 Task: Find connections with filter location Bassila with filter topic #Saleswith filter profile language German with filter current company Luminous Power Technologies (P) Ltd with filter school NRI Institute of Technology with filter industry Distilleries with filter service category Accounting with filter keywords title Operations Assistant
Action: Mouse moved to (662, 109)
Screenshot: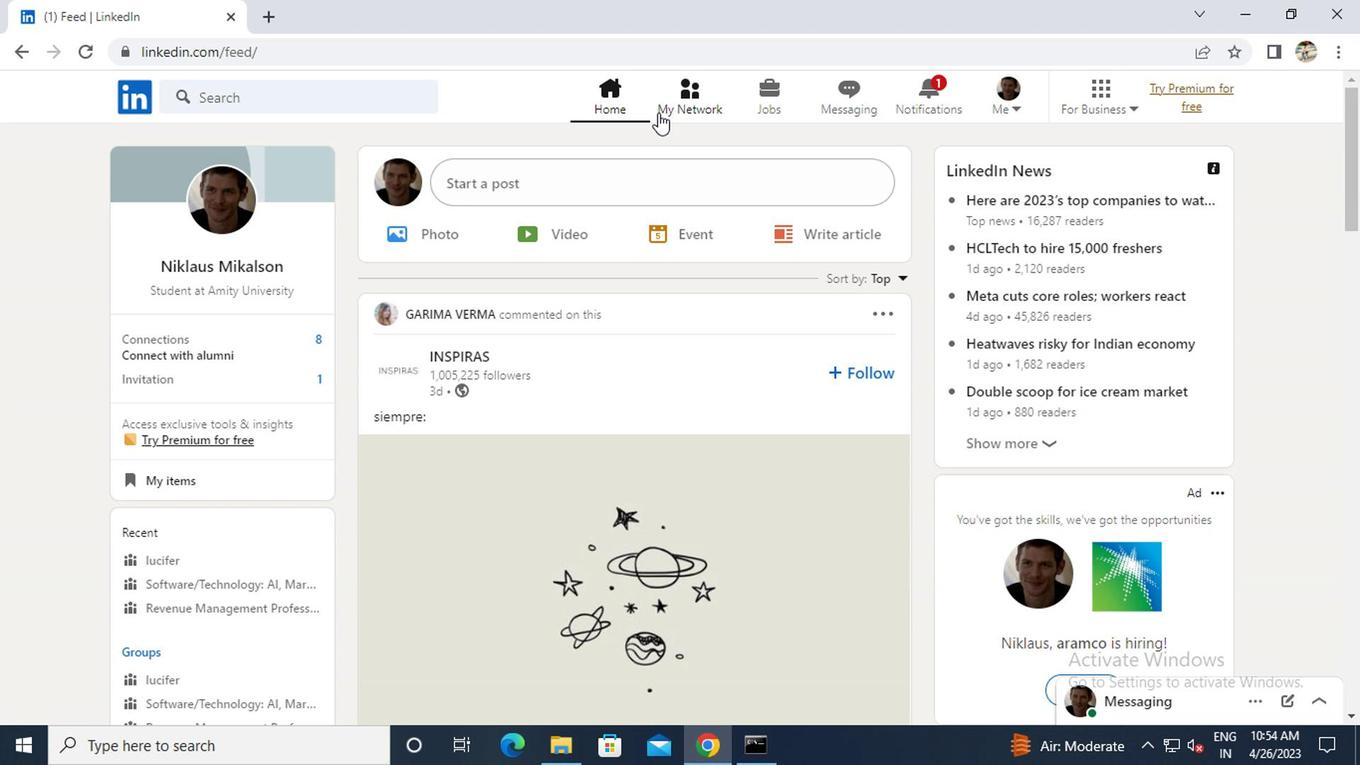 
Action: Mouse pressed left at (662, 109)
Screenshot: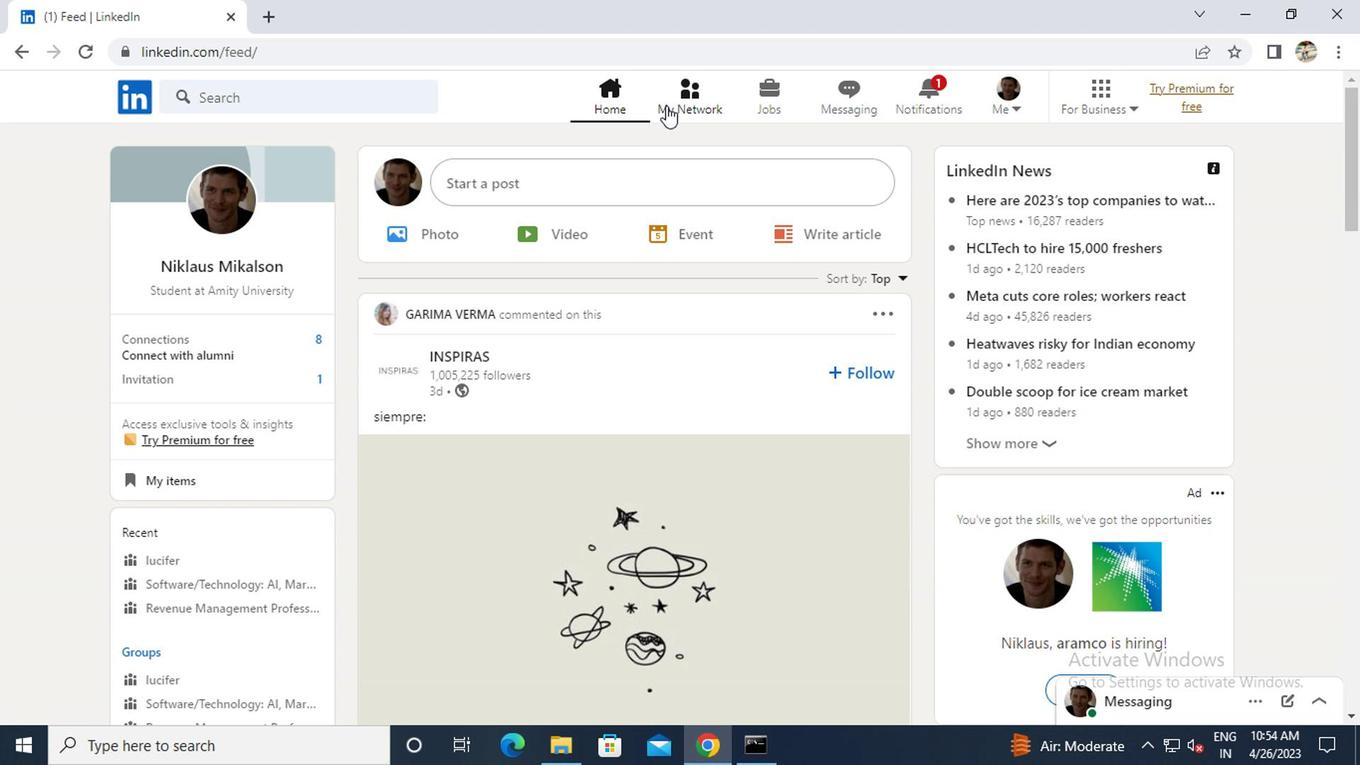 
Action: Mouse moved to (296, 204)
Screenshot: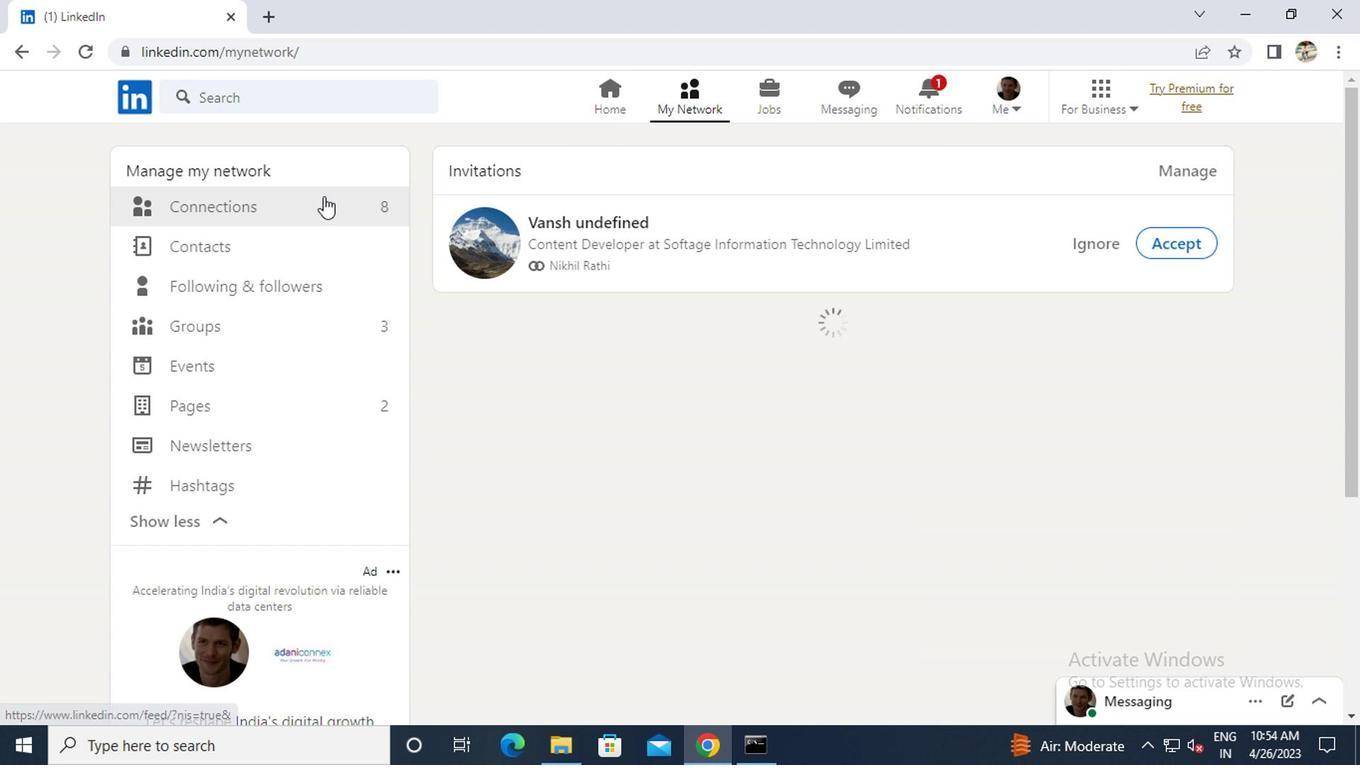 
Action: Mouse pressed left at (296, 204)
Screenshot: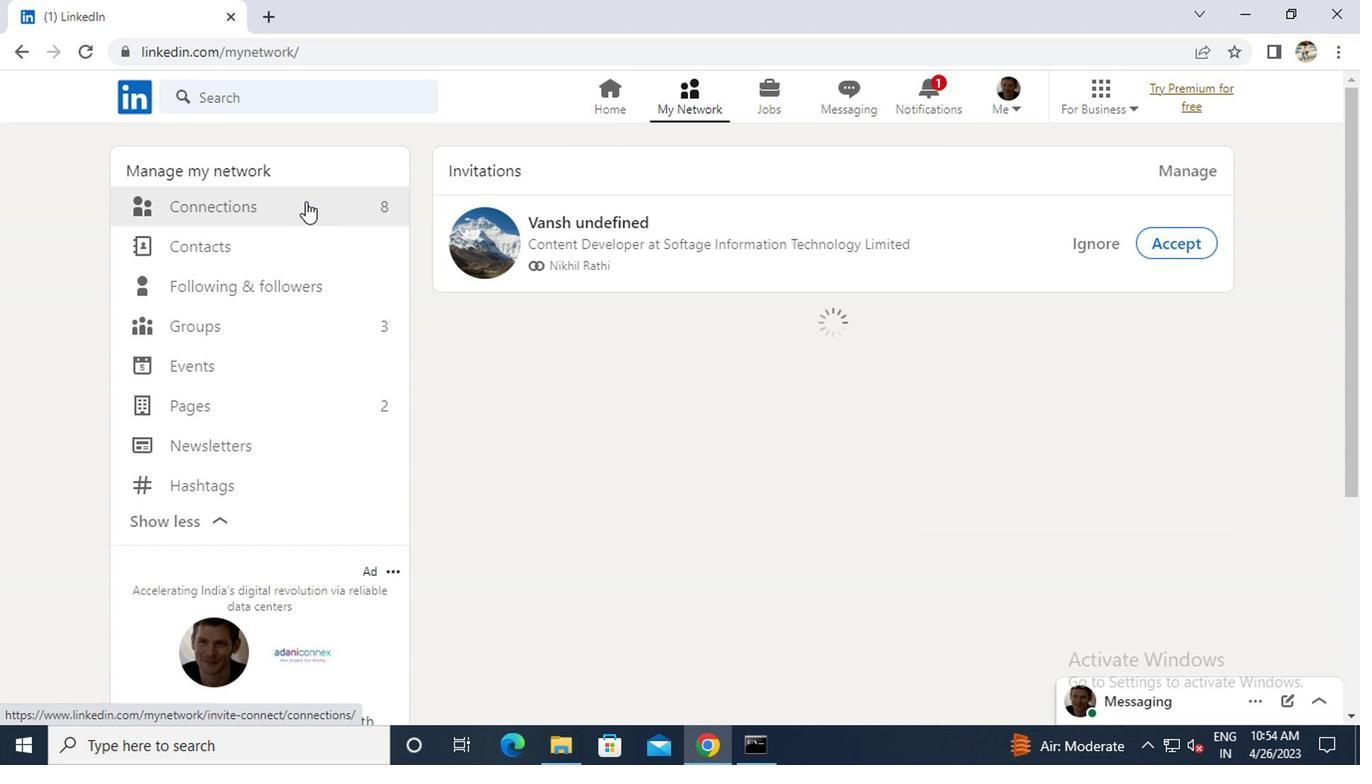 
Action: Mouse moved to (789, 217)
Screenshot: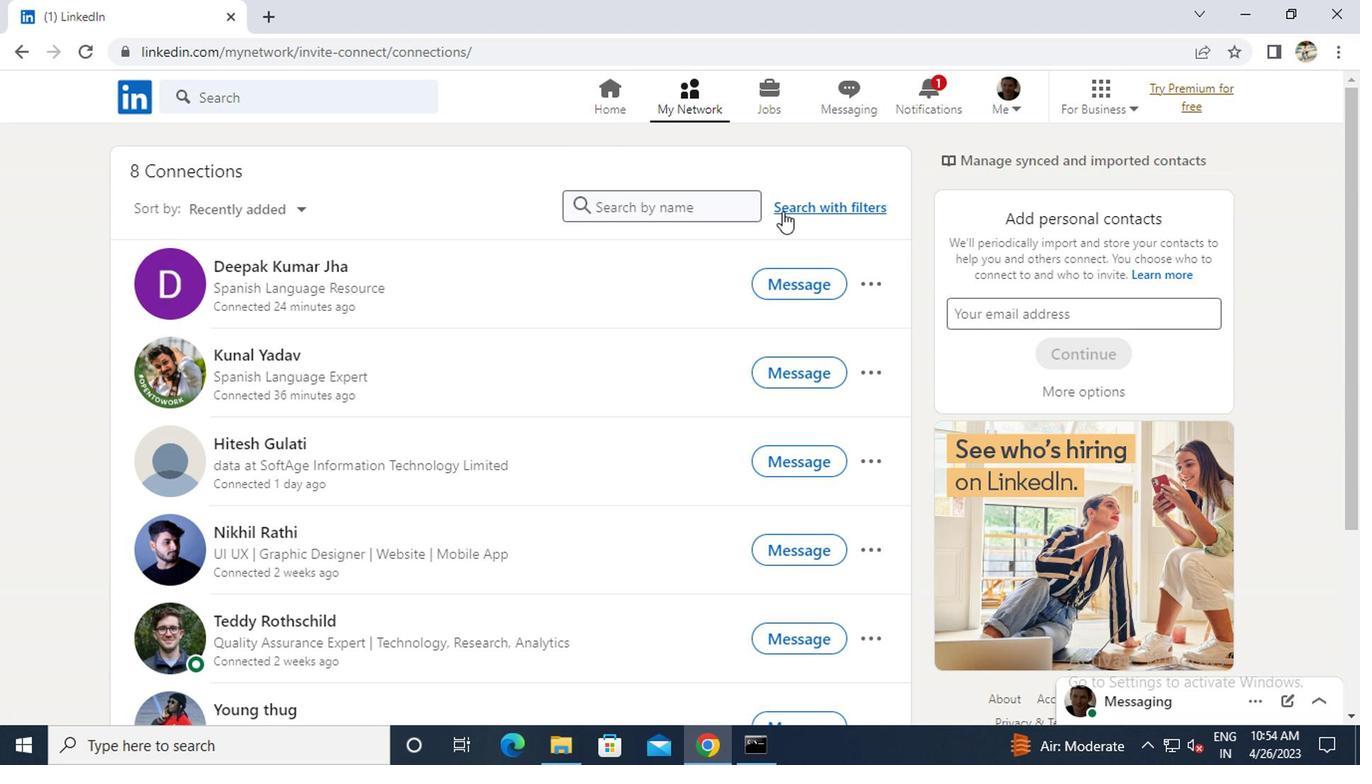 
Action: Mouse pressed left at (789, 217)
Screenshot: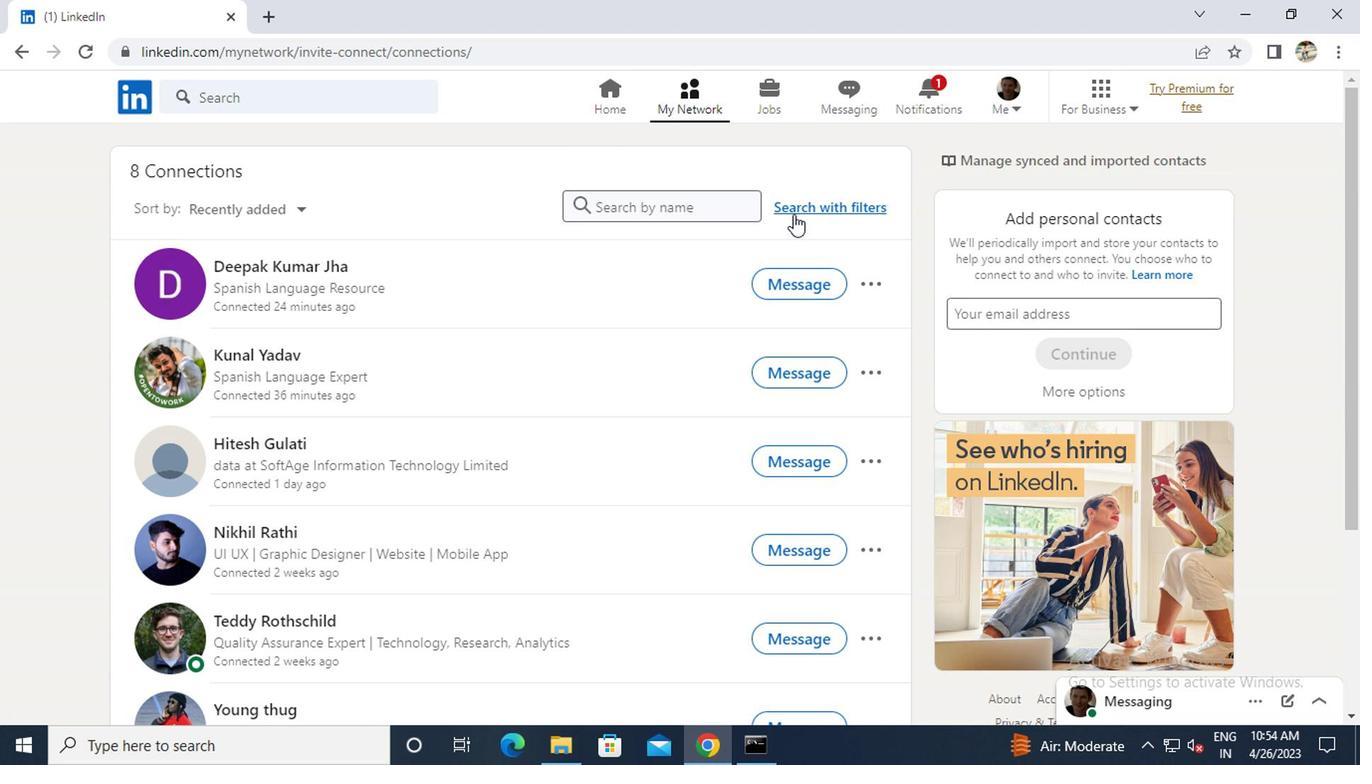 
Action: Mouse moved to (640, 156)
Screenshot: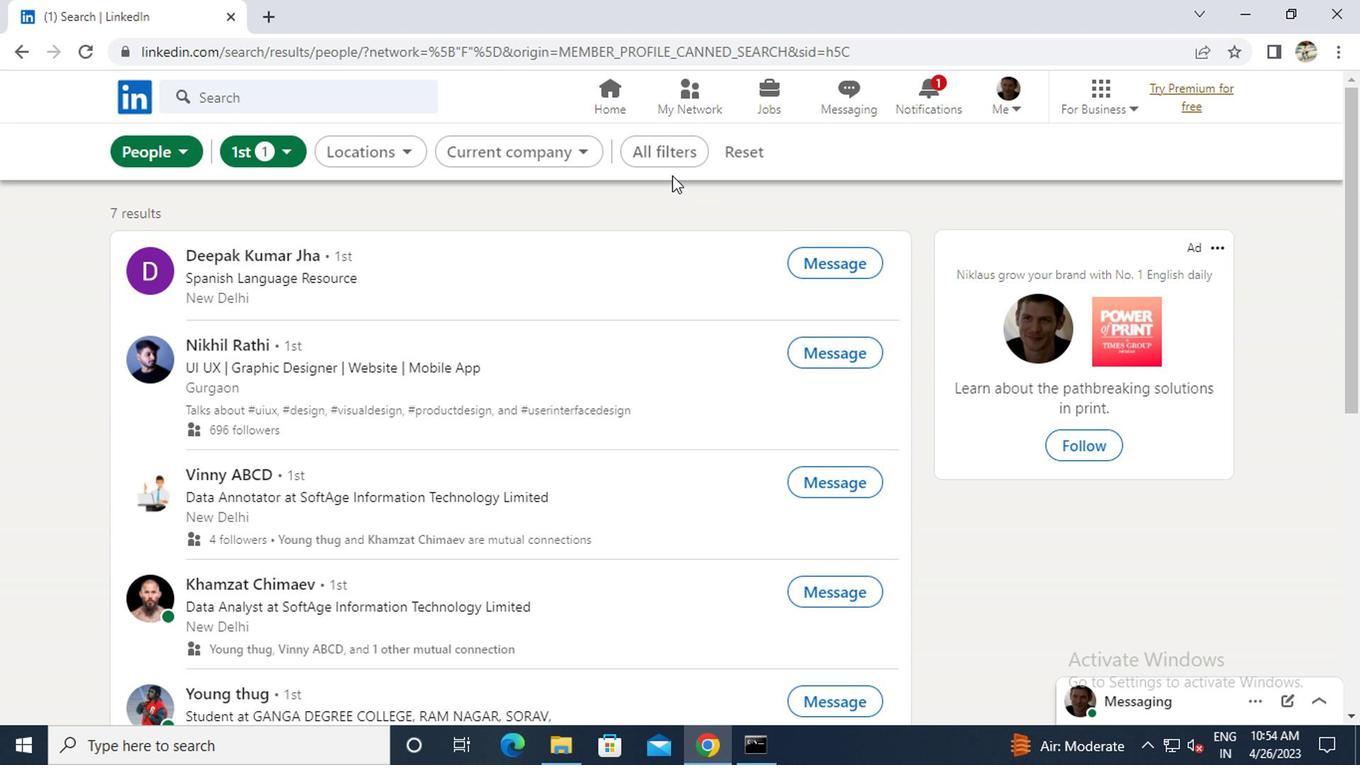 
Action: Mouse pressed left at (640, 156)
Screenshot: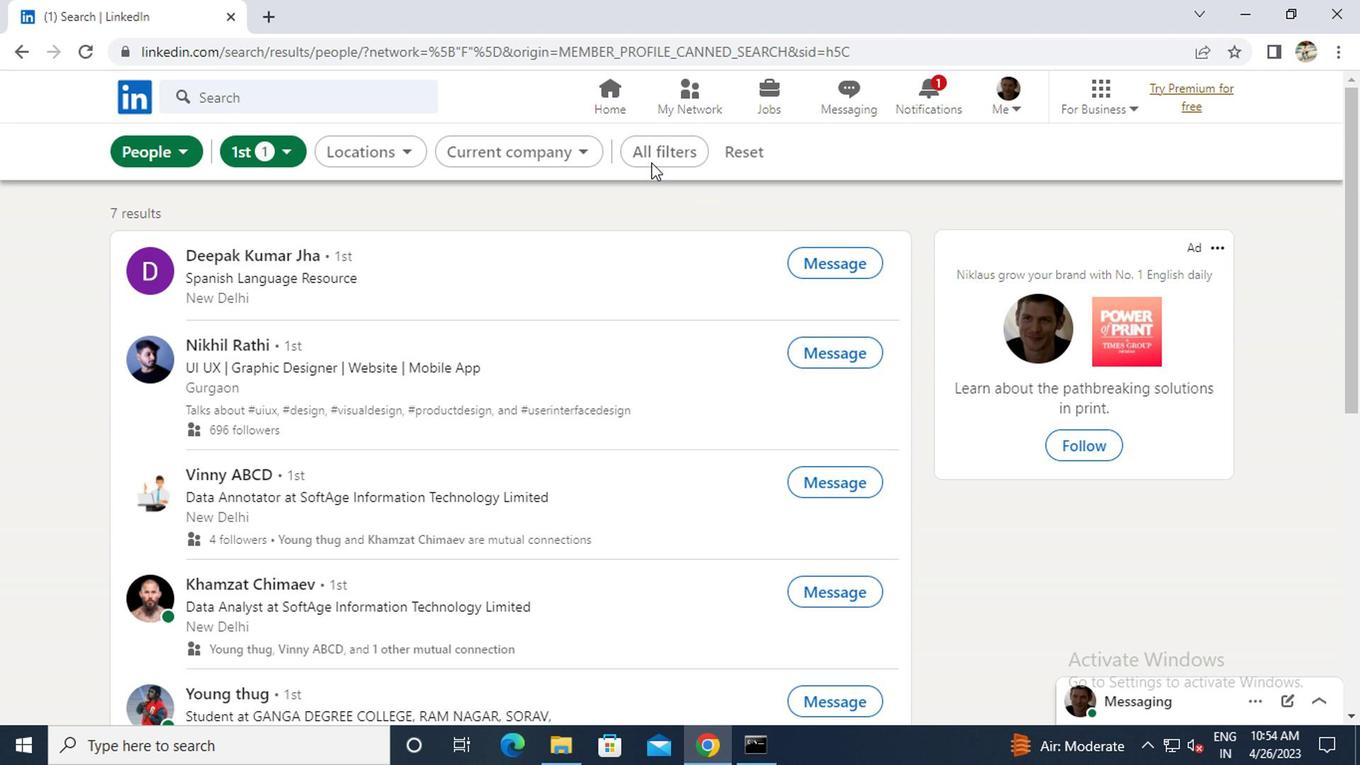 
Action: Mouse moved to (986, 416)
Screenshot: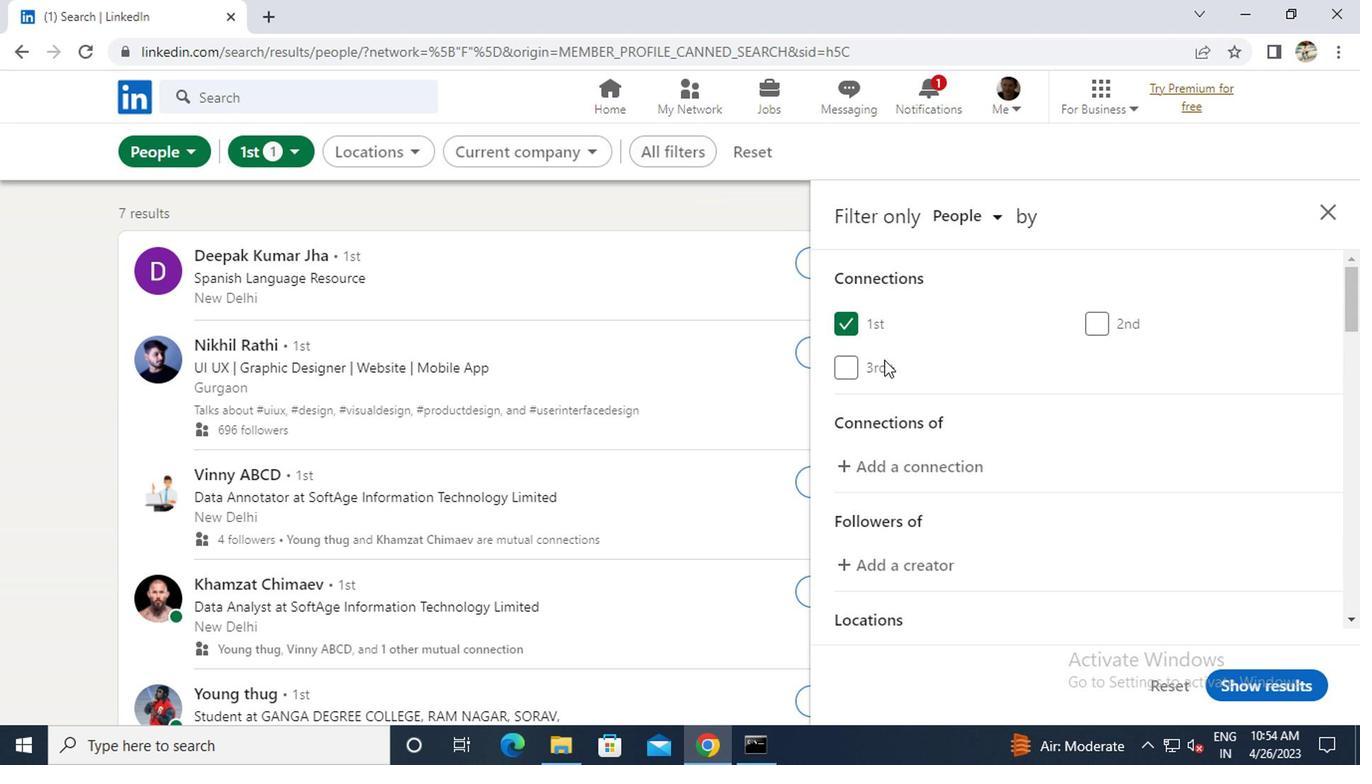 
Action: Mouse scrolled (986, 415) with delta (0, 0)
Screenshot: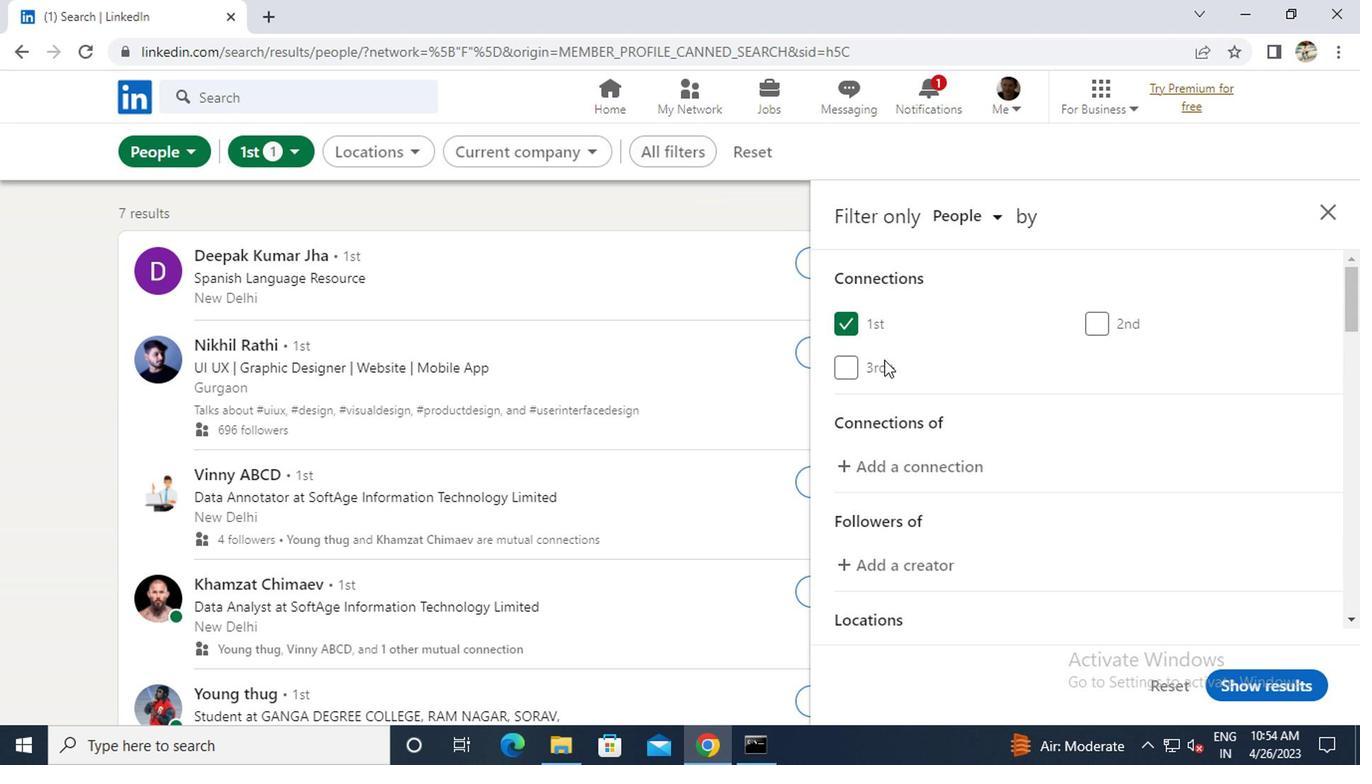 
Action: Mouse moved to (993, 416)
Screenshot: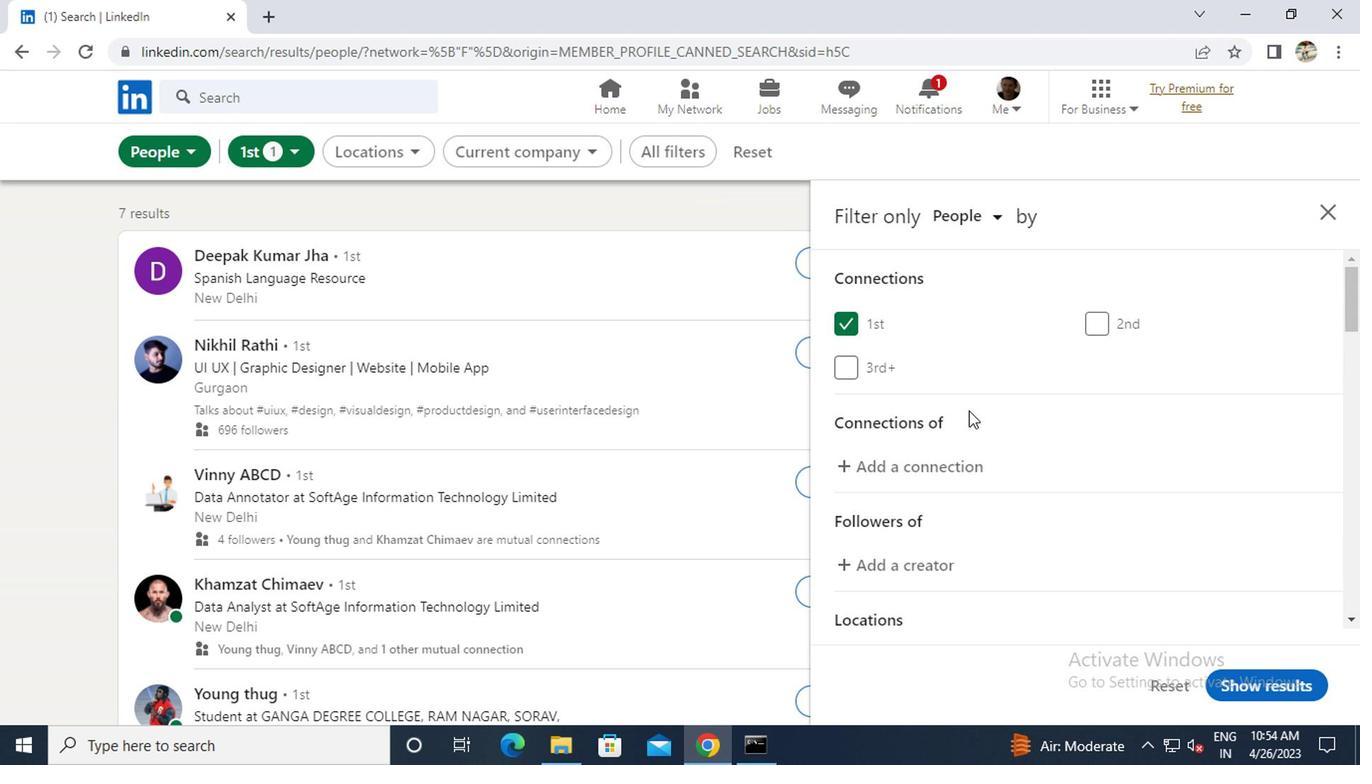 
Action: Mouse scrolled (993, 415) with delta (0, 0)
Screenshot: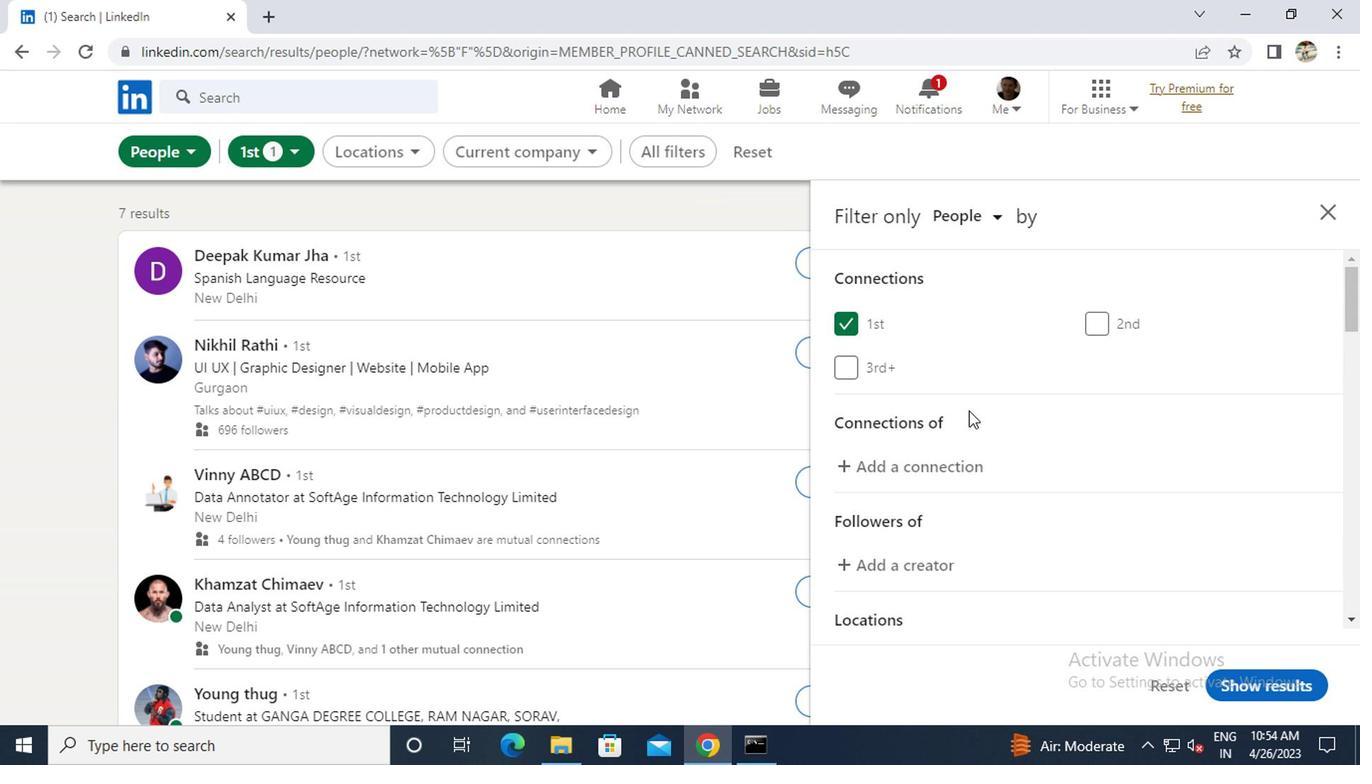 
Action: Mouse moved to (995, 416)
Screenshot: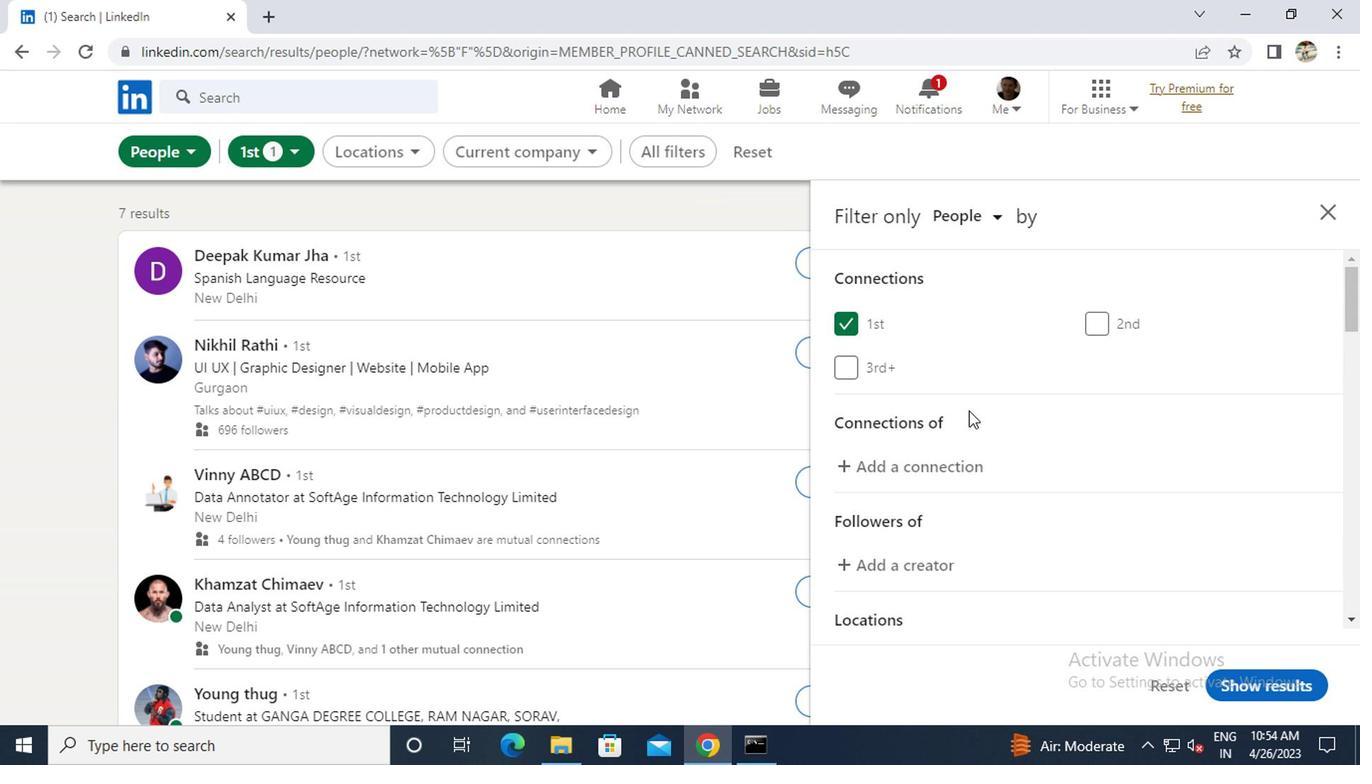 
Action: Mouse scrolled (995, 415) with delta (0, 0)
Screenshot: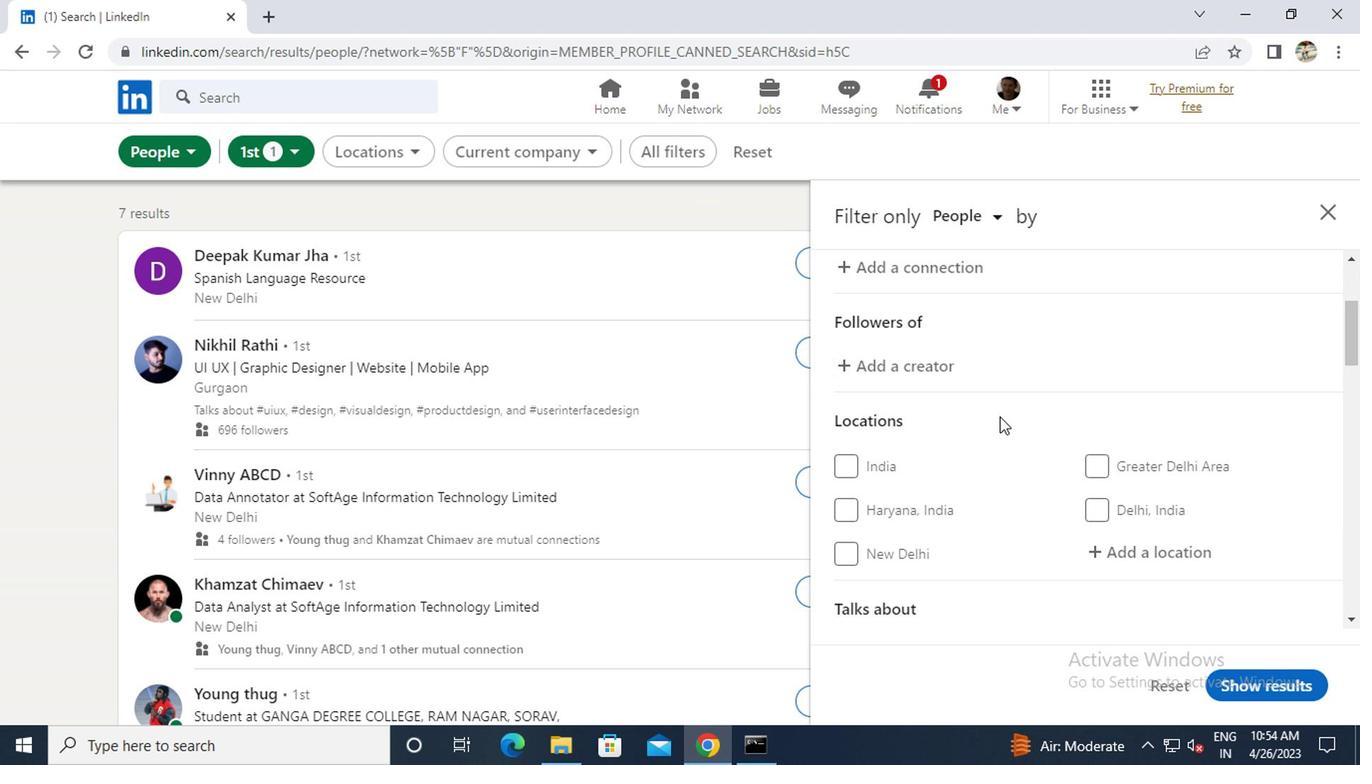 
Action: Mouse moved to (1121, 455)
Screenshot: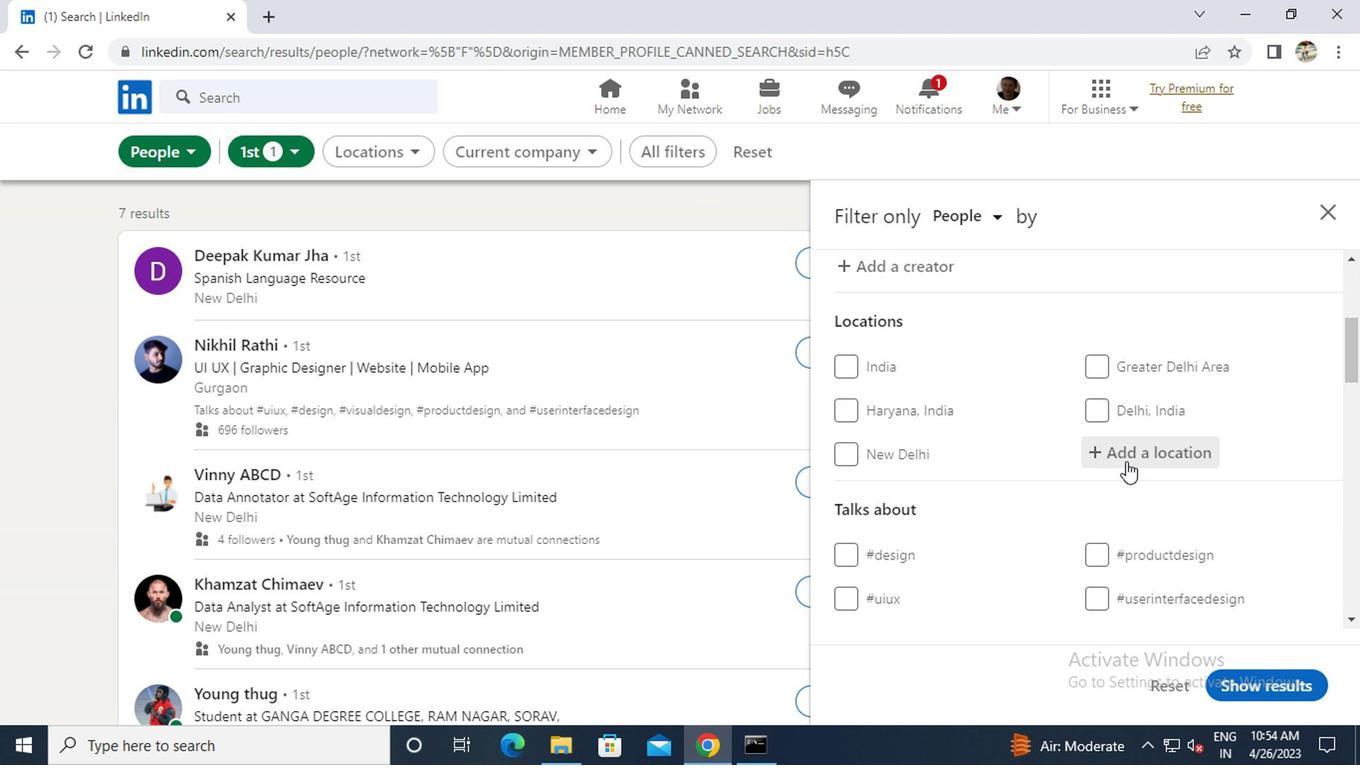 
Action: Mouse pressed left at (1121, 455)
Screenshot: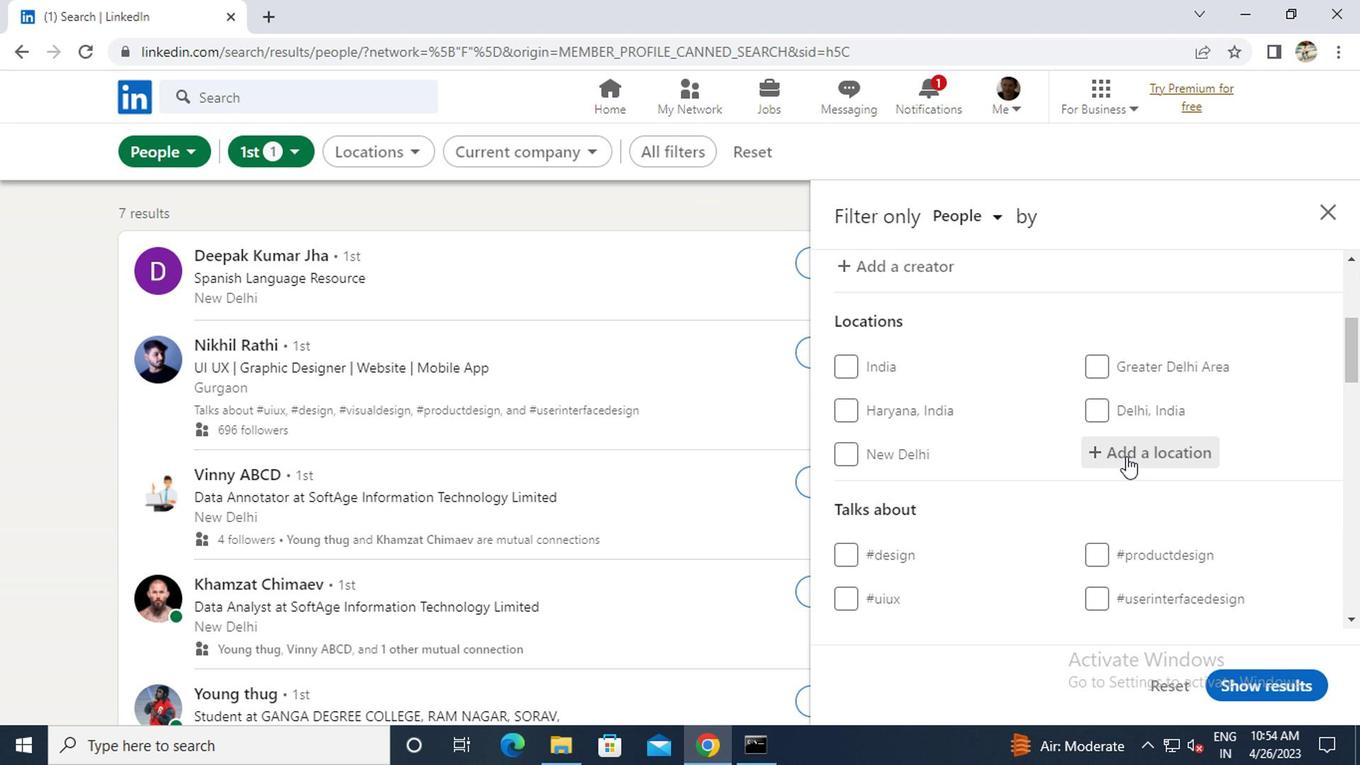 
Action: Key pressed <Key.caps_lock>b<Key.caps_lock>assila<Key.enter>
Screenshot: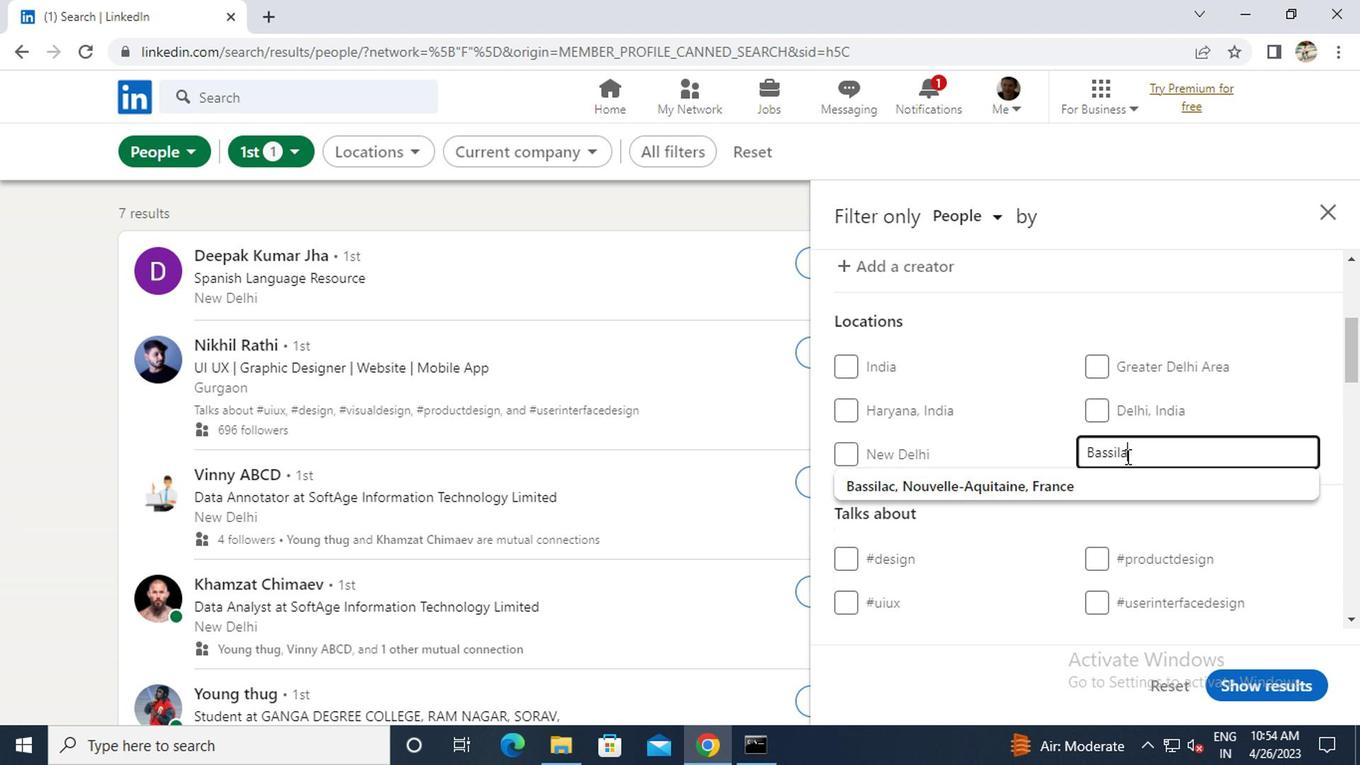 
Action: Mouse scrolled (1121, 454) with delta (0, 0)
Screenshot: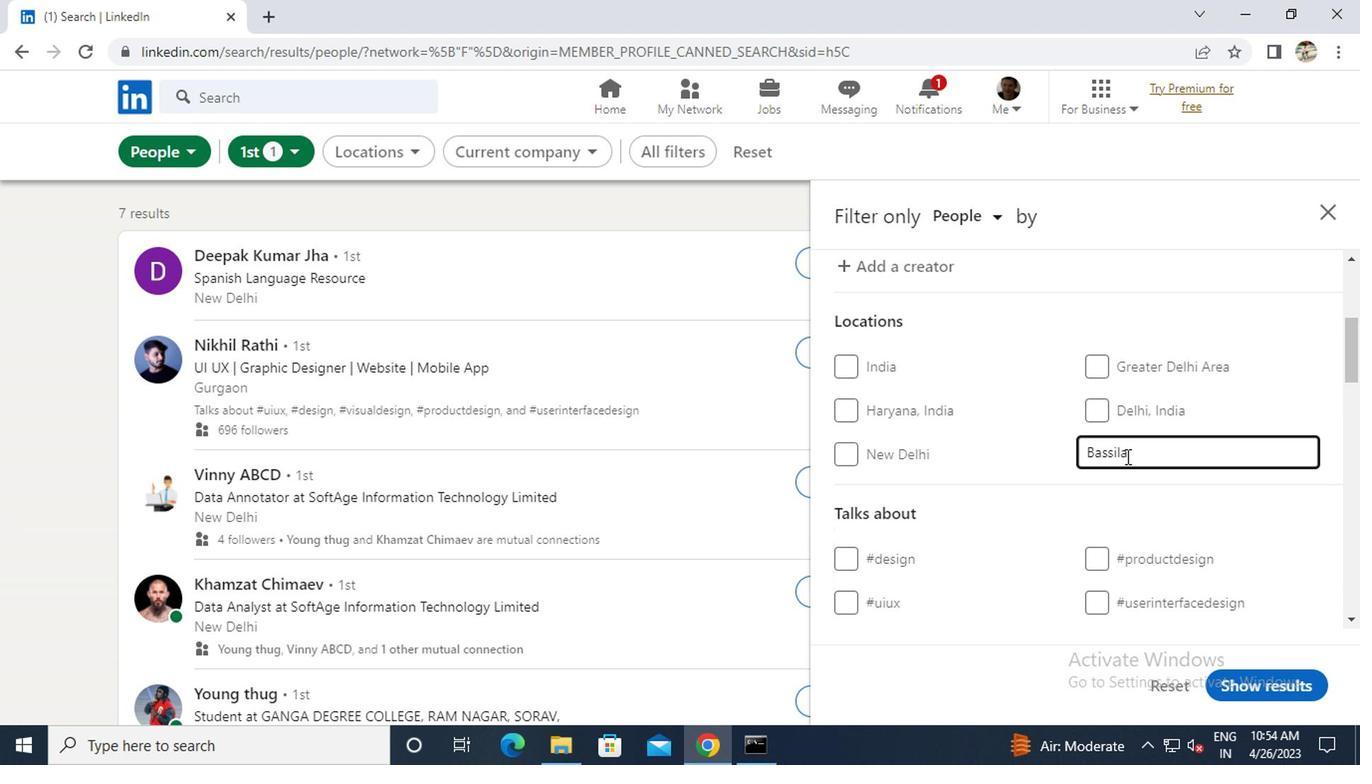 
Action: Mouse scrolled (1121, 454) with delta (0, 0)
Screenshot: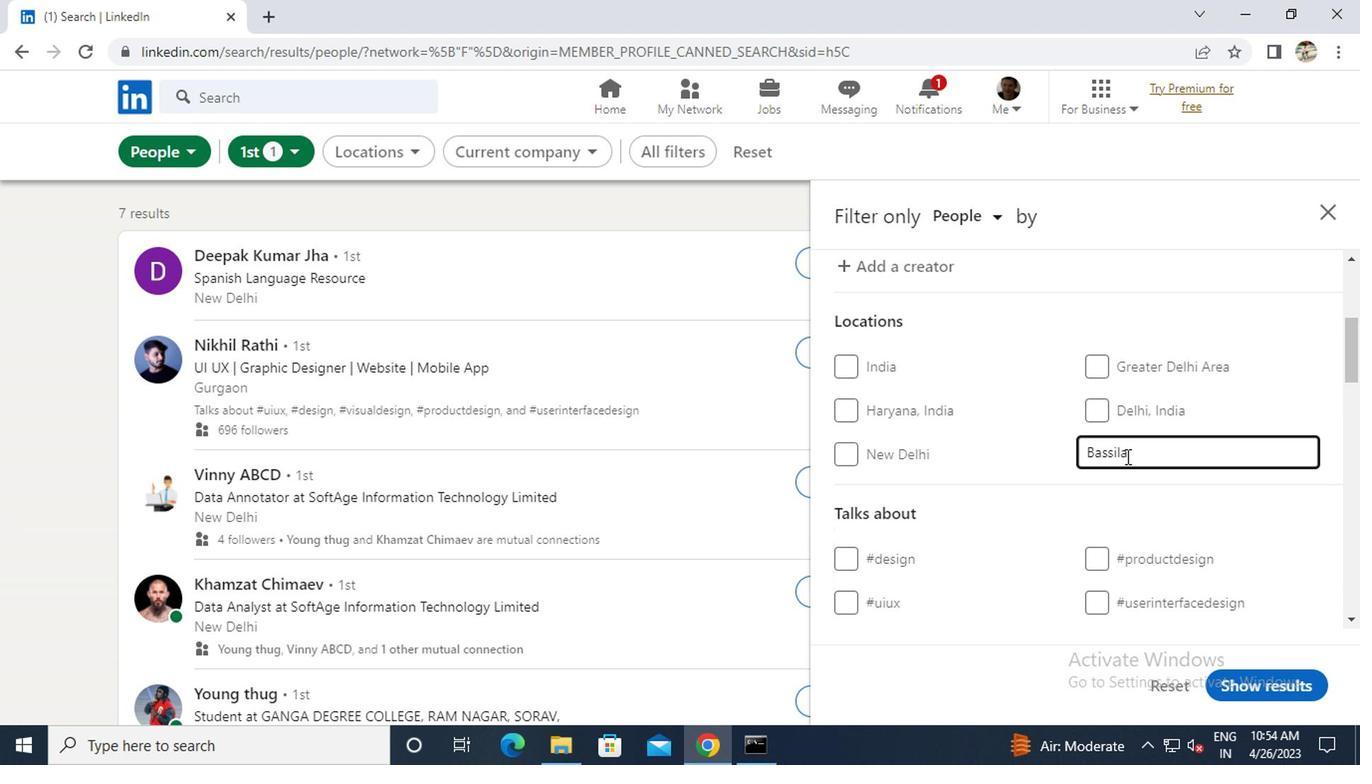 
Action: Mouse moved to (1120, 449)
Screenshot: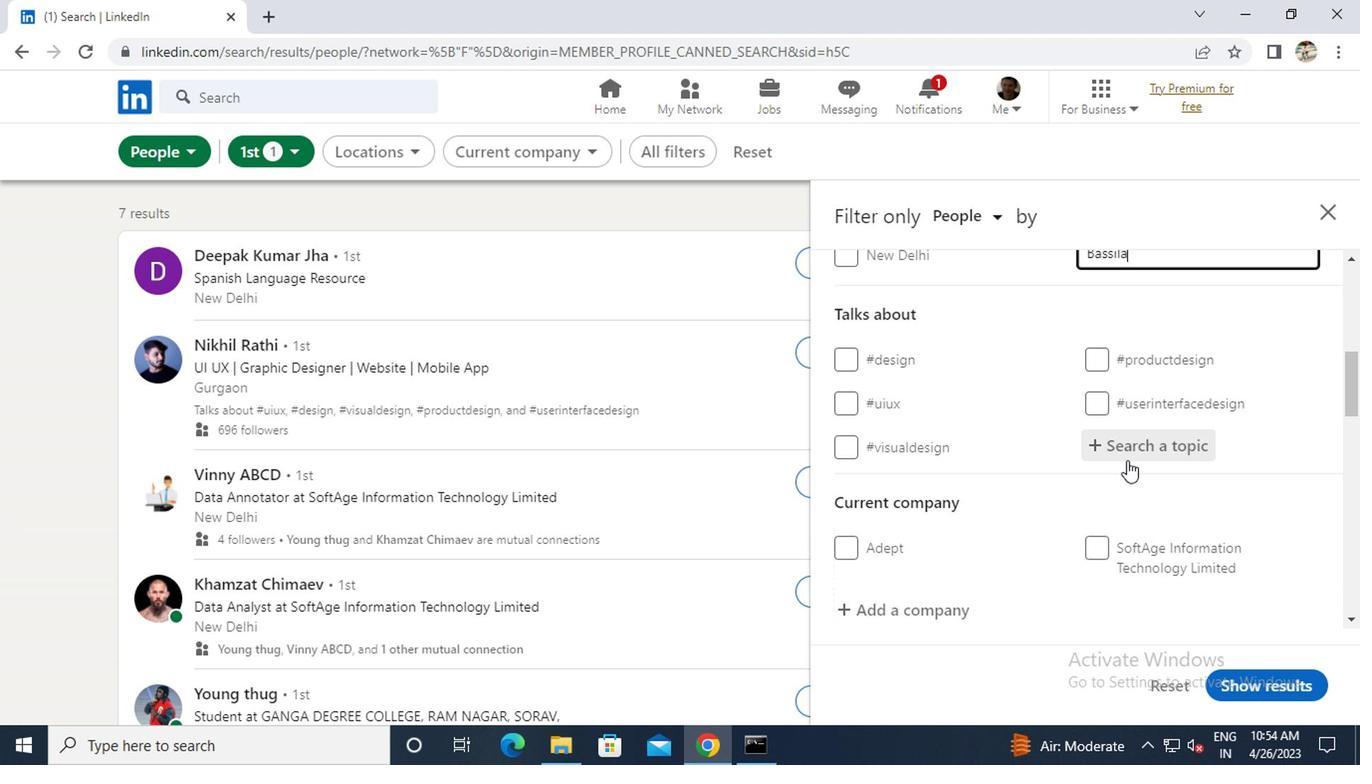 
Action: Mouse pressed left at (1120, 449)
Screenshot: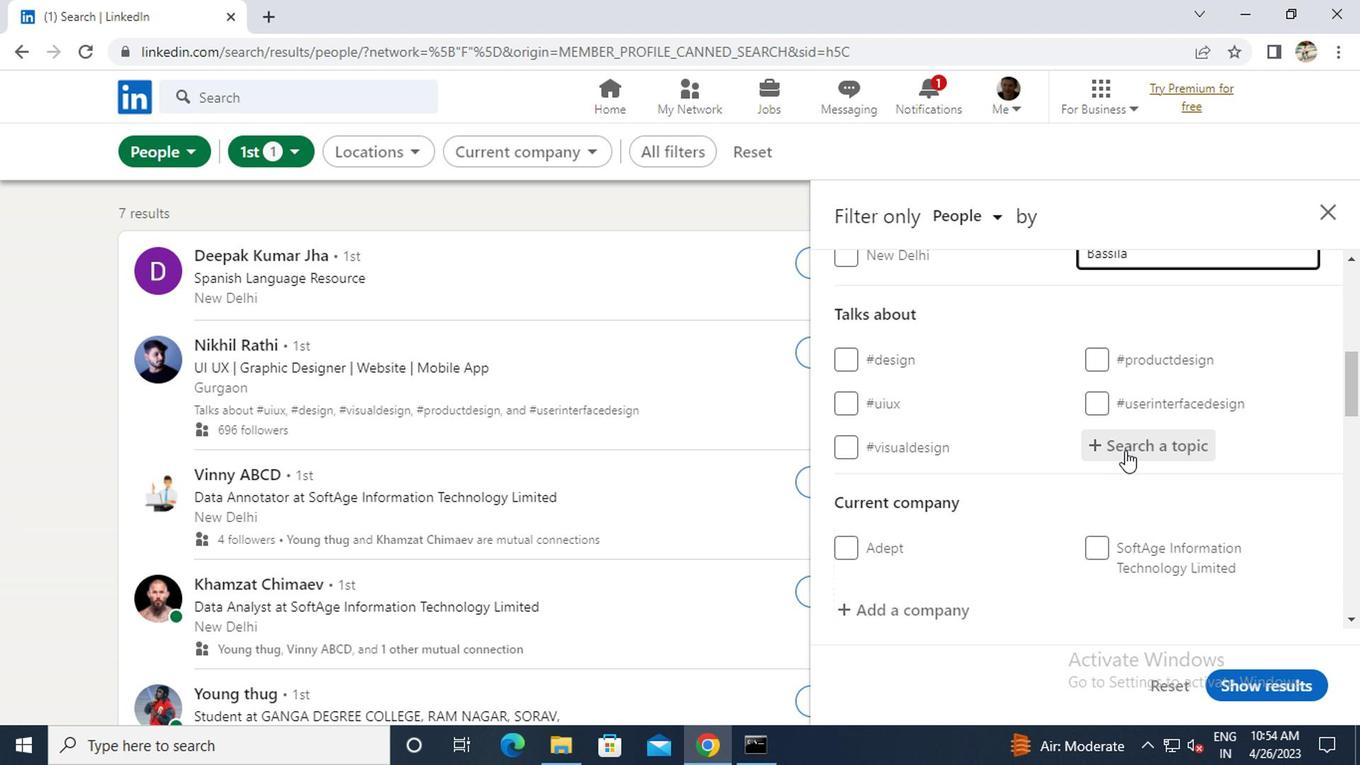 
Action: Key pressed <Key.shift>#<Key.caps_lock>S<Key.caps_lock>ALES
Screenshot: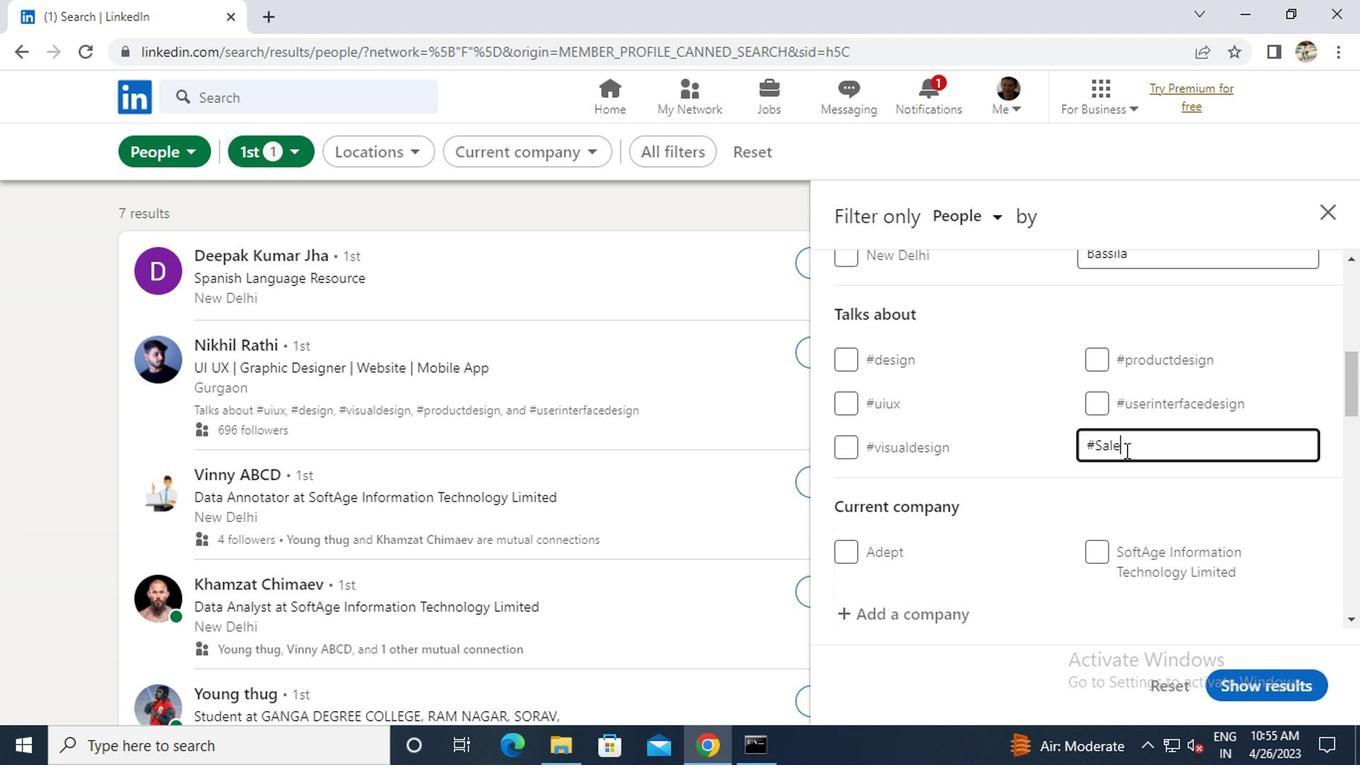 
Action: Mouse scrolled (1120, 449) with delta (0, 0)
Screenshot: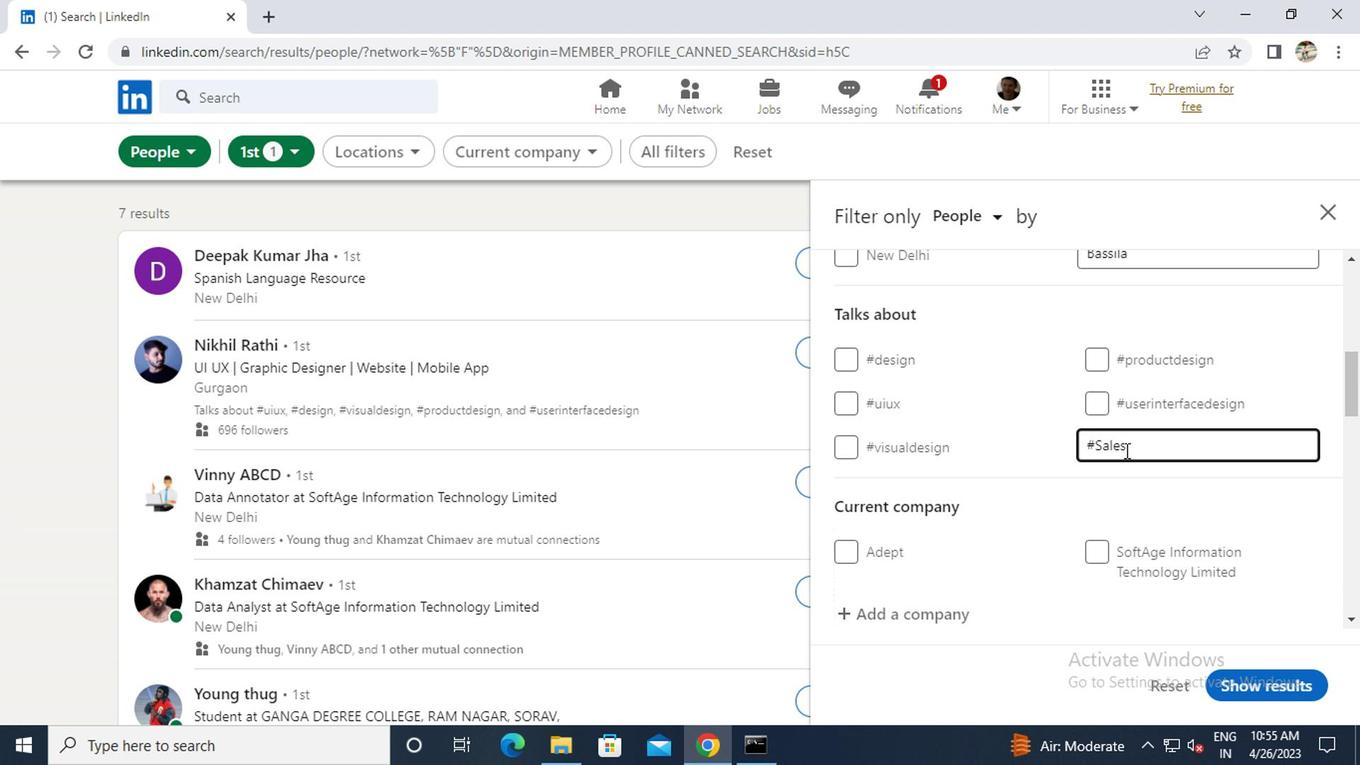 
Action: Mouse scrolled (1120, 449) with delta (0, 0)
Screenshot: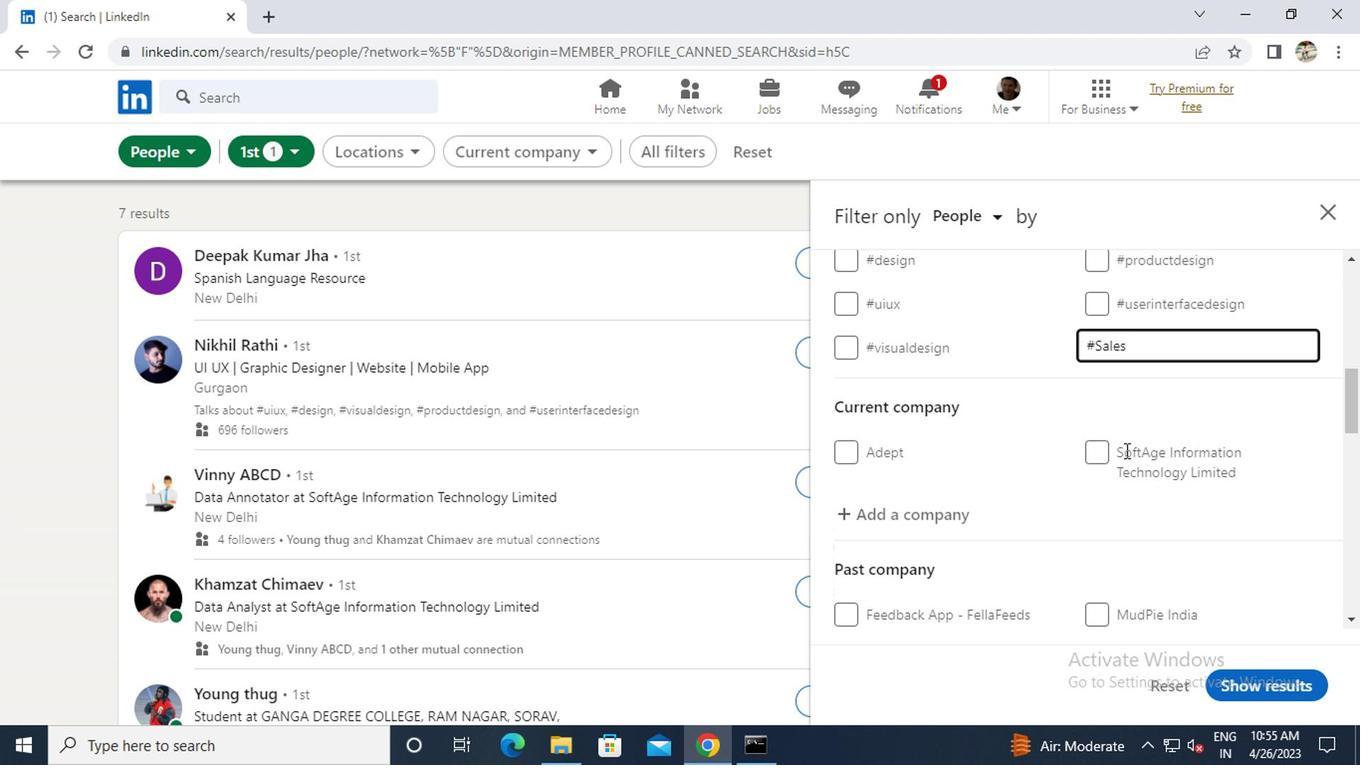 
Action: Mouse scrolled (1120, 449) with delta (0, 0)
Screenshot: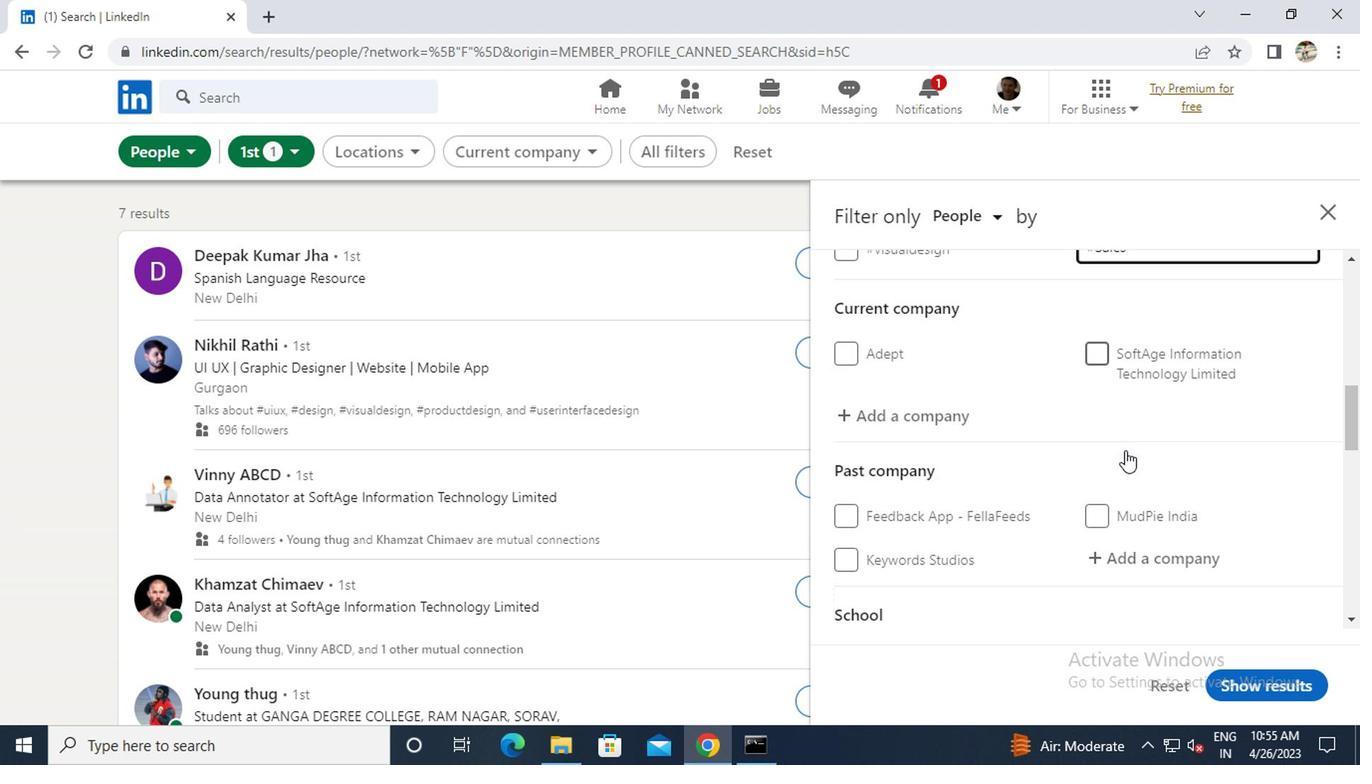 
Action: Mouse scrolled (1120, 449) with delta (0, 0)
Screenshot: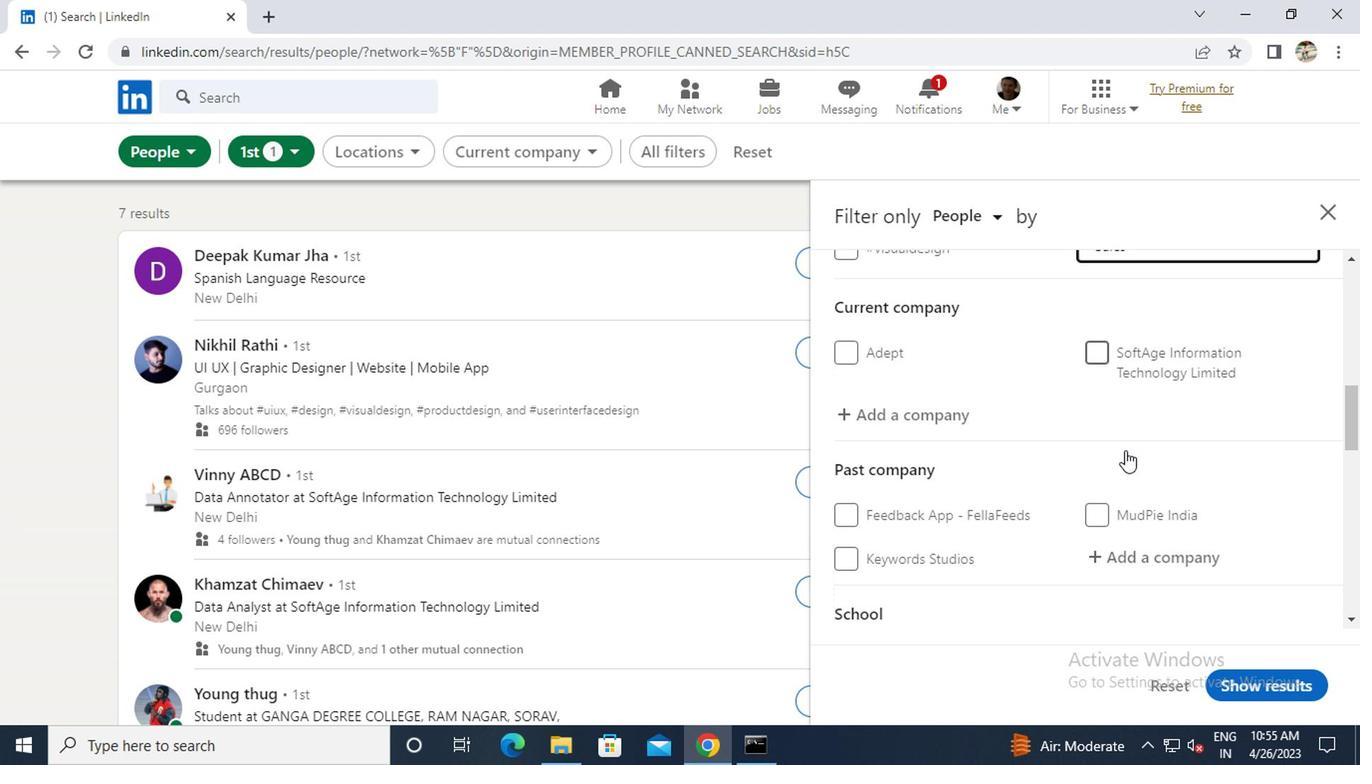 
Action: Mouse scrolled (1120, 449) with delta (0, 0)
Screenshot: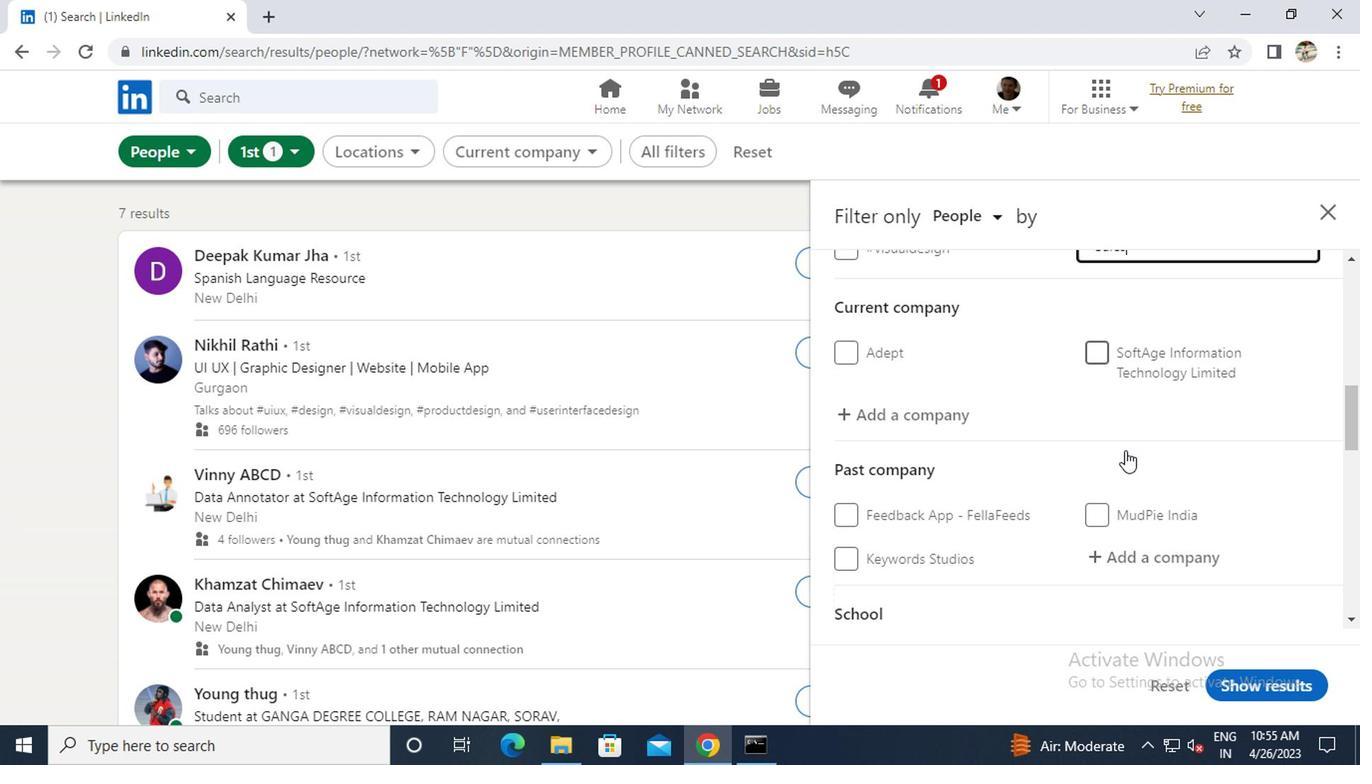 
Action: Mouse scrolled (1120, 449) with delta (0, 0)
Screenshot: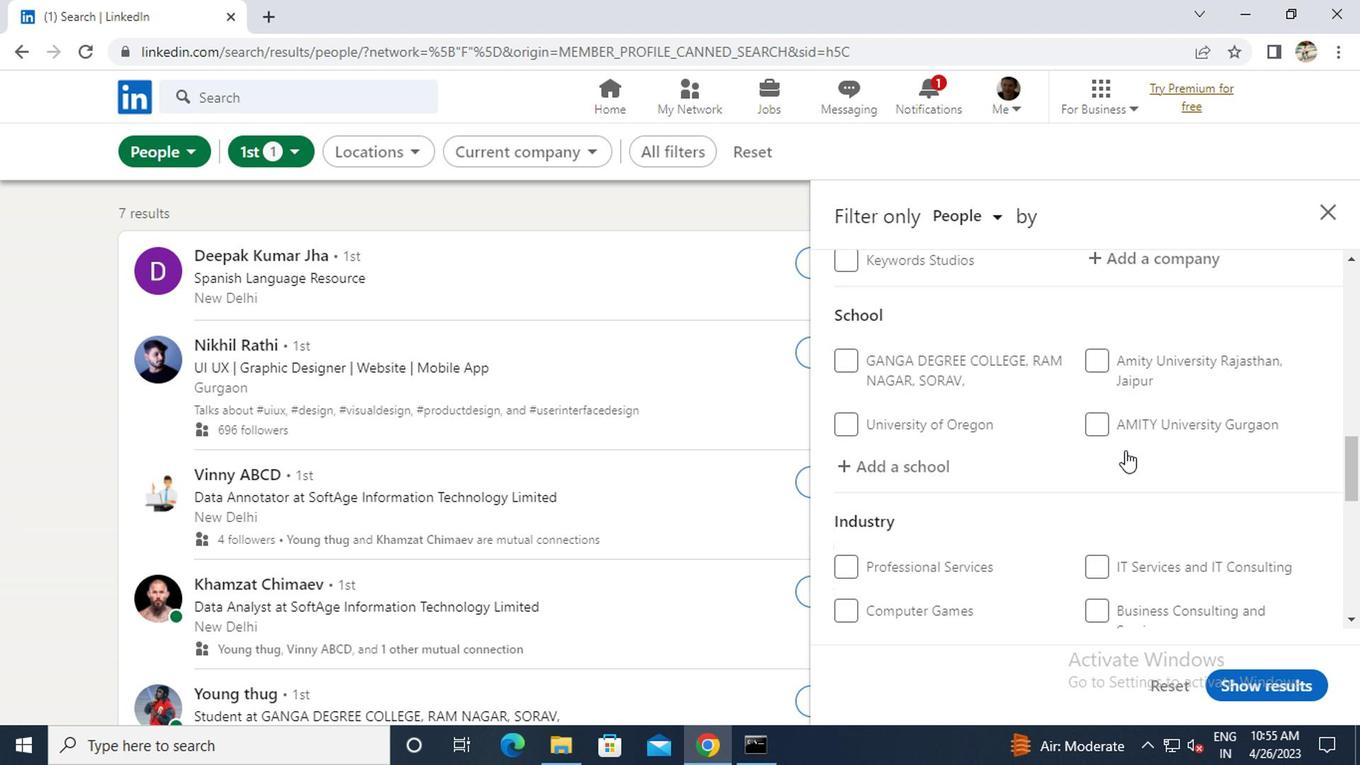 
Action: Mouse scrolled (1120, 449) with delta (0, 0)
Screenshot: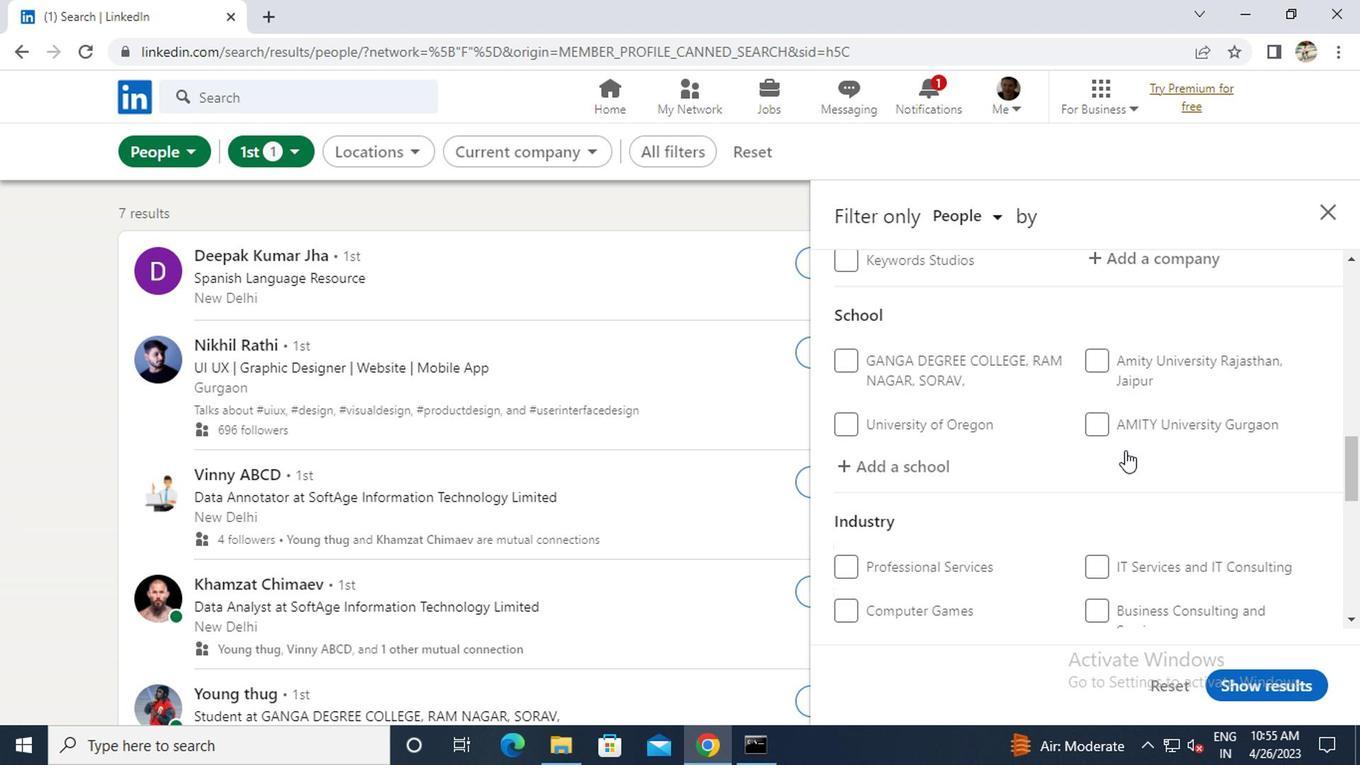
Action: Mouse scrolled (1120, 449) with delta (0, 0)
Screenshot: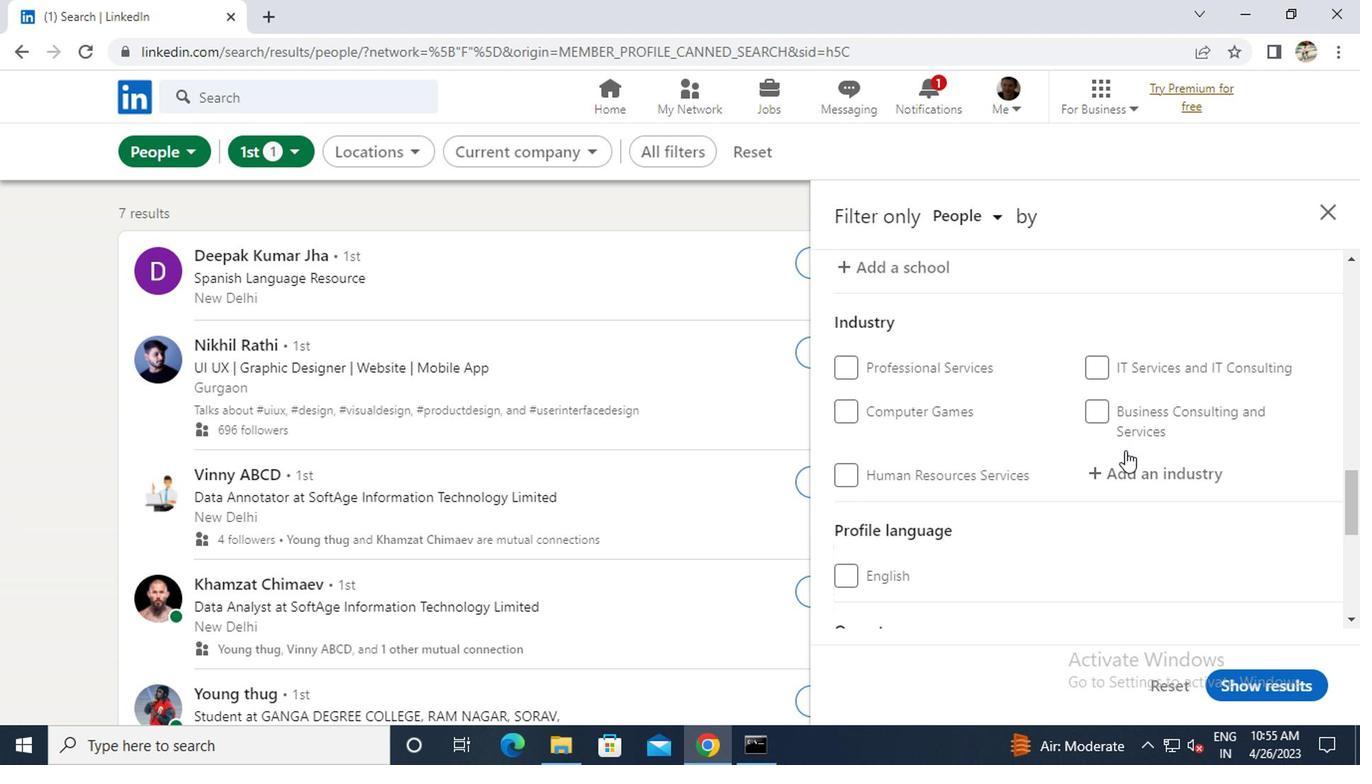 
Action: Mouse scrolled (1120, 451) with delta (0, 1)
Screenshot: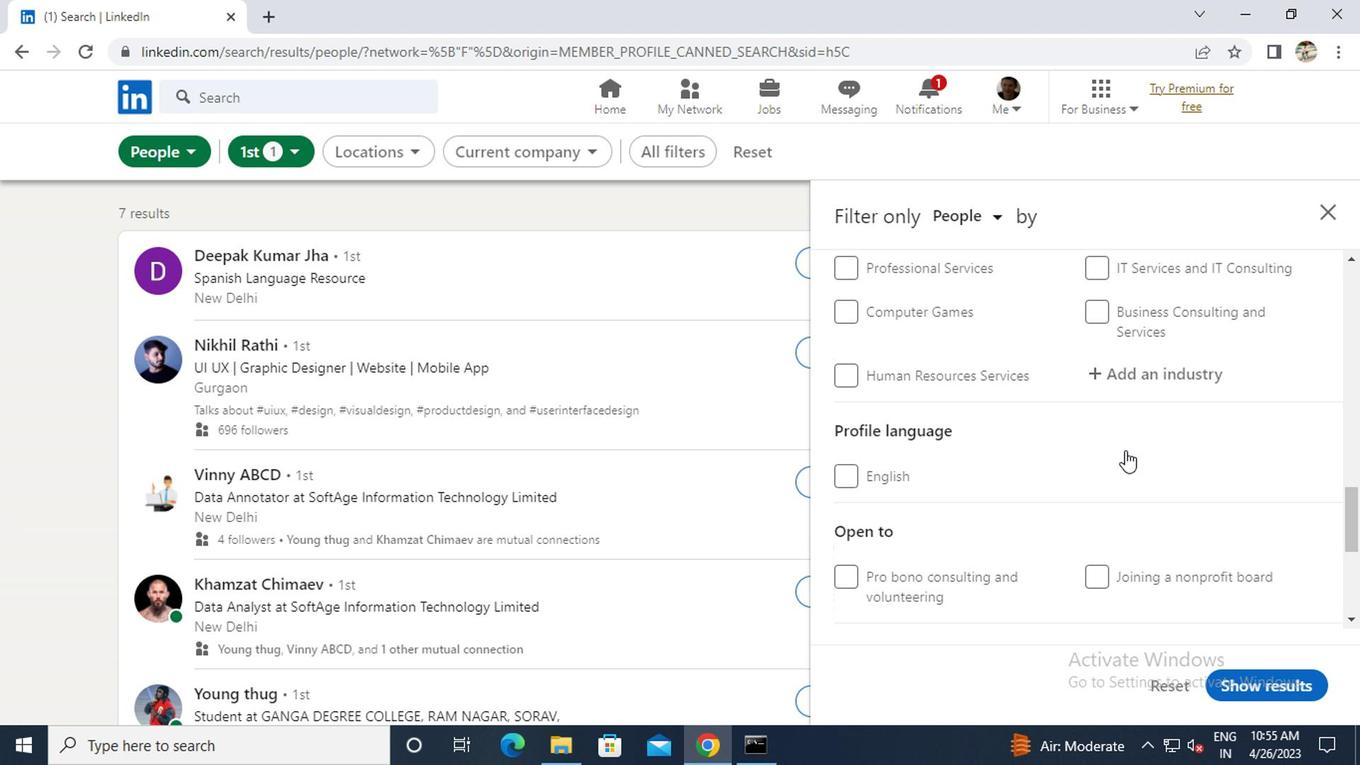 
Action: Mouse scrolled (1120, 451) with delta (0, 1)
Screenshot: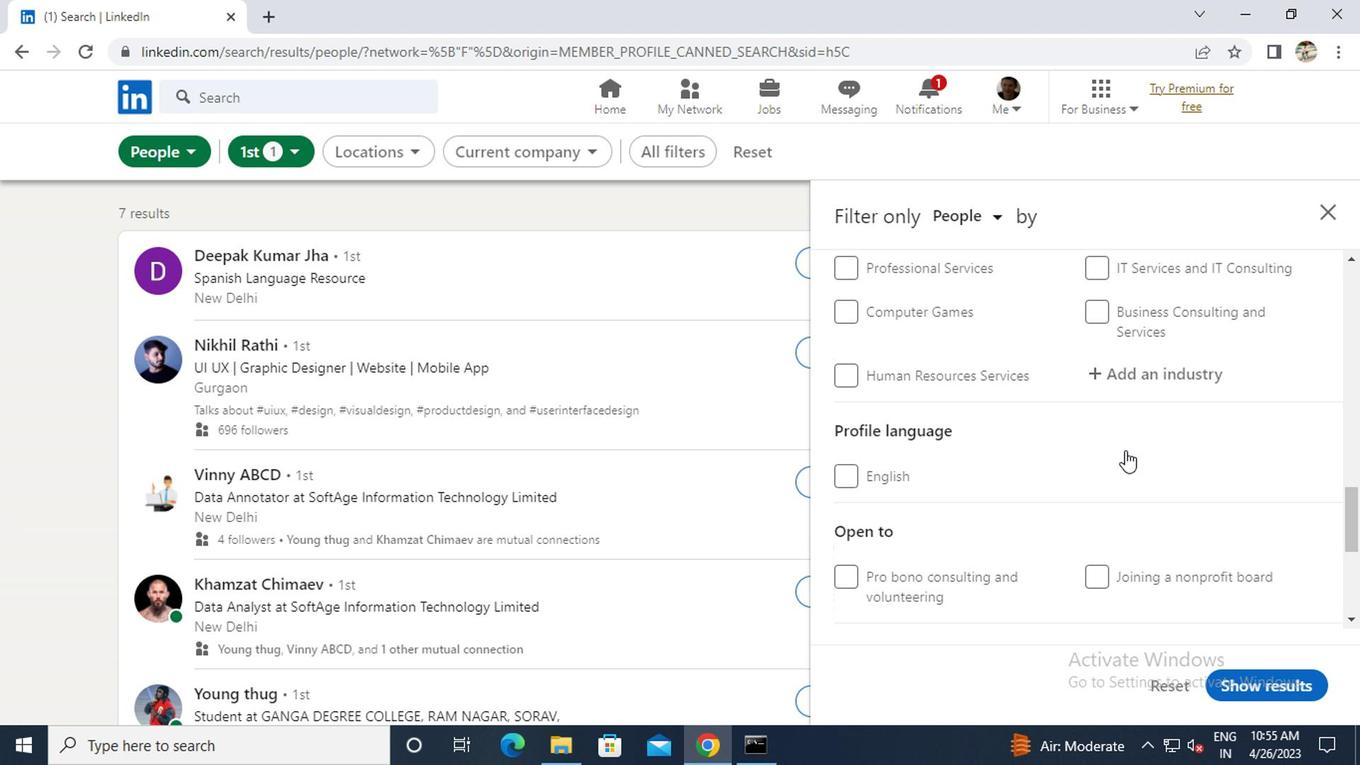 
Action: Mouse scrolled (1120, 451) with delta (0, 1)
Screenshot: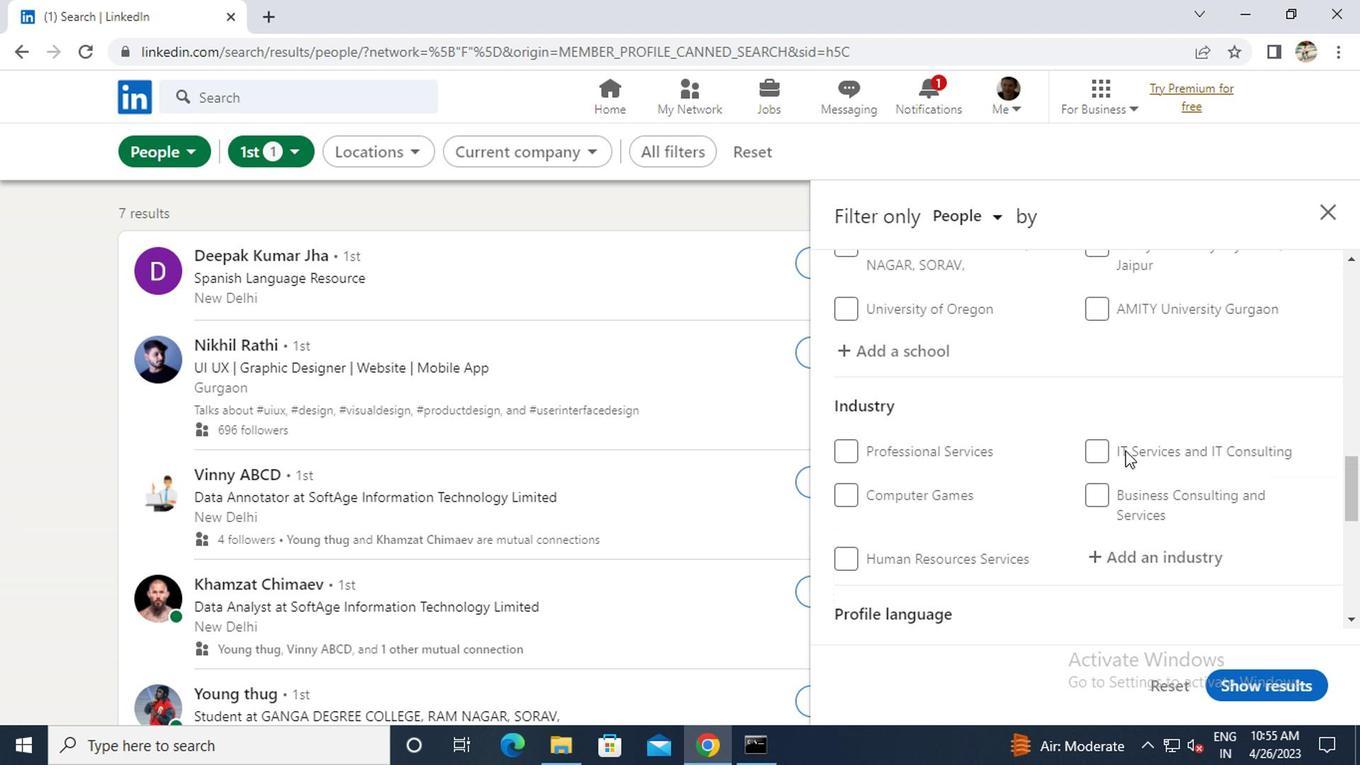 
Action: Mouse moved to (1113, 449)
Screenshot: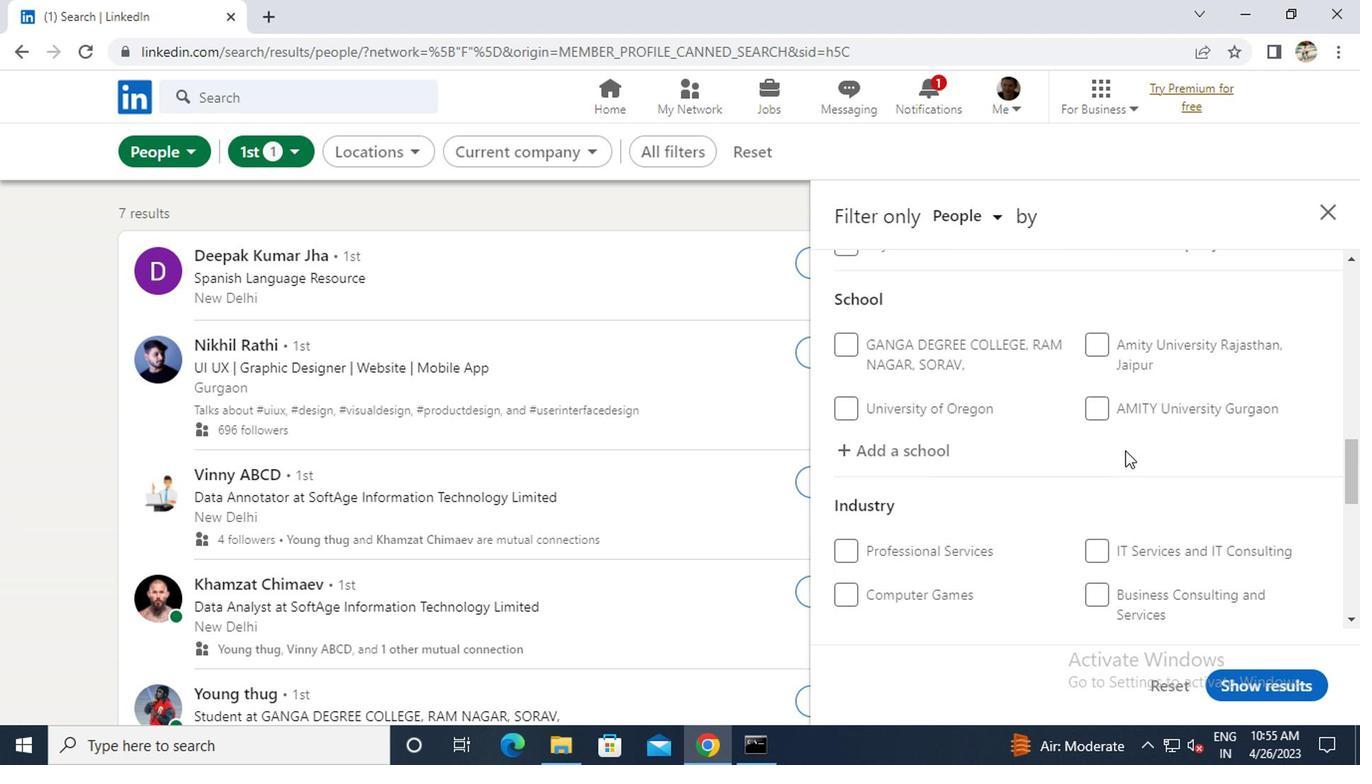 
Action: Mouse scrolled (1113, 449) with delta (0, 0)
Screenshot: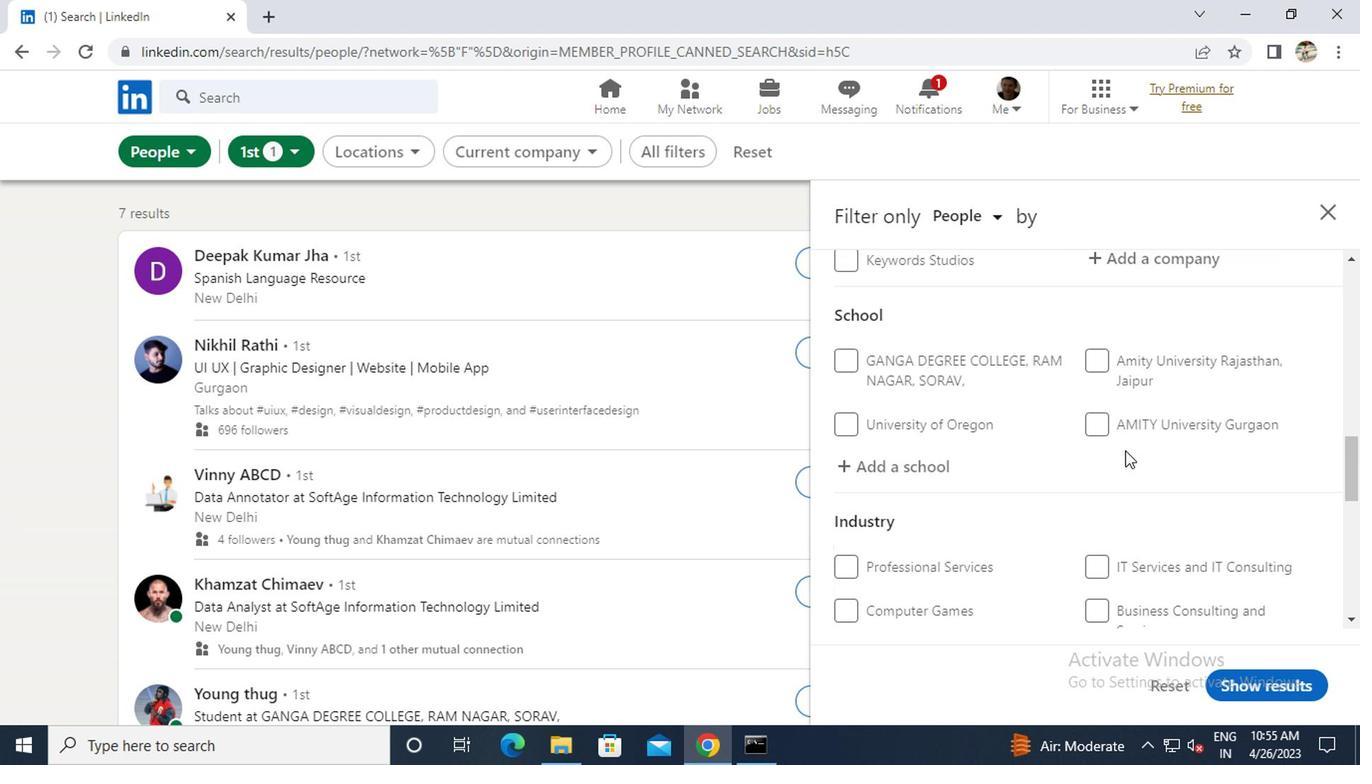 
Action: Mouse scrolled (1113, 449) with delta (0, 0)
Screenshot: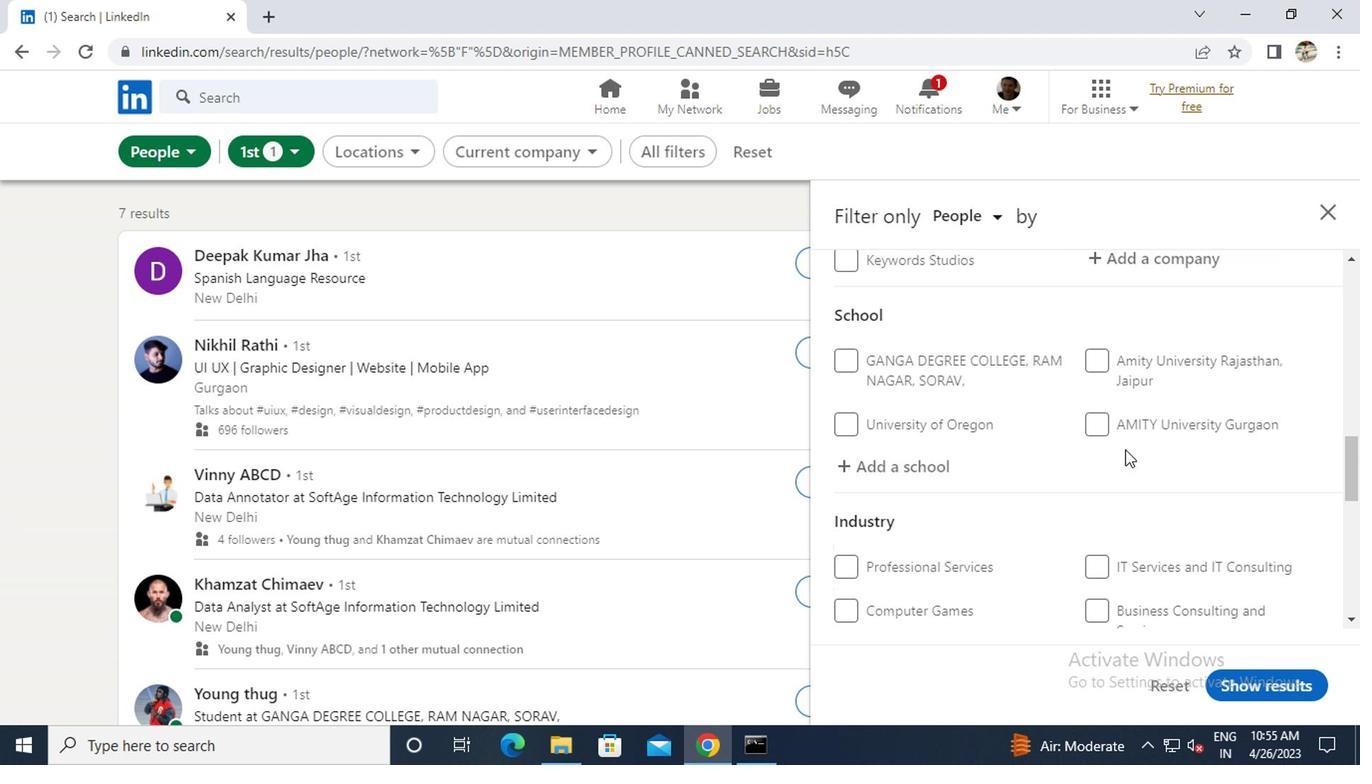 
Action: Mouse scrolled (1113, 449) with delta (0, 0)
Screenshot: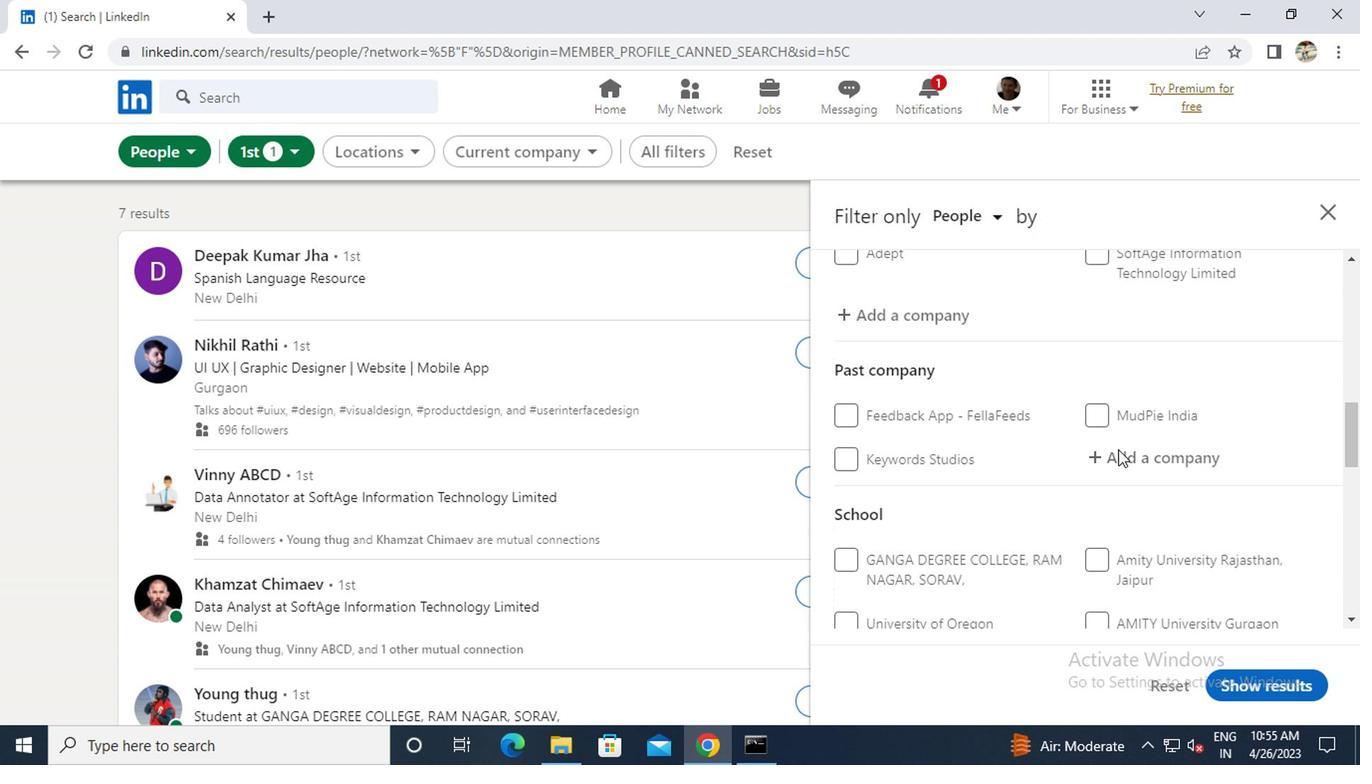 
Action: Mouse moved to (935, 416)
Screenshot: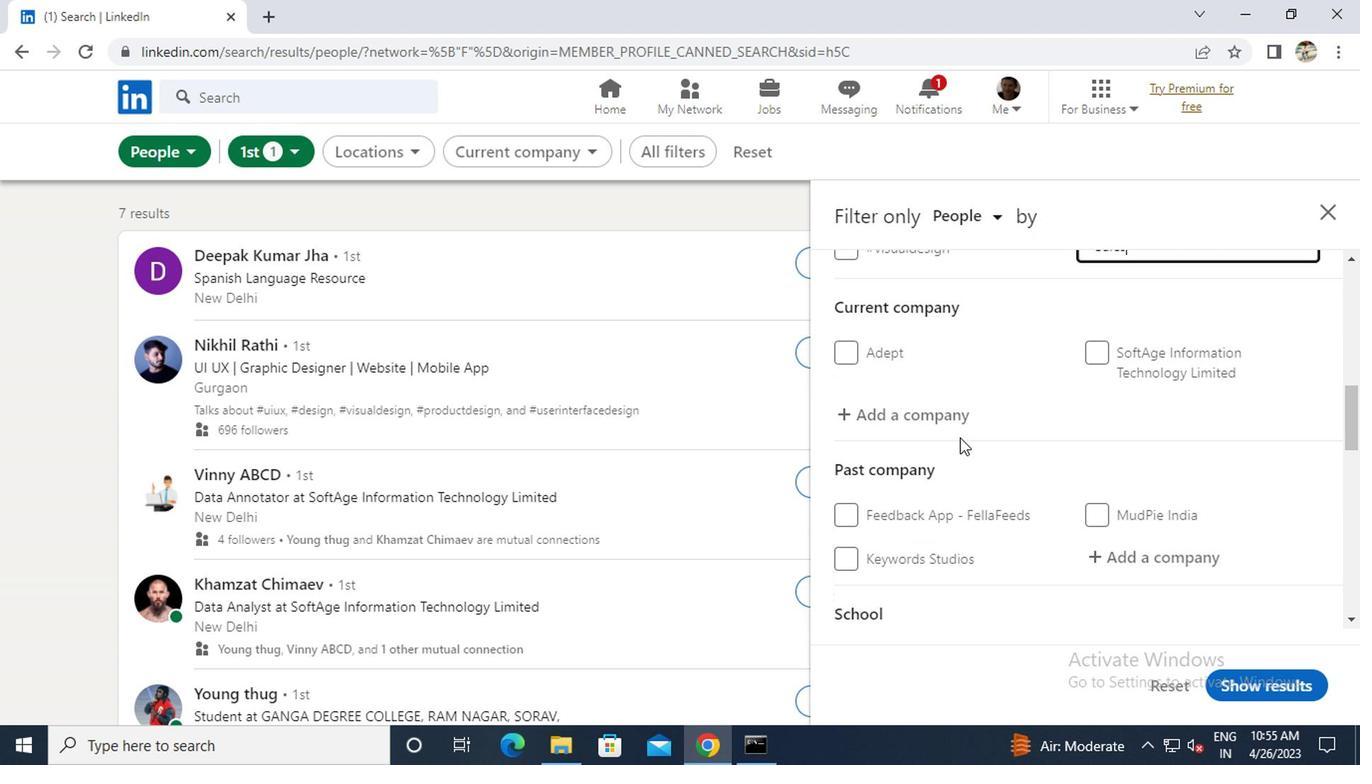 
Action: Mouse pressed left at (935, 416)
Screenshot: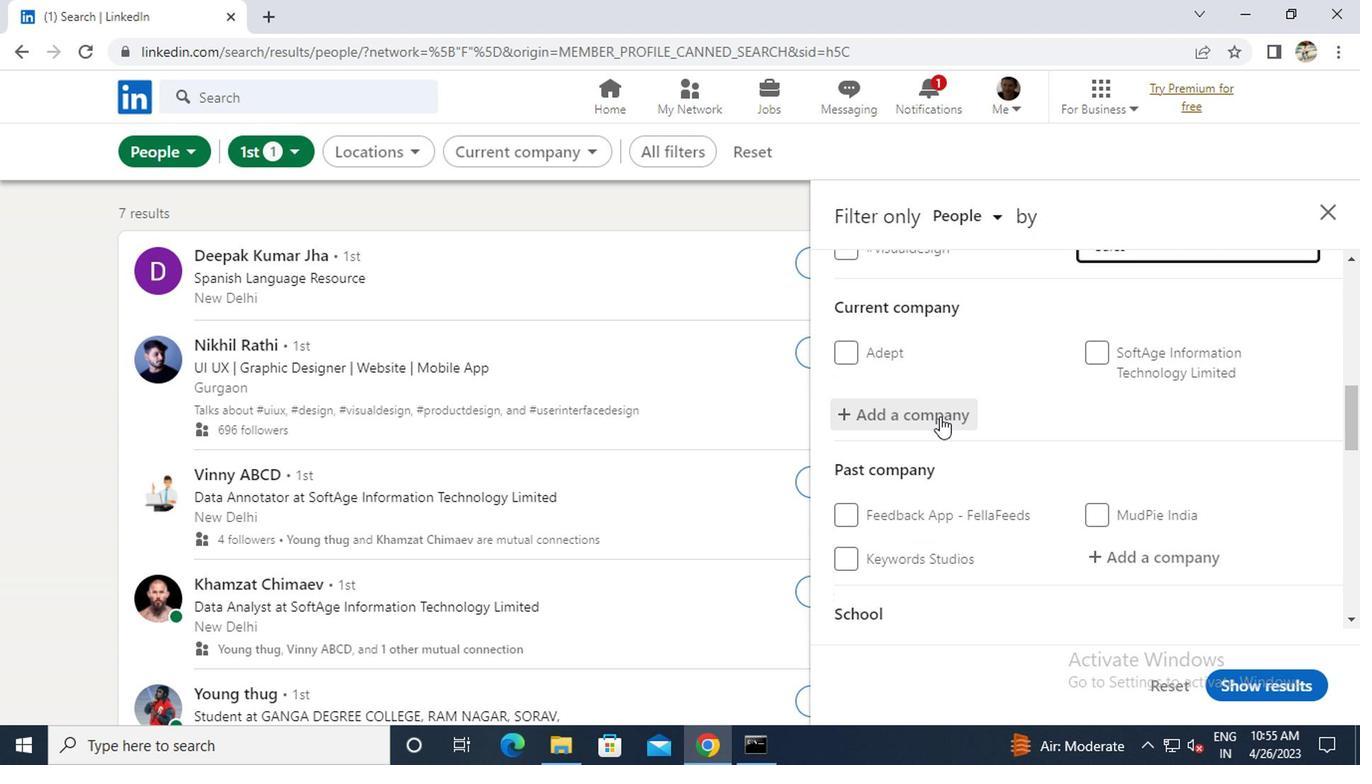 
Action: Key pressed <Key.caps_lock>L<Key.caps_lock>UMINOUS<Key.space><Key.caps_lock>P<Key.caps_lock>OER<Key.backspace><Key.backspace>WER<Key.space><Key.caps_lock>T<Key.caps_lock>ECHNOLOGIES<Key.space><Key.shift><Key.shift><Key.shift><Key.shift><Key.shift><Key.shift><Key.shift><Key.shift><Key.shift><Key.shift><Key.shift><Key.shift><Key.shift><Key.shift><Key.shift><Key.shift><Key.shift><Key.shift><Key.shift><Key.shift>(<Key.caps_lock>P<Key.caps_lock><Key.shift>)<Key.space><Key.caps_lock>LTD
Screenshot: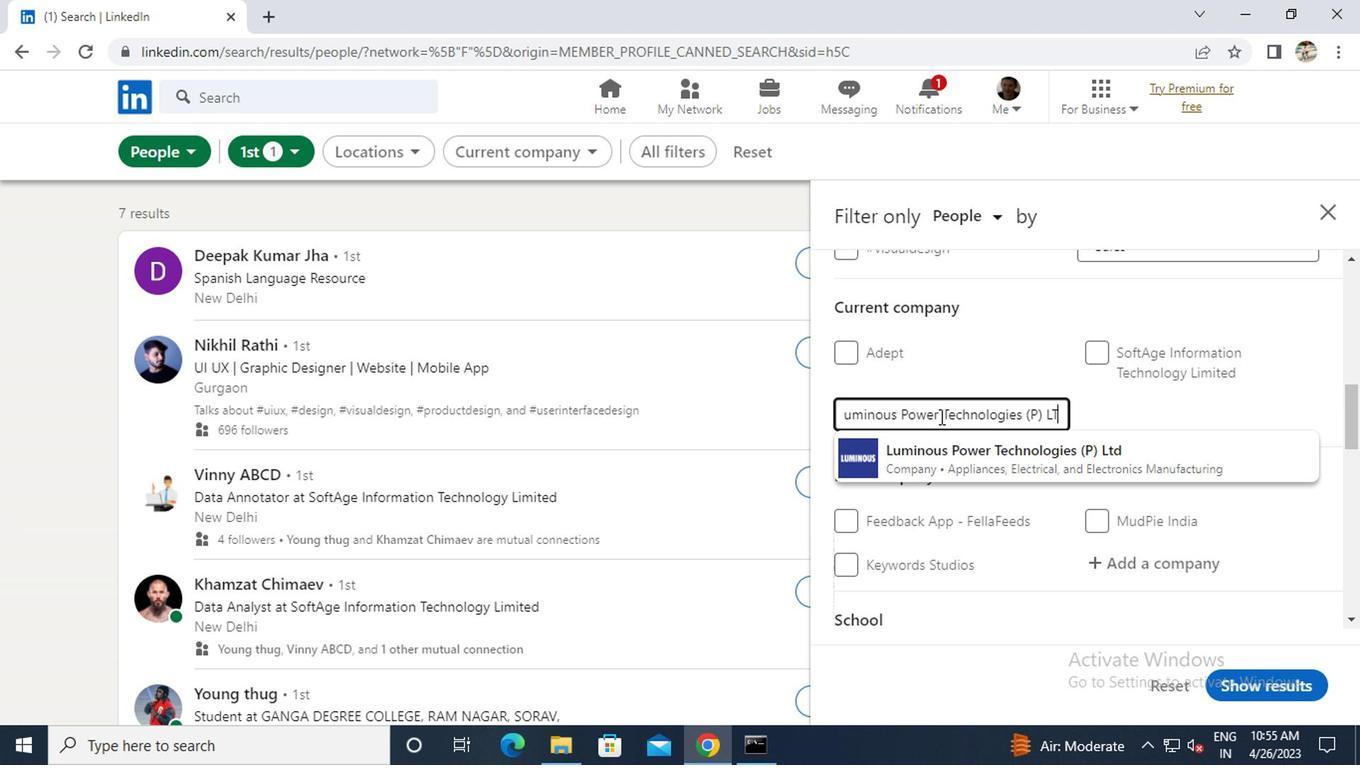 
Action: Mouse moved to (926, 449)
Screenshot: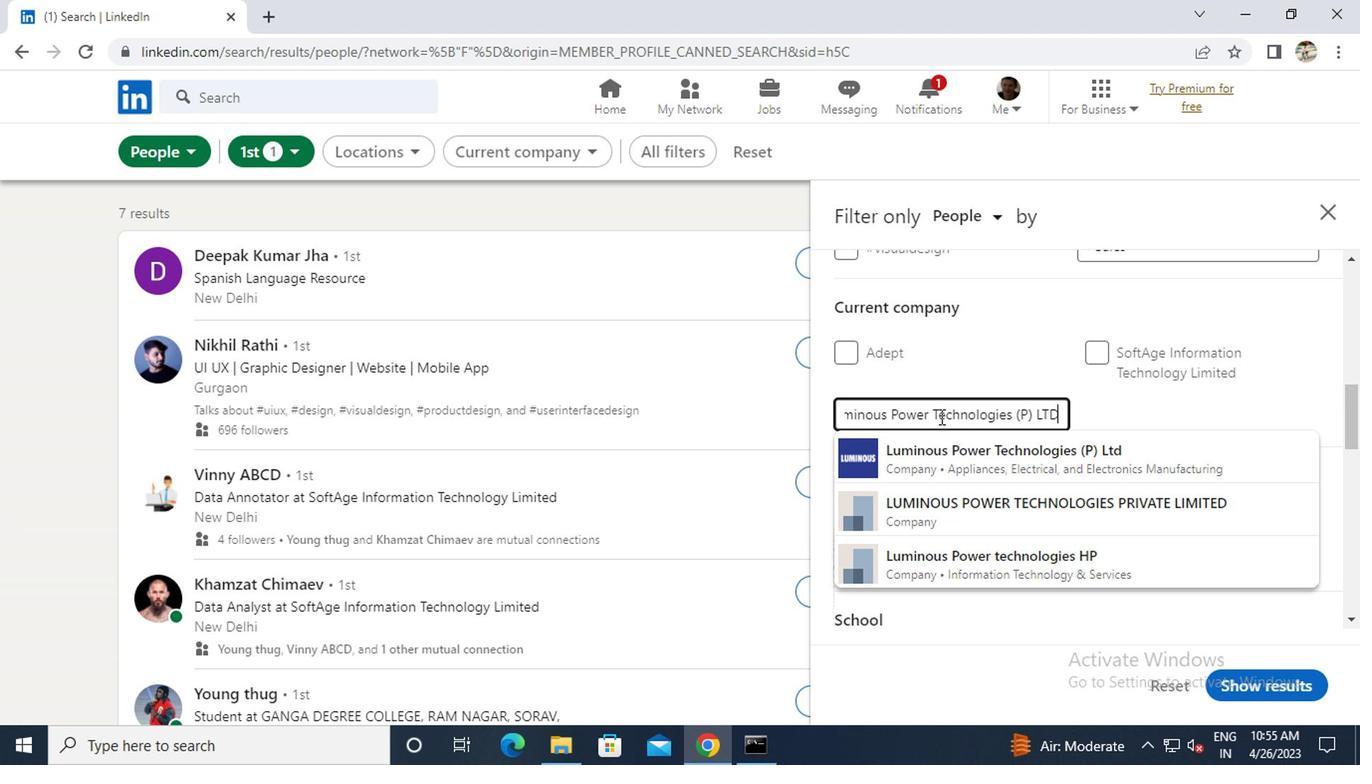 
Action: Mouse pressed left at (926, 449)
Screenshot: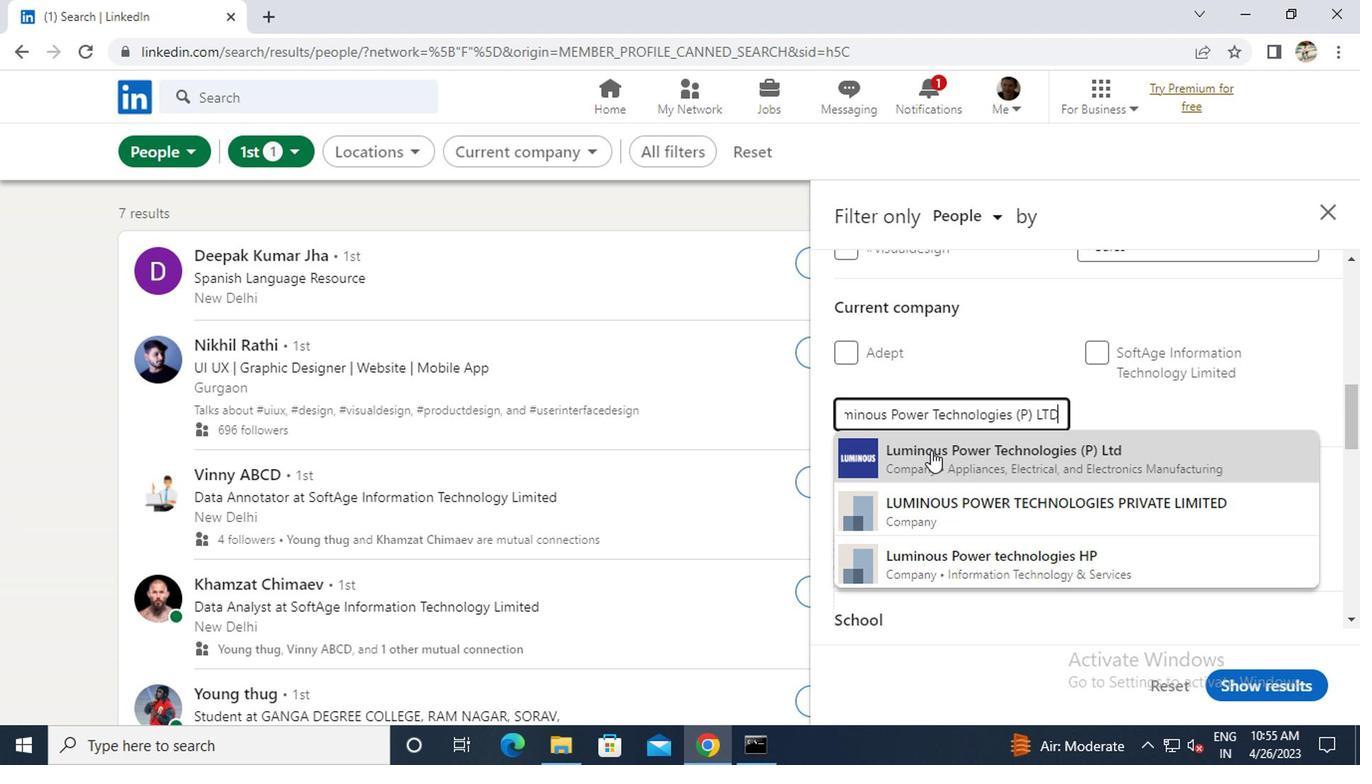 
Action: Mouse moved to (885, 462)
Screenshot: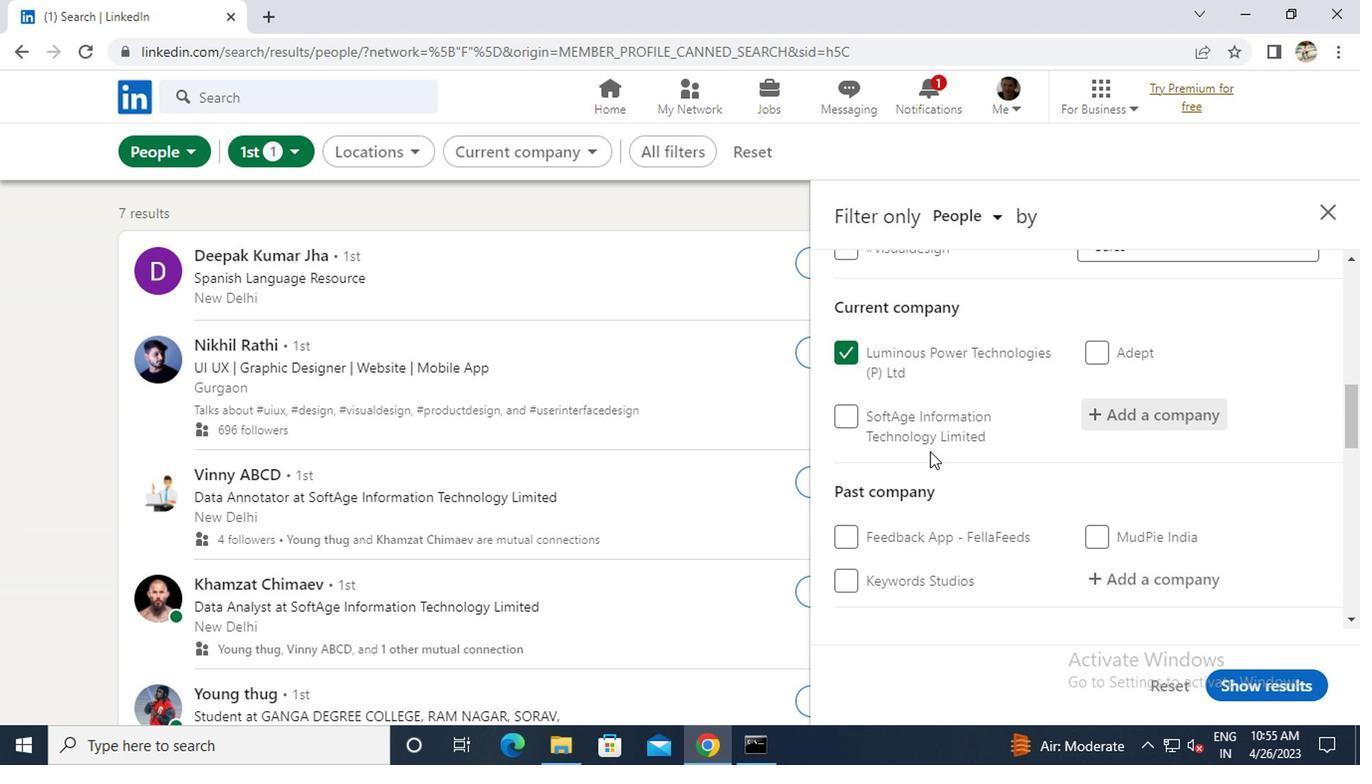 
Action: Mouse scrolled (885, 461) with delta (0, 0)
Screenshot: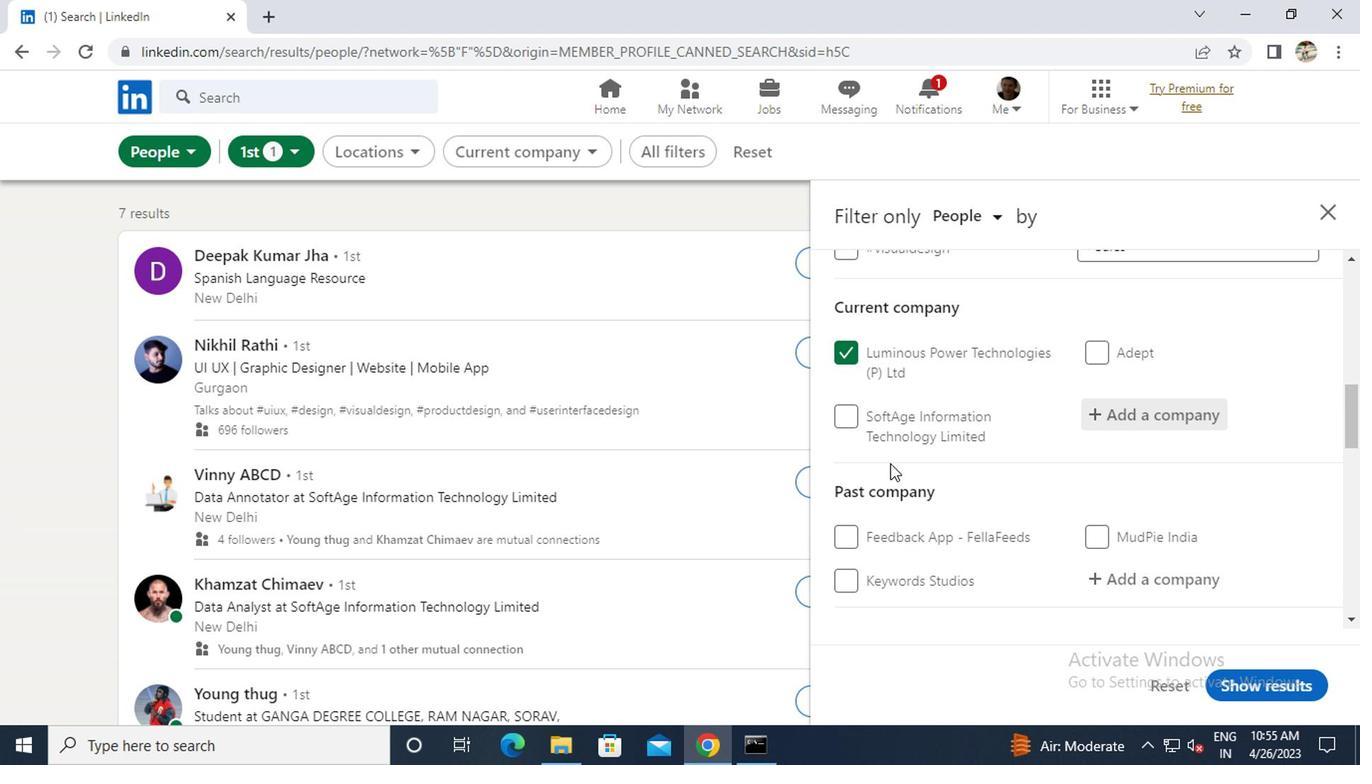 
Action: Mouse scrolled (885, 461) with delta (0, 0)
Screenshot: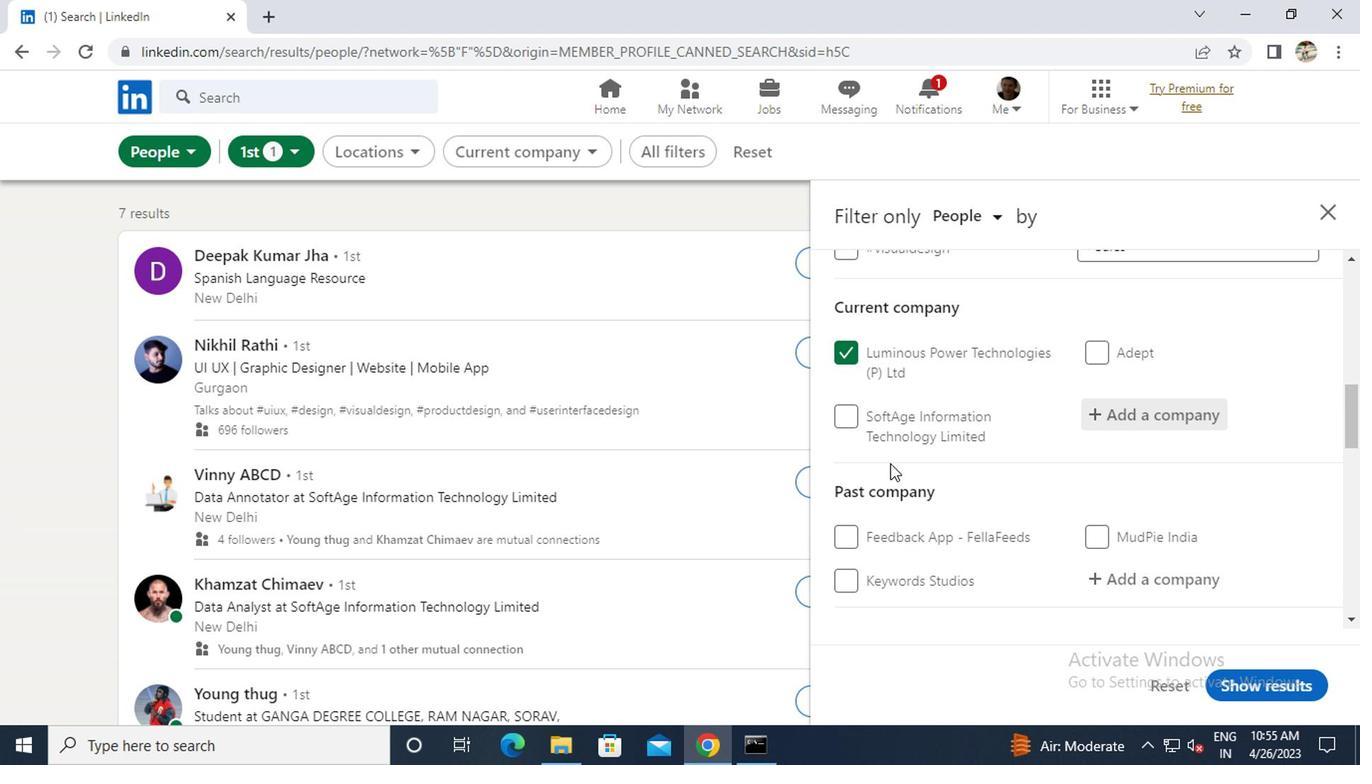
Action: Mouse scrolled (885, 461) with delta (0, 0)
Screenshot: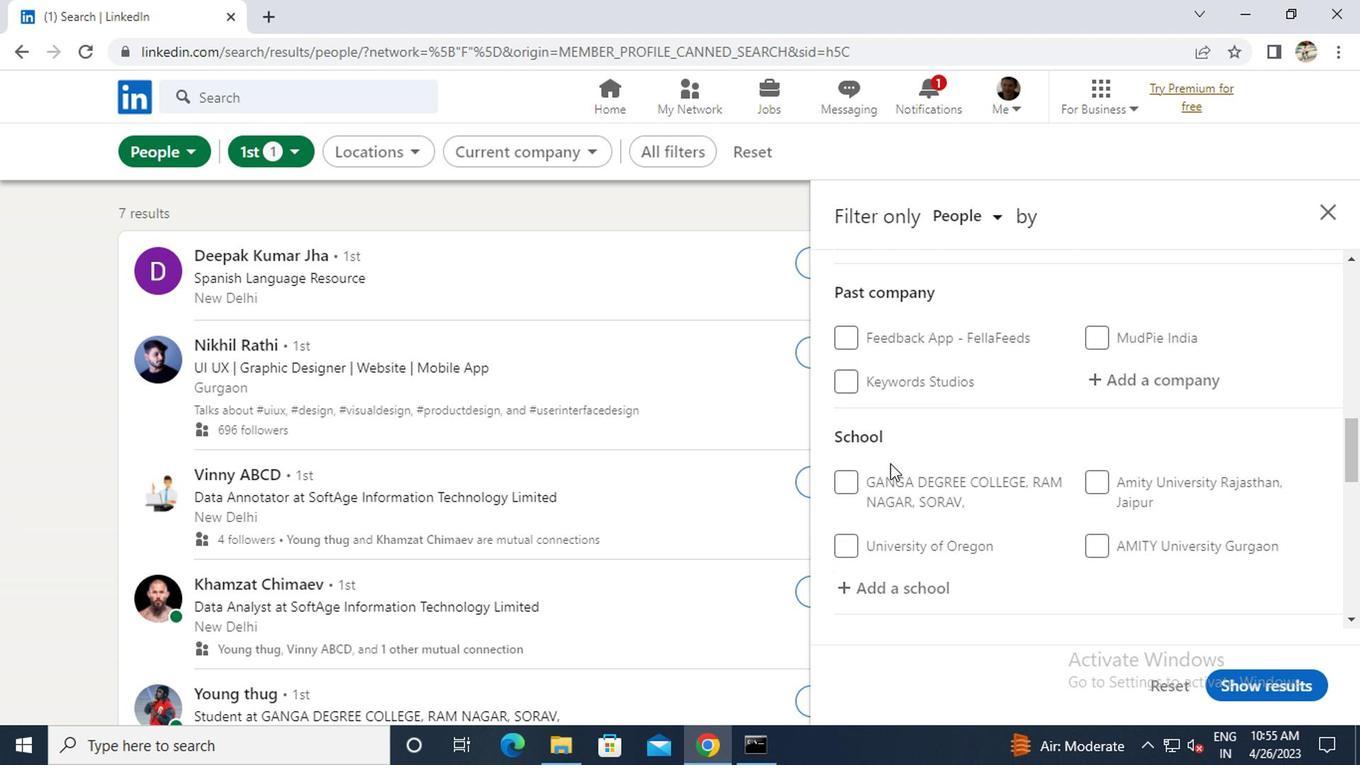 
Action: Mouse moved to (873, 489)
Screenshot: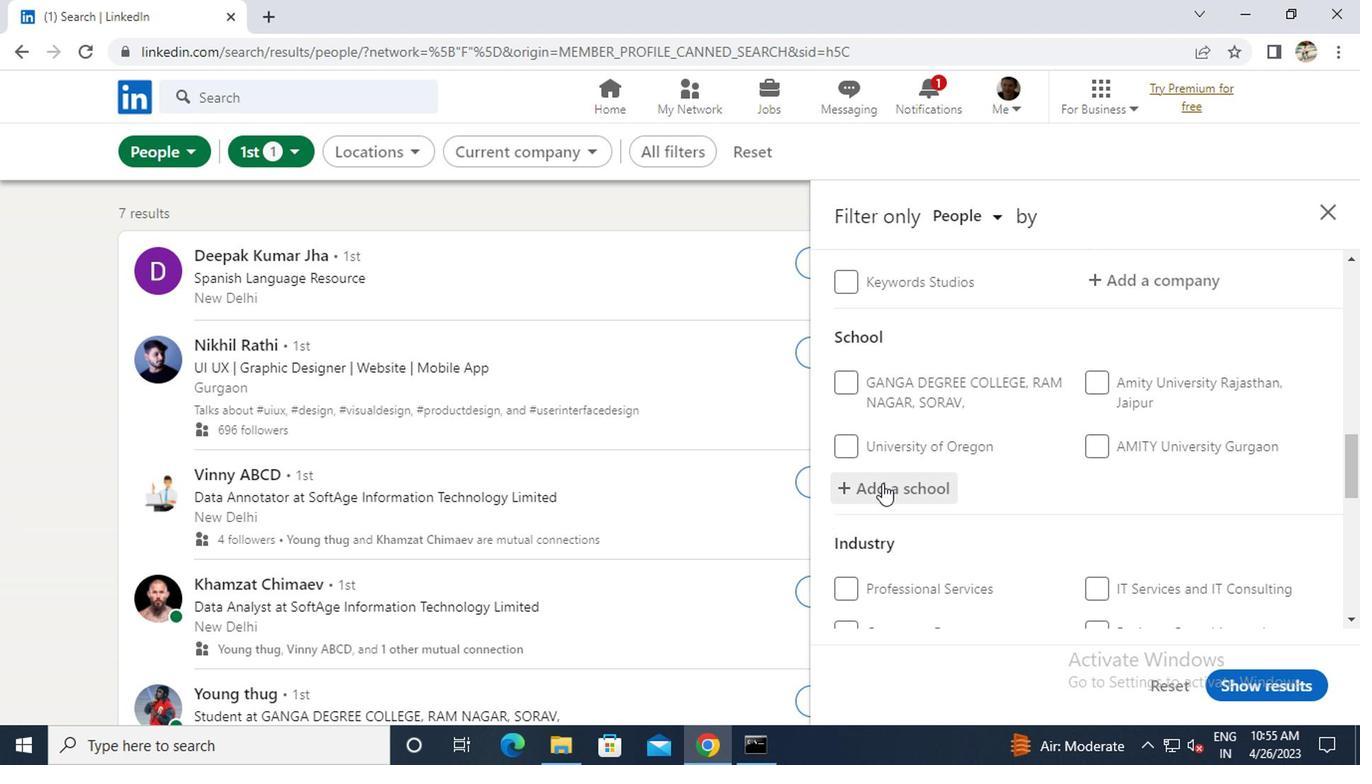 
Action: Mouse pressed left at (873, 489)
Screenshot: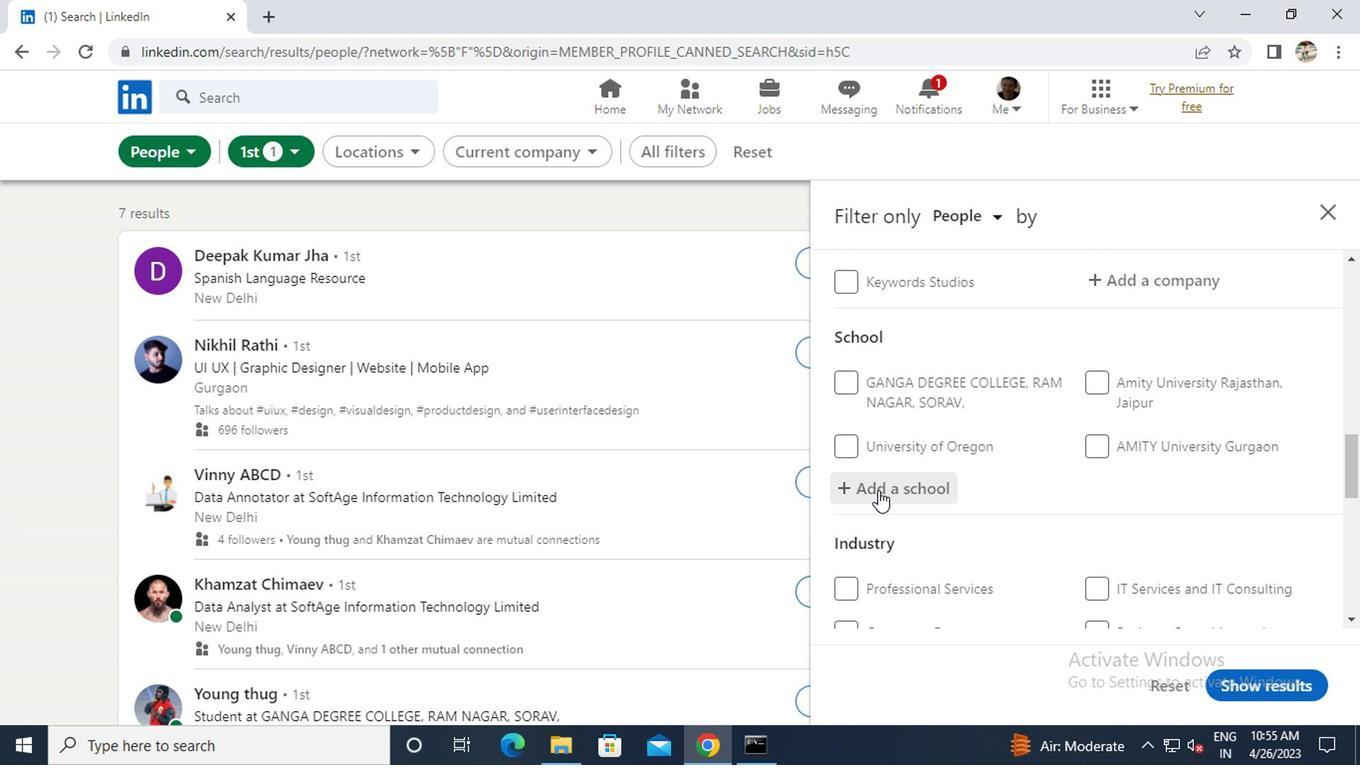 
Action: Key pressed NRI<Key.space>I<Key.caps_lock>NSTITUTE<Key.space>OF<Key.space><Key.caps_lock>T<Key.caps_lock>ECHNOLOGY
Screenshot: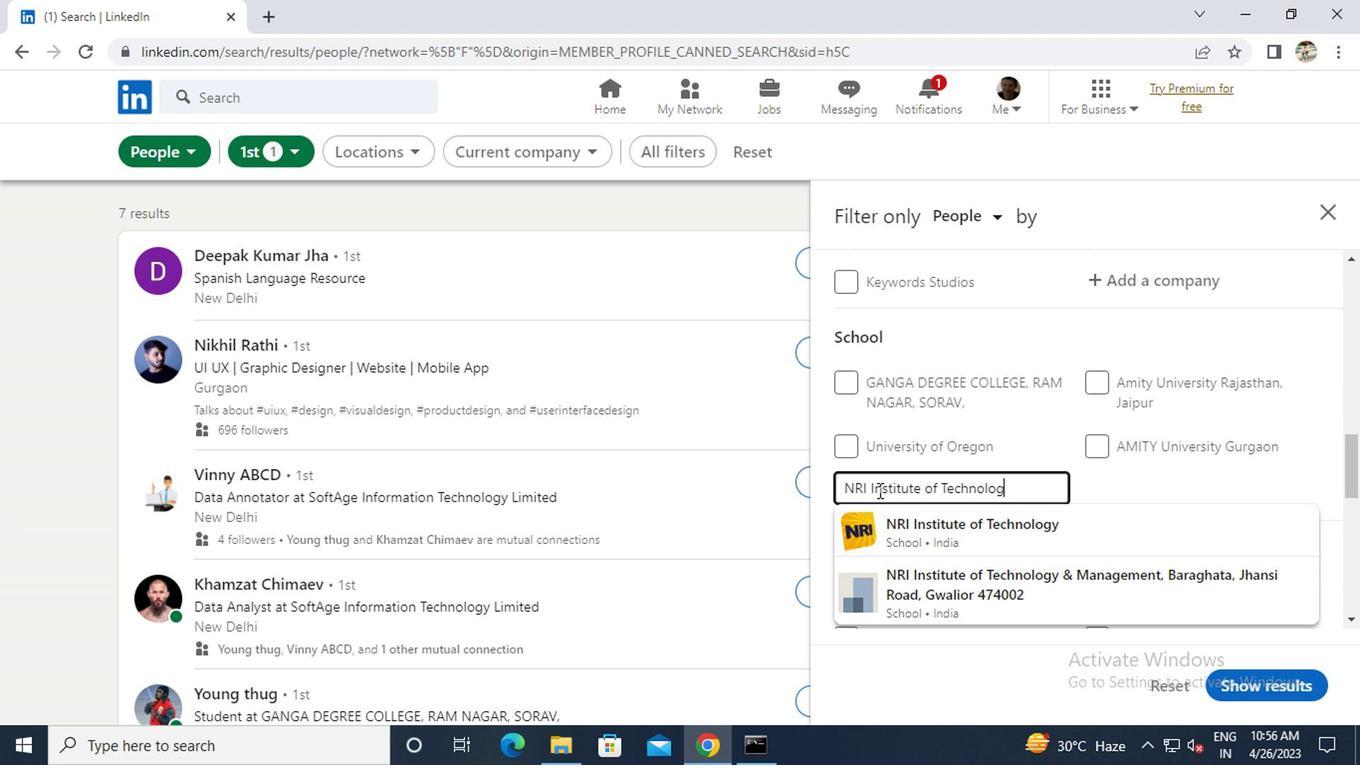 
Action: Mouse moved to (892, 518)
Screenshot: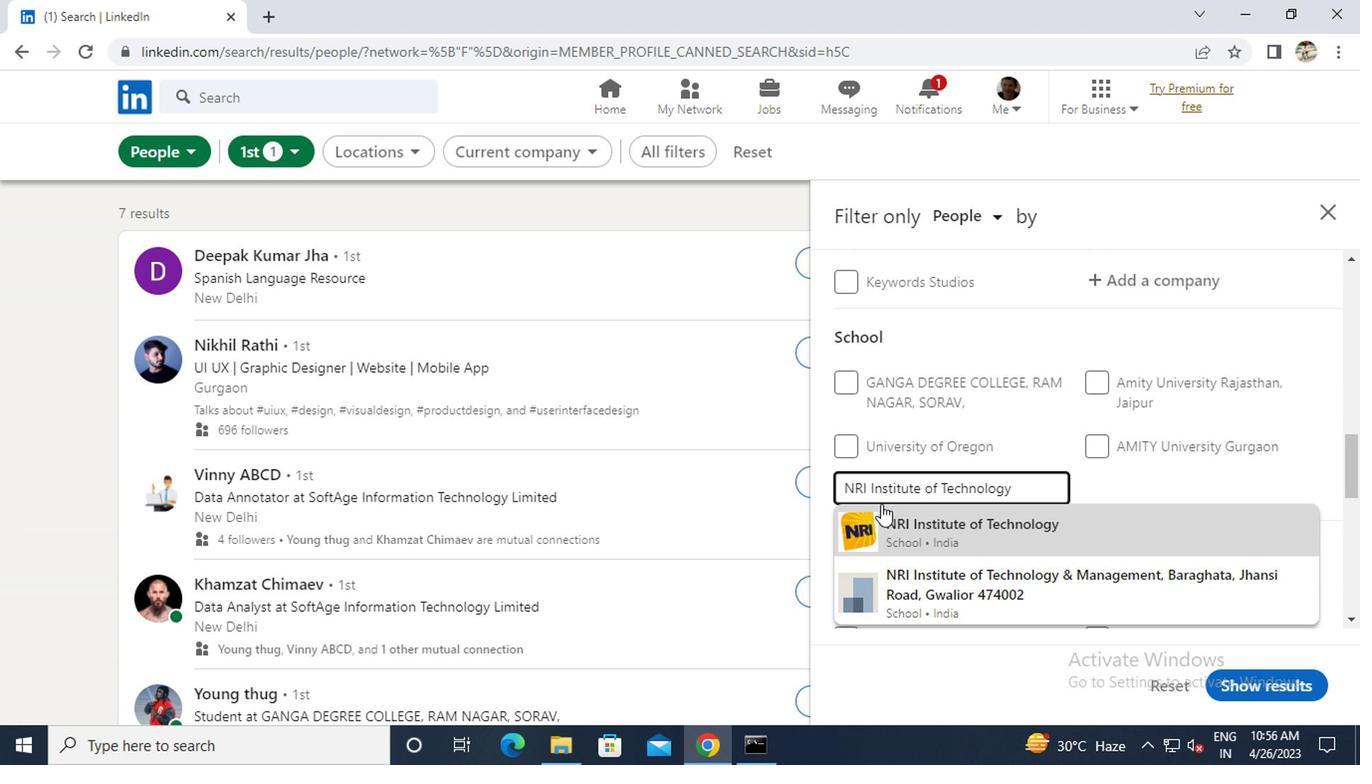 
Action: Mouse pressed left at (892, 518)
Screenshot: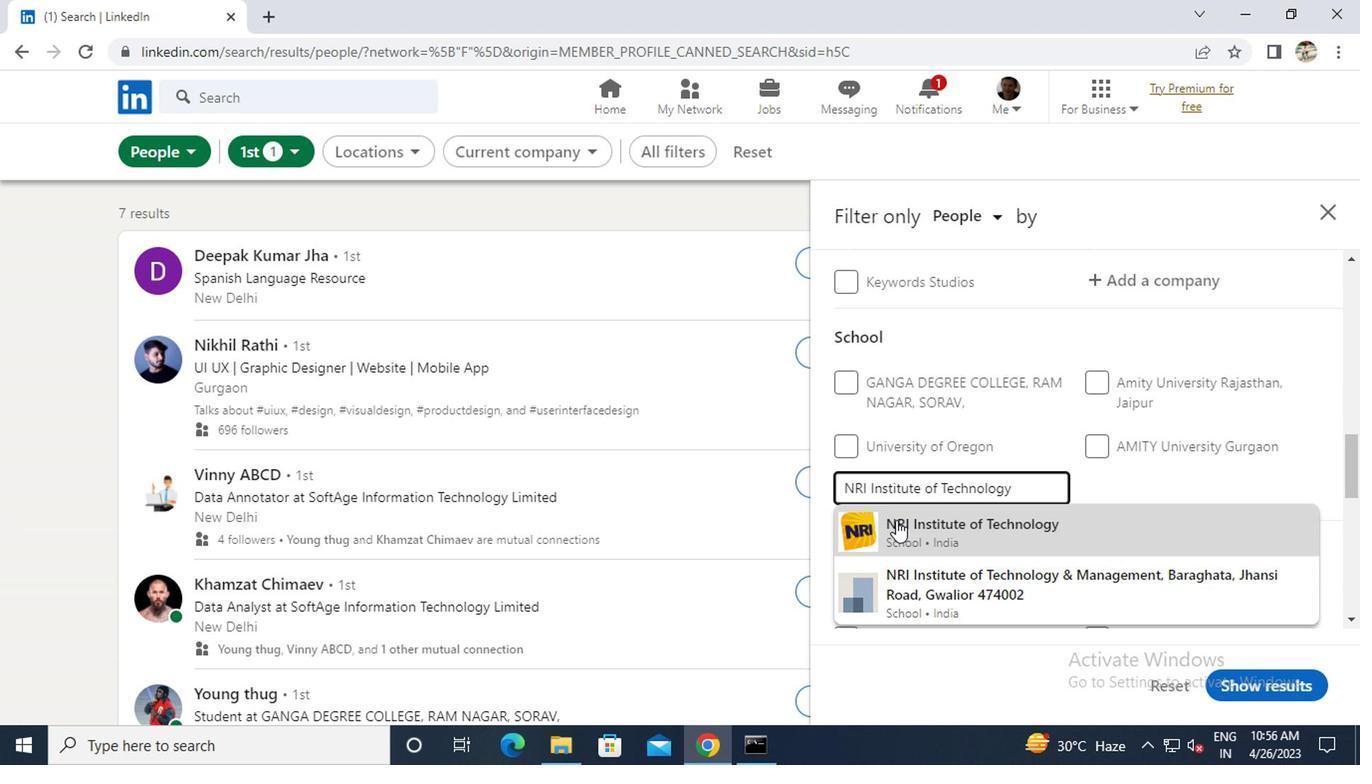 
Action: Mouse scrolled (892, 517) with delta (0, 0)
Screenshot: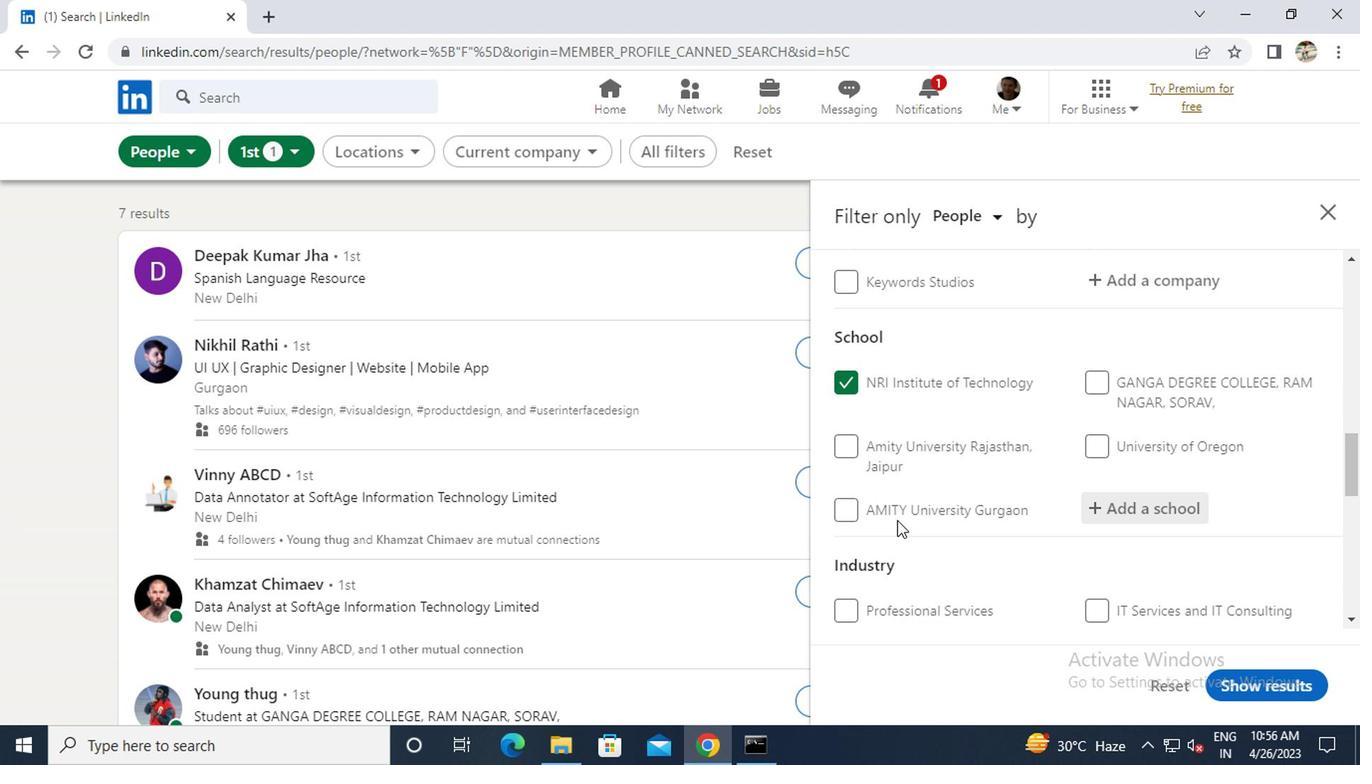 
Action: Mouse scrolled (892, 517) with delta (0, 0)
Screenshot: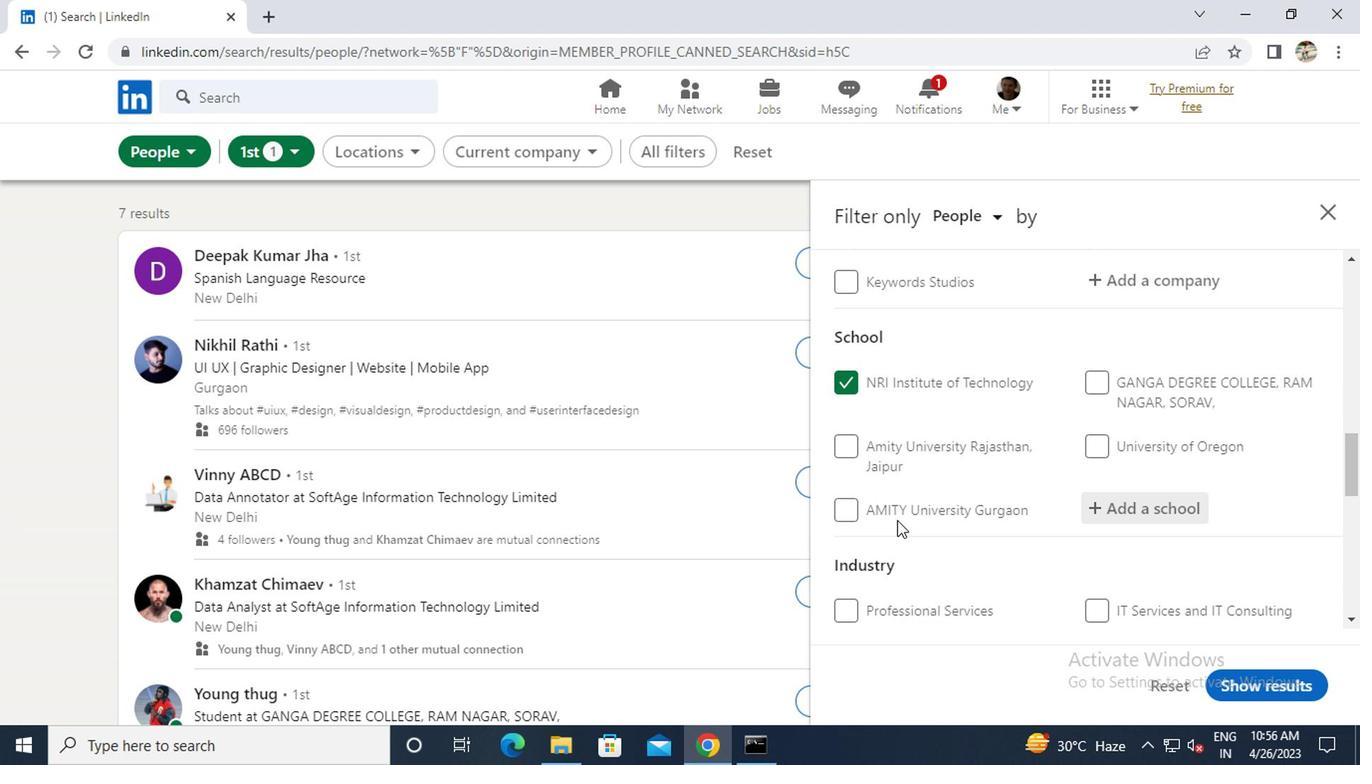 
Action: Mouse moved to (1116, 516)
Screenshot: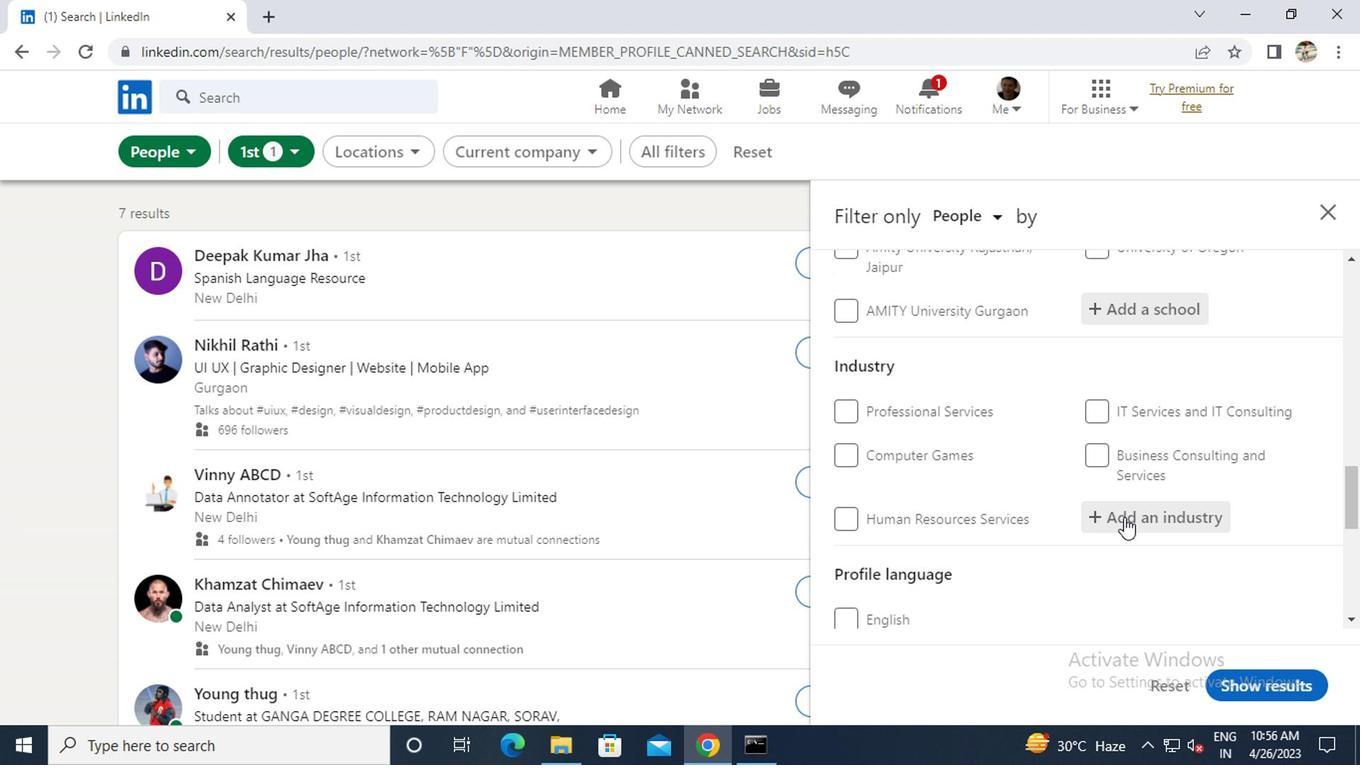 
Action: Mouse pressed left at (1116, 516)
Screenshot: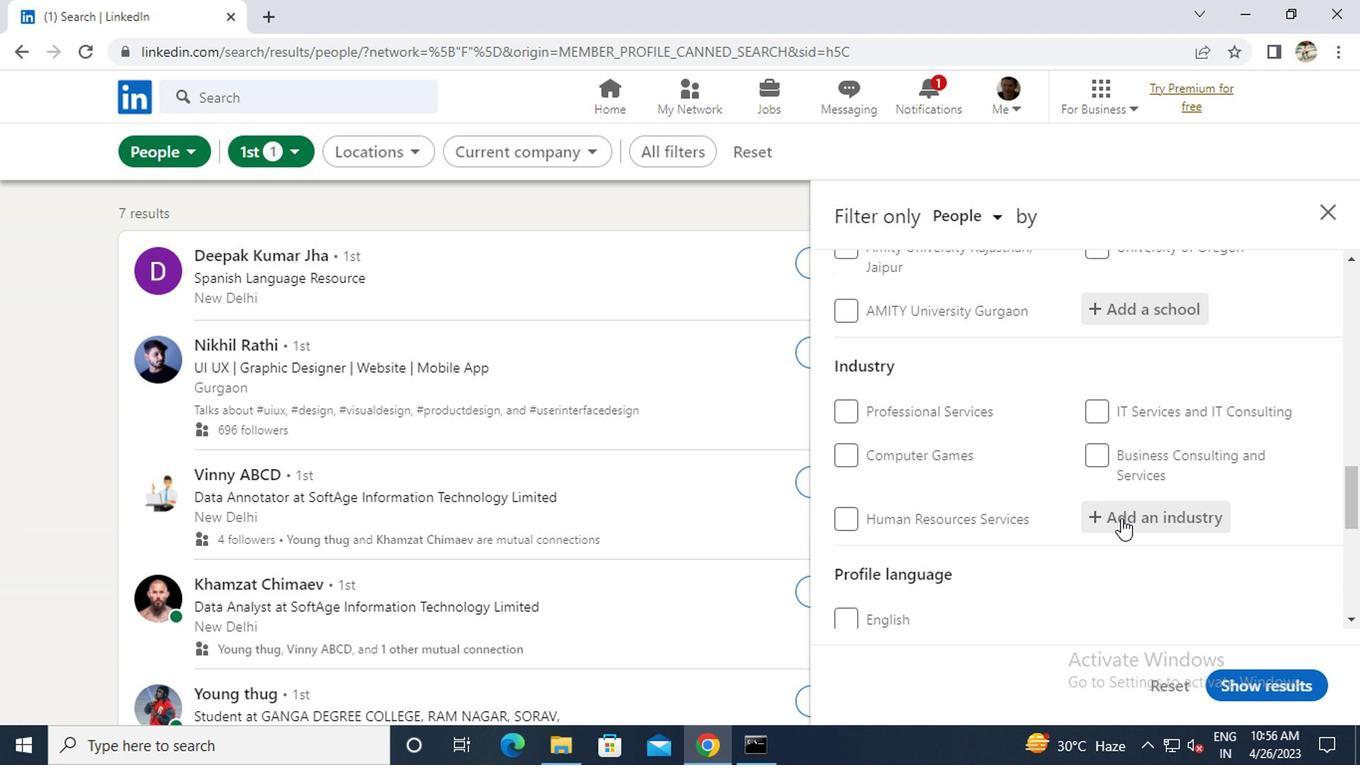 
Action: Key pressed <Key.caps_lock>D<Key.caps_lock>ISTILLERIES
Screenshot: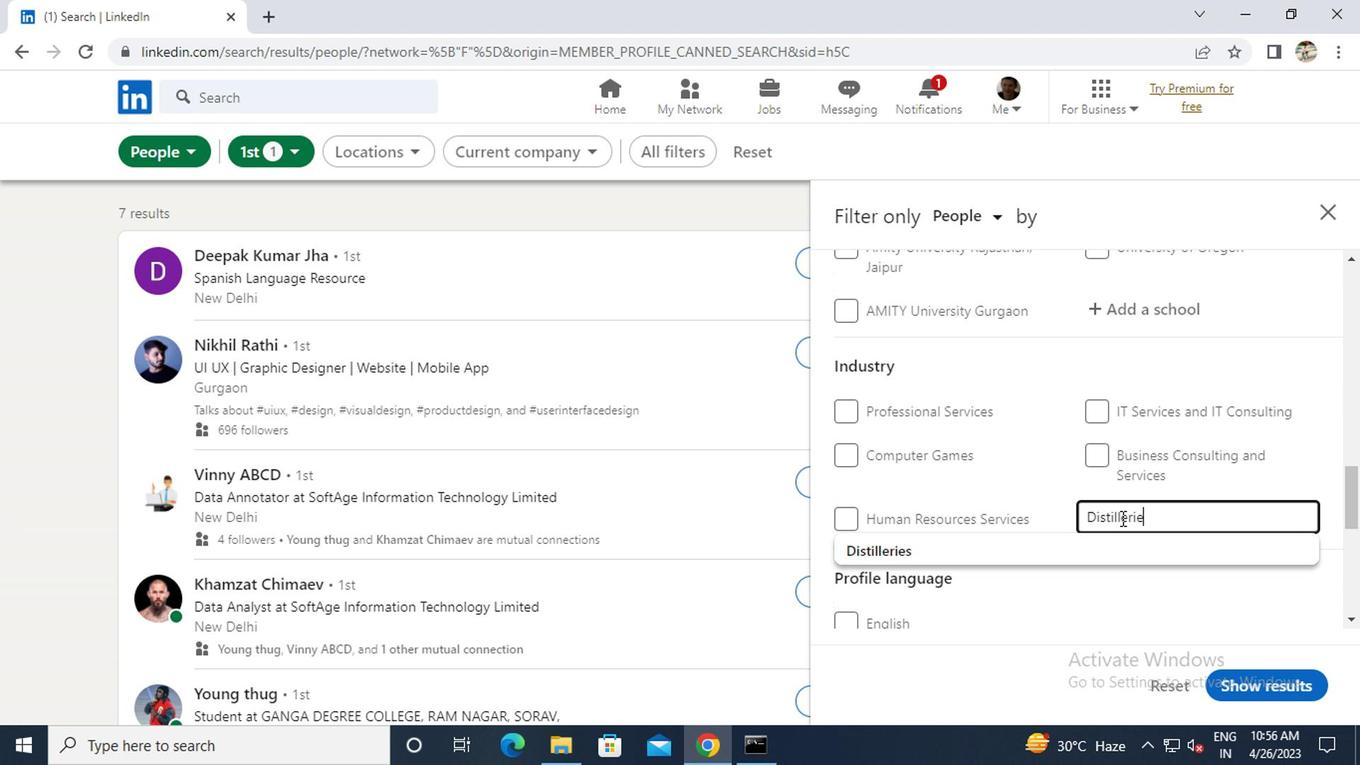 
Action: Mouse moved to (1015, 548)
Screenshot: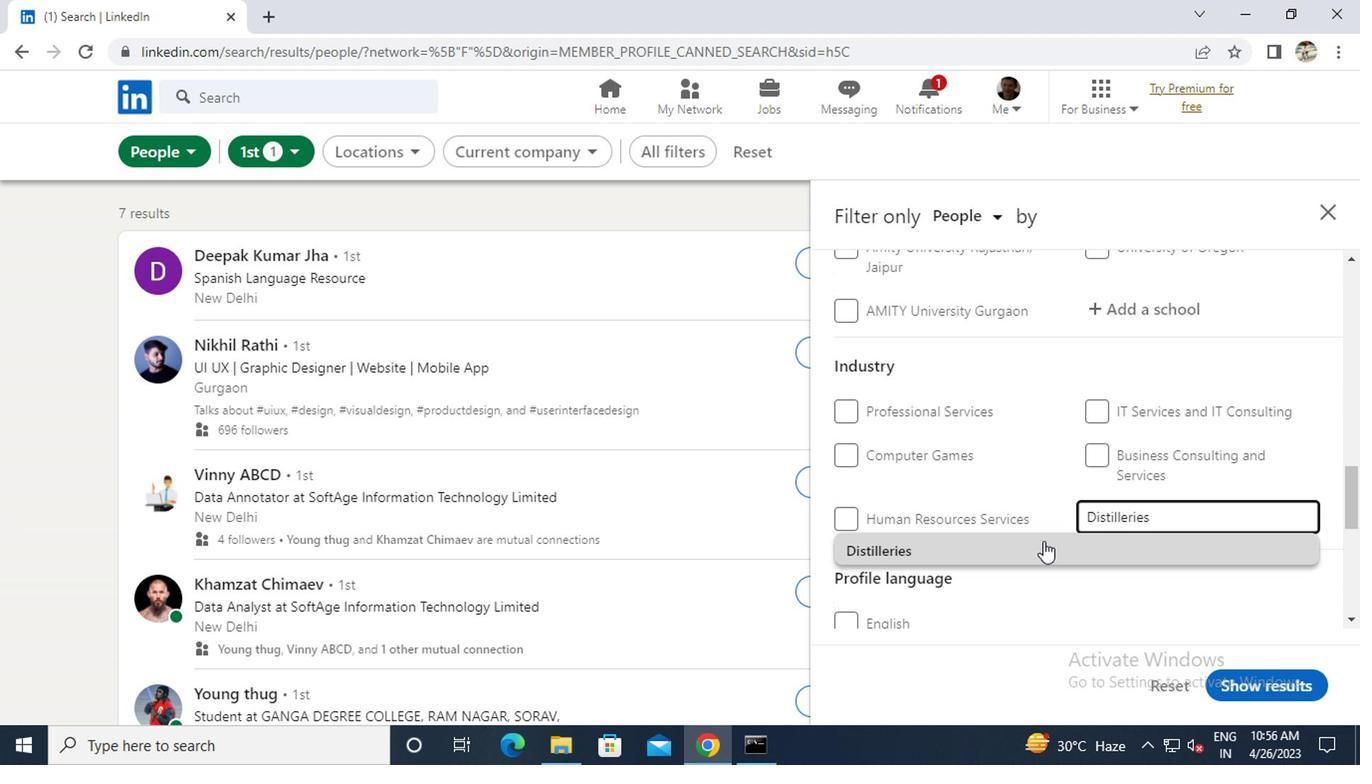 
Action: Mouse pressed left at (1015, 548)
Screenshot: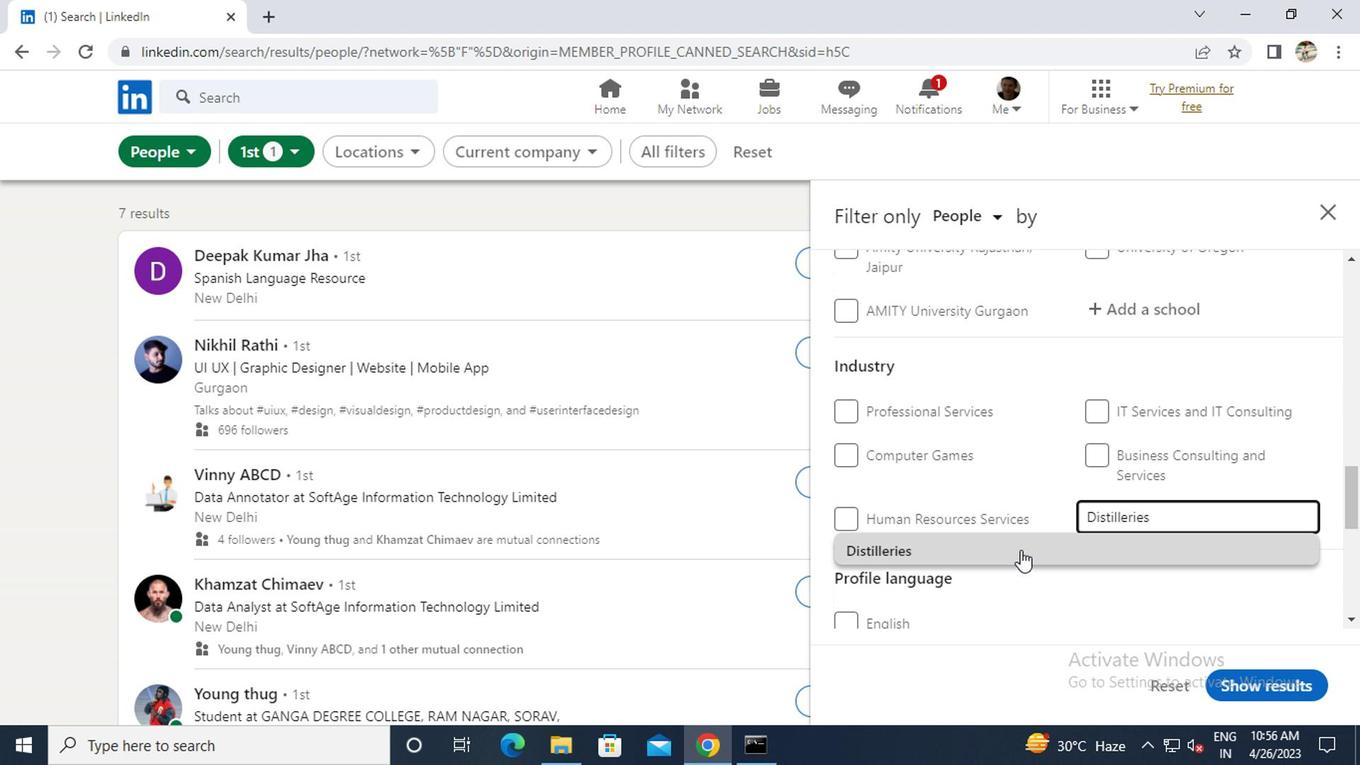 
Action: Mouse scrolled (1015, 546) with delta (0, -1)
Screenshot: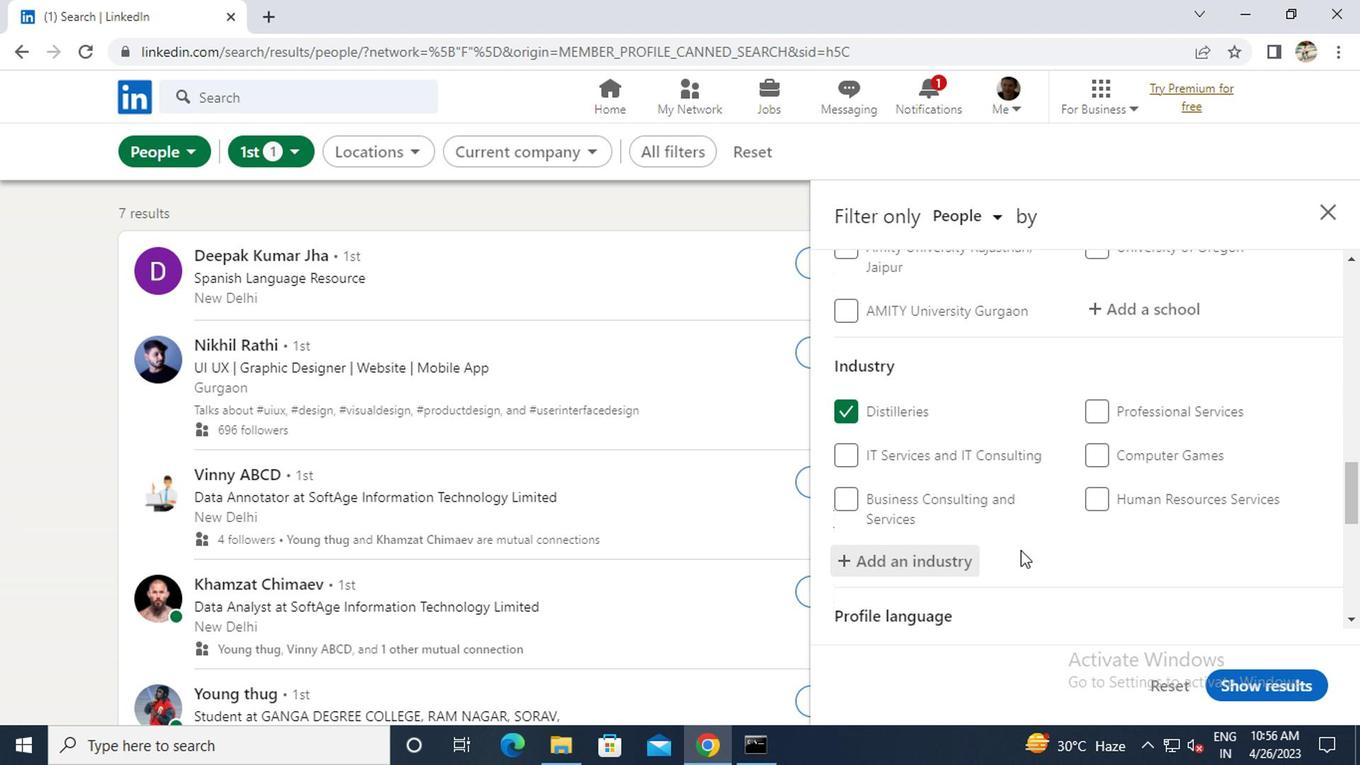 
Action: Mouse scrolled (1015, 546) with delta (0, -1)
Screenshot: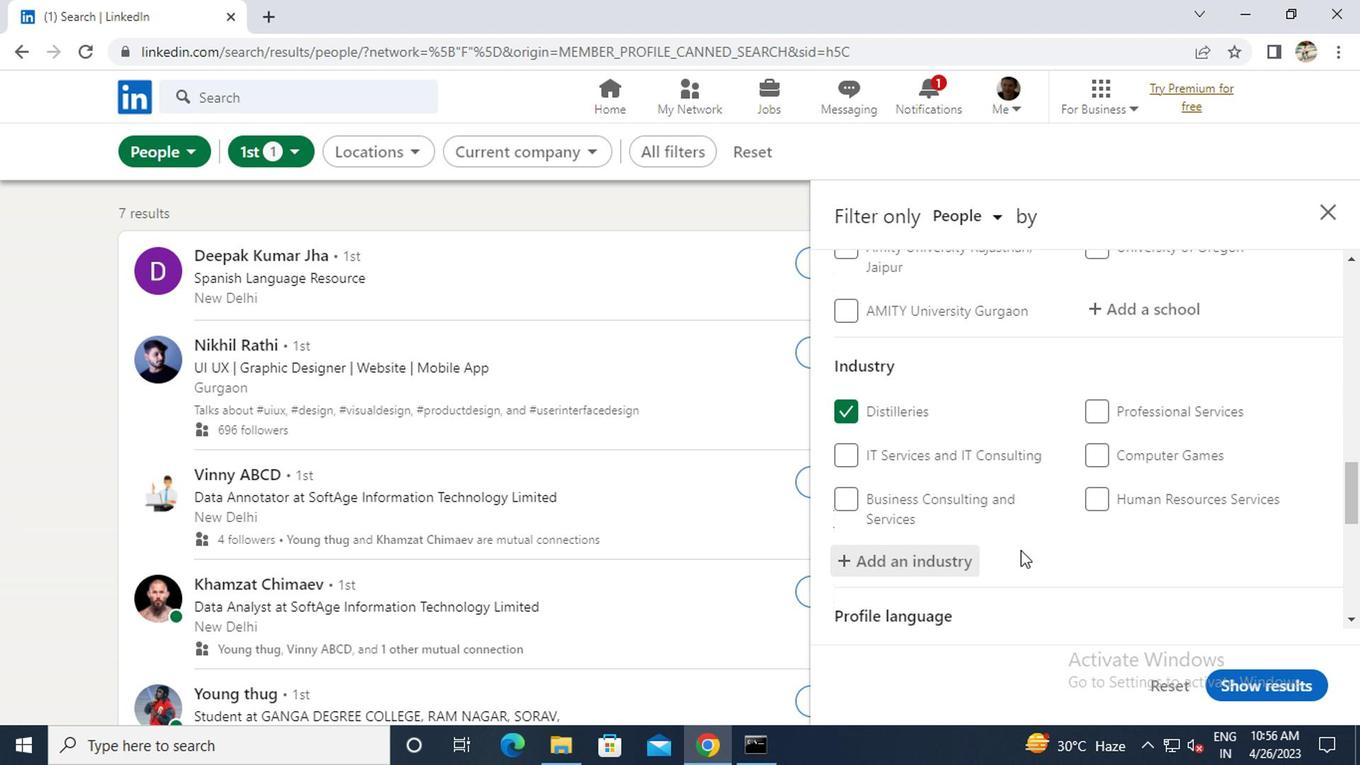 
Action: Mouse moved to (968, 532)
Screenshot: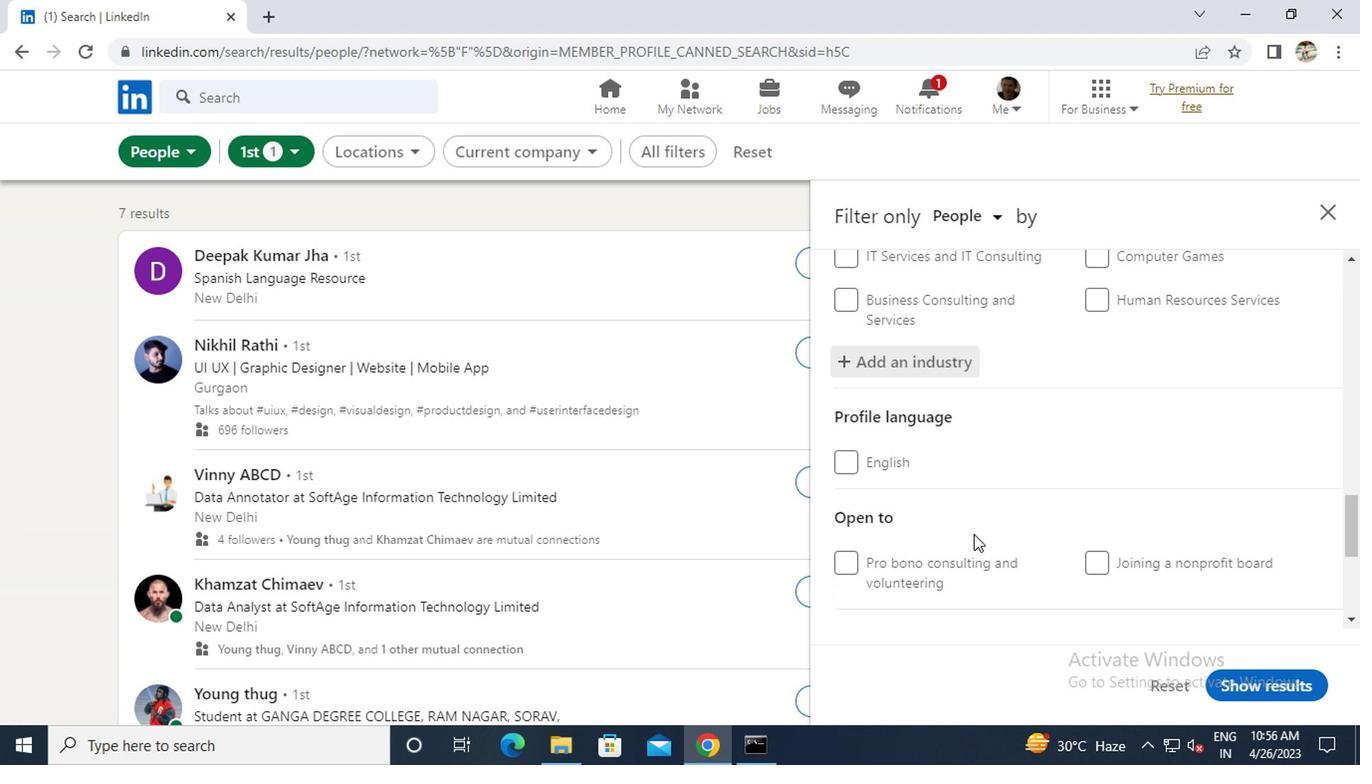 
Action: Mouse scrolled (968, 531) with delta (0, -1)
Screenshot: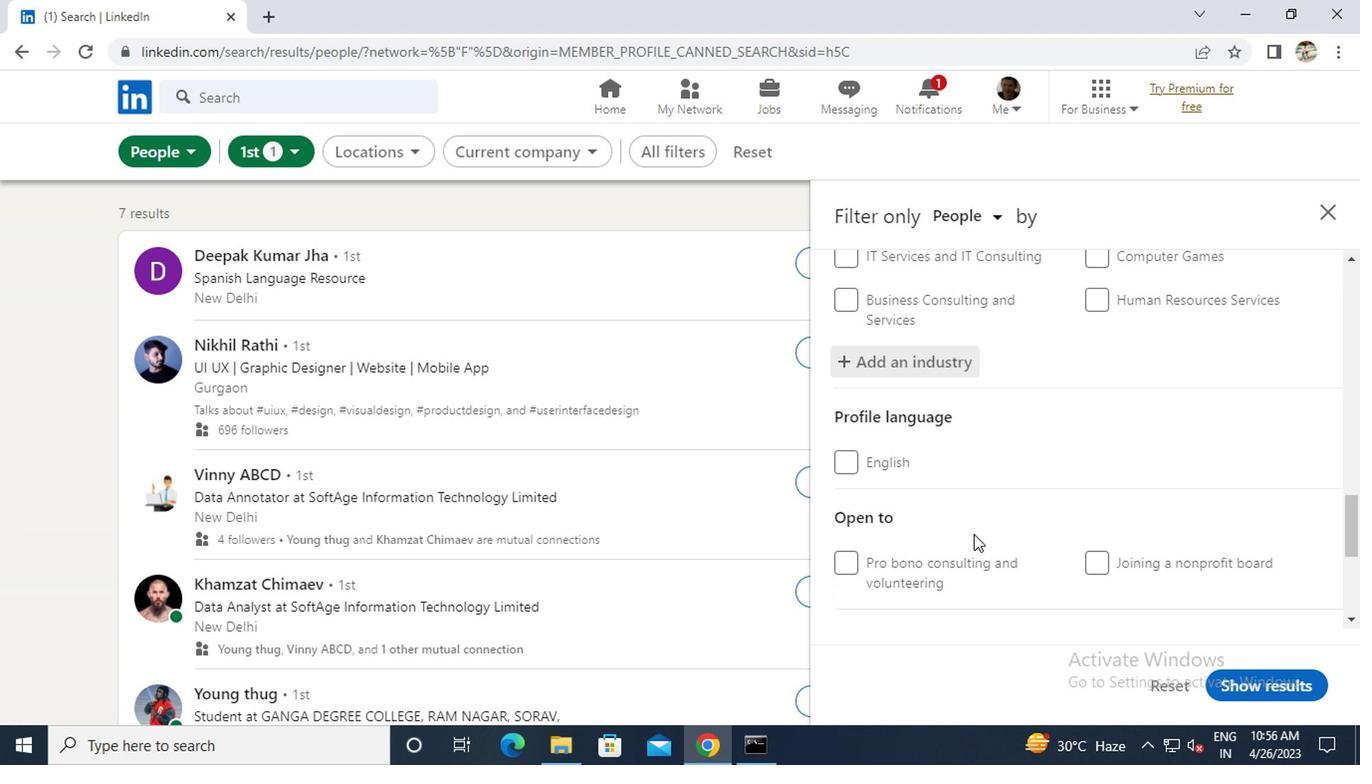 
Action: Mouse scrolled (968, 531) with delta (0, -1)
Screenshot: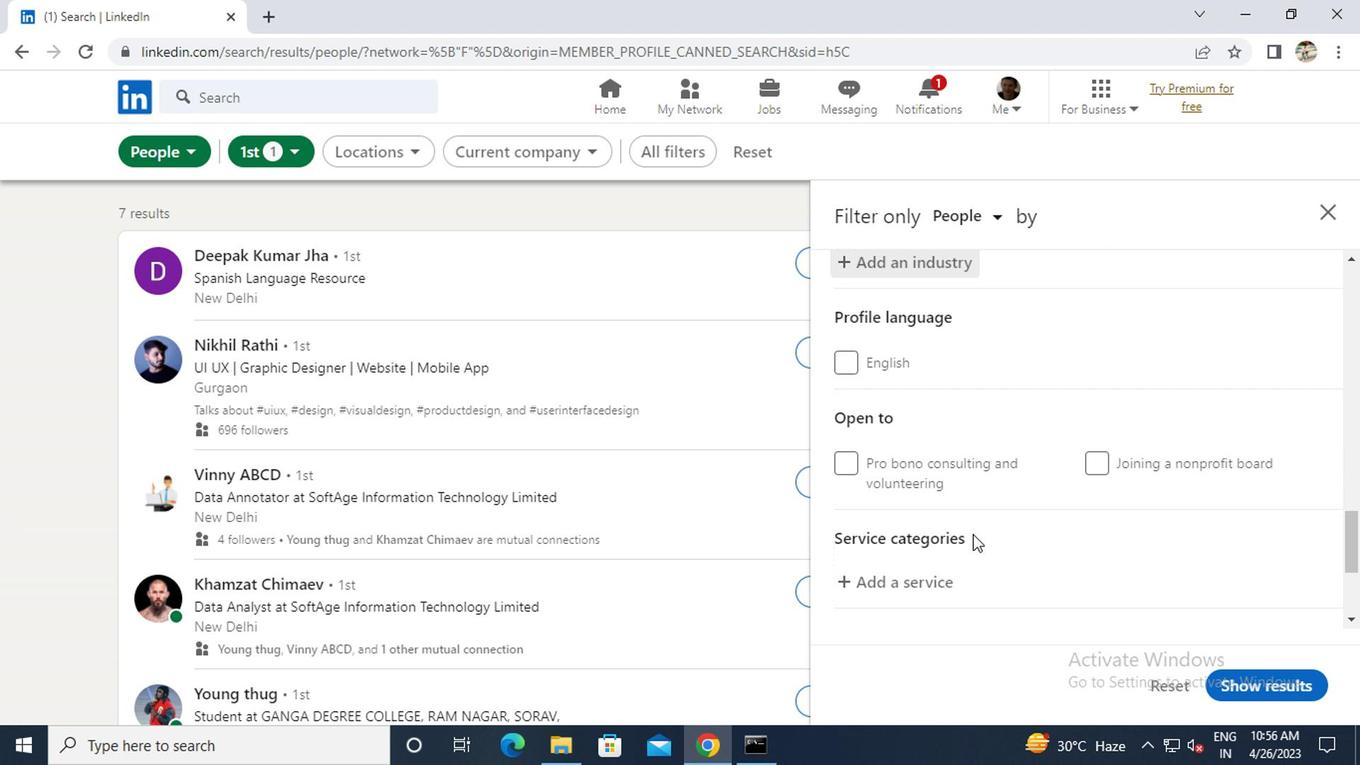 
Action: Mouse moved to (937, 487)
Screenshot: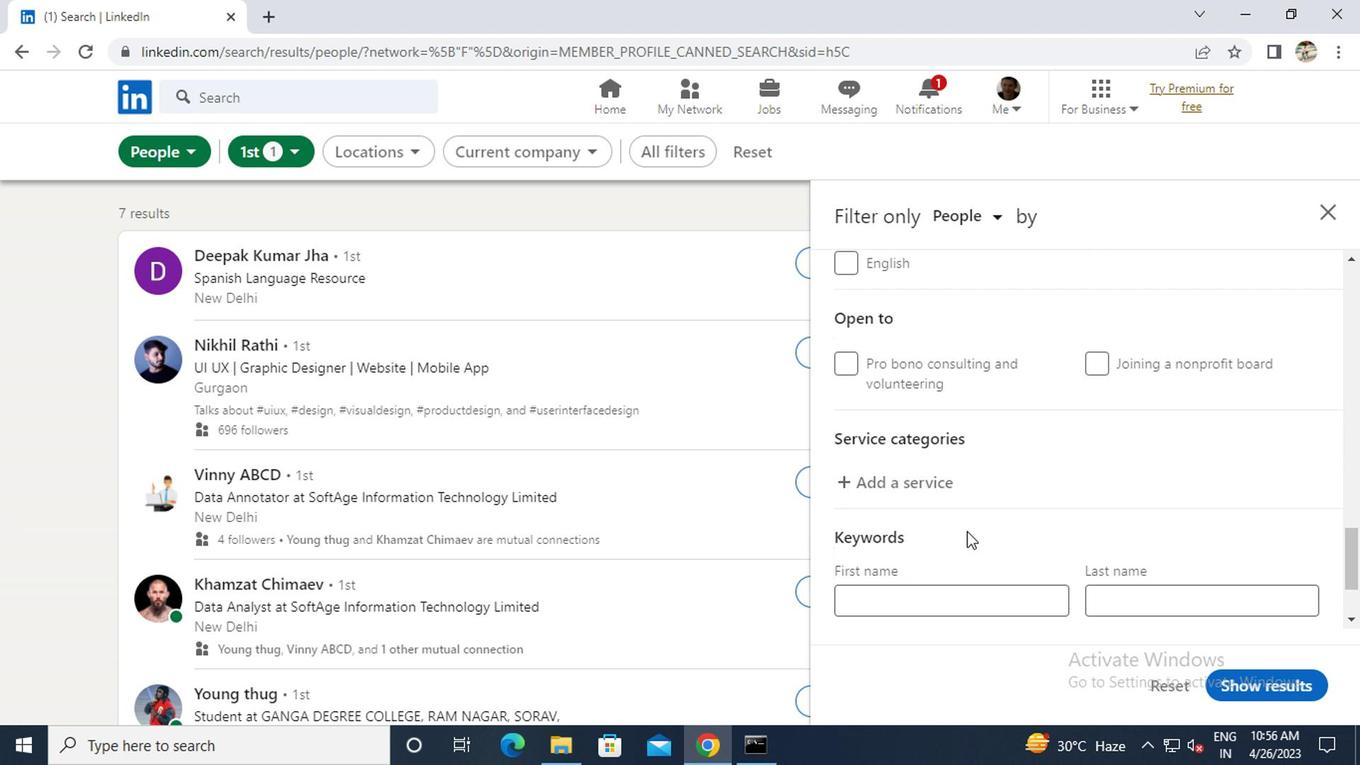 
Action: Mouse pressed left at (937, 487)
Screenshot: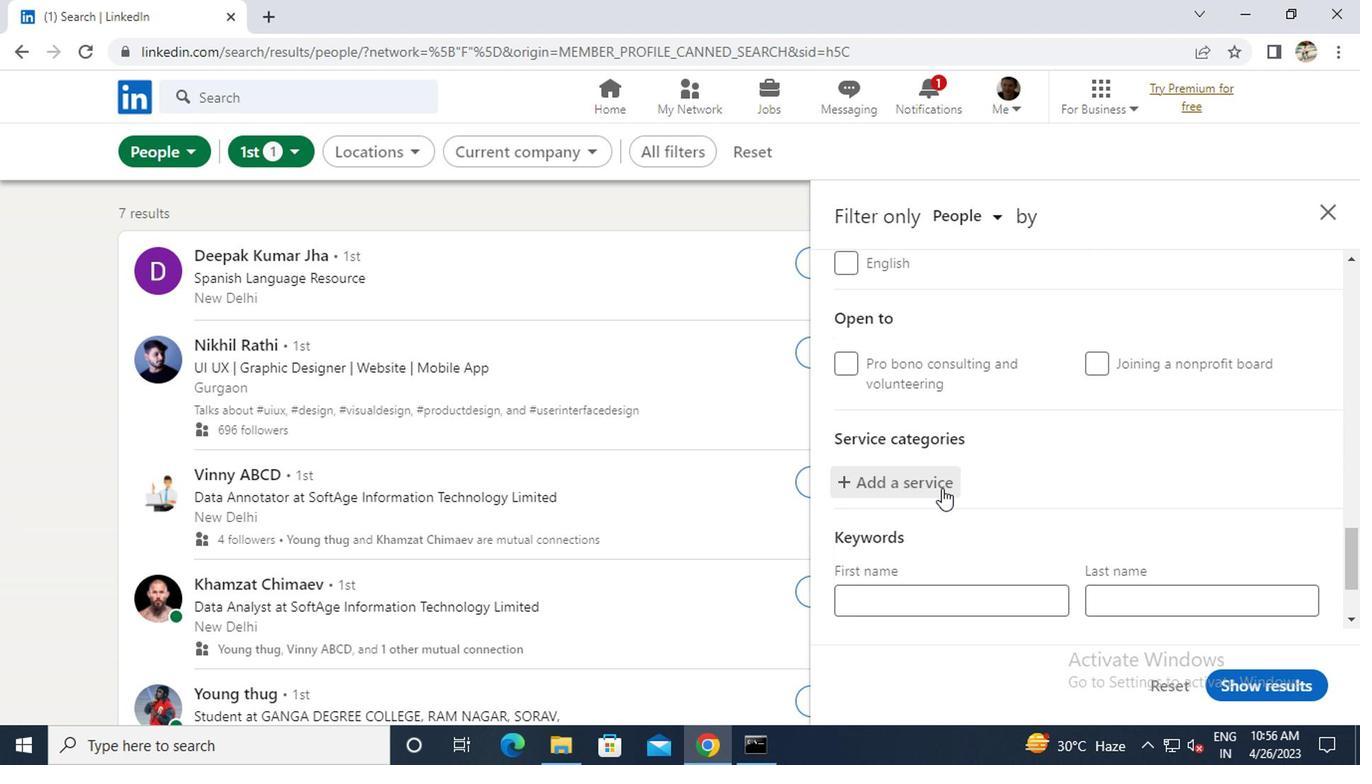 
Action: Key pressed <Key.caps_lock>A<Key.caps_lock>CCOUNTING
Screenshot: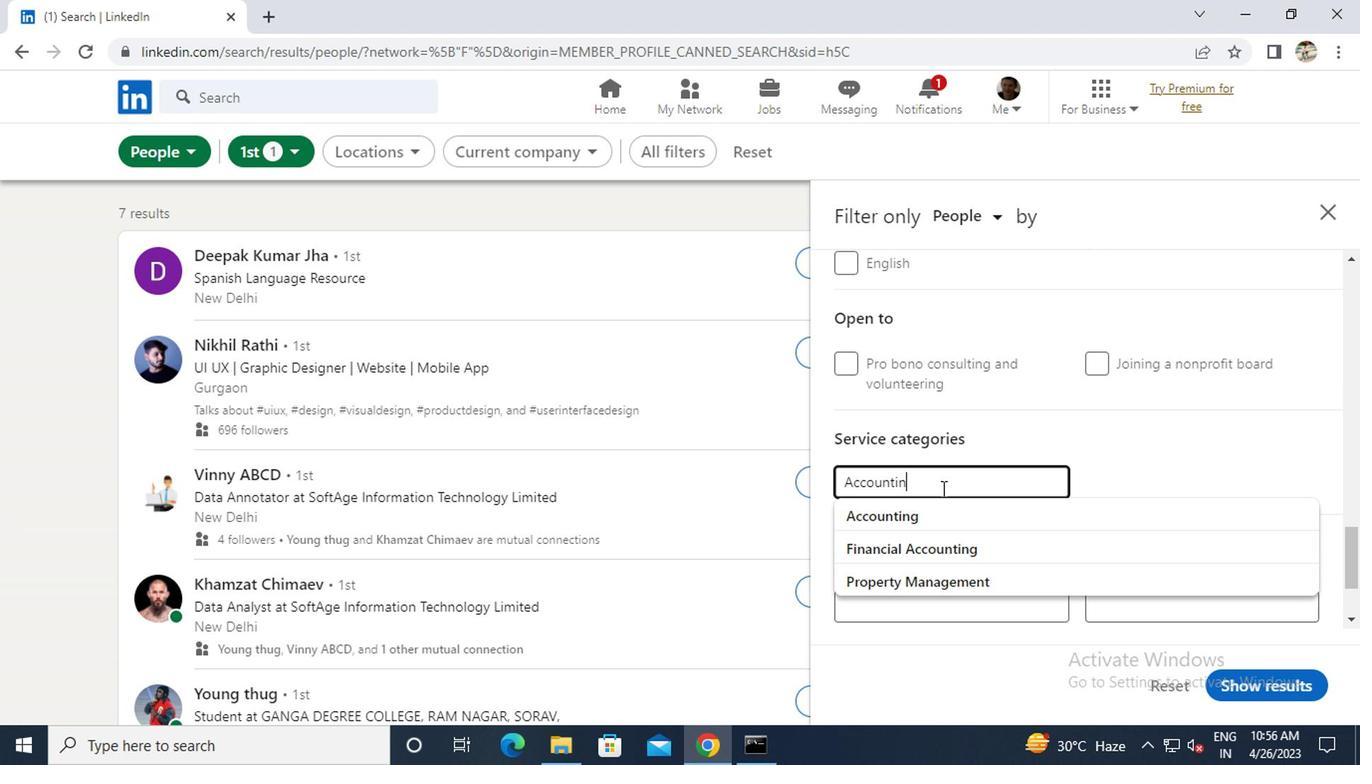 
Action: Mouse moved to (905, 507)
Screenshot: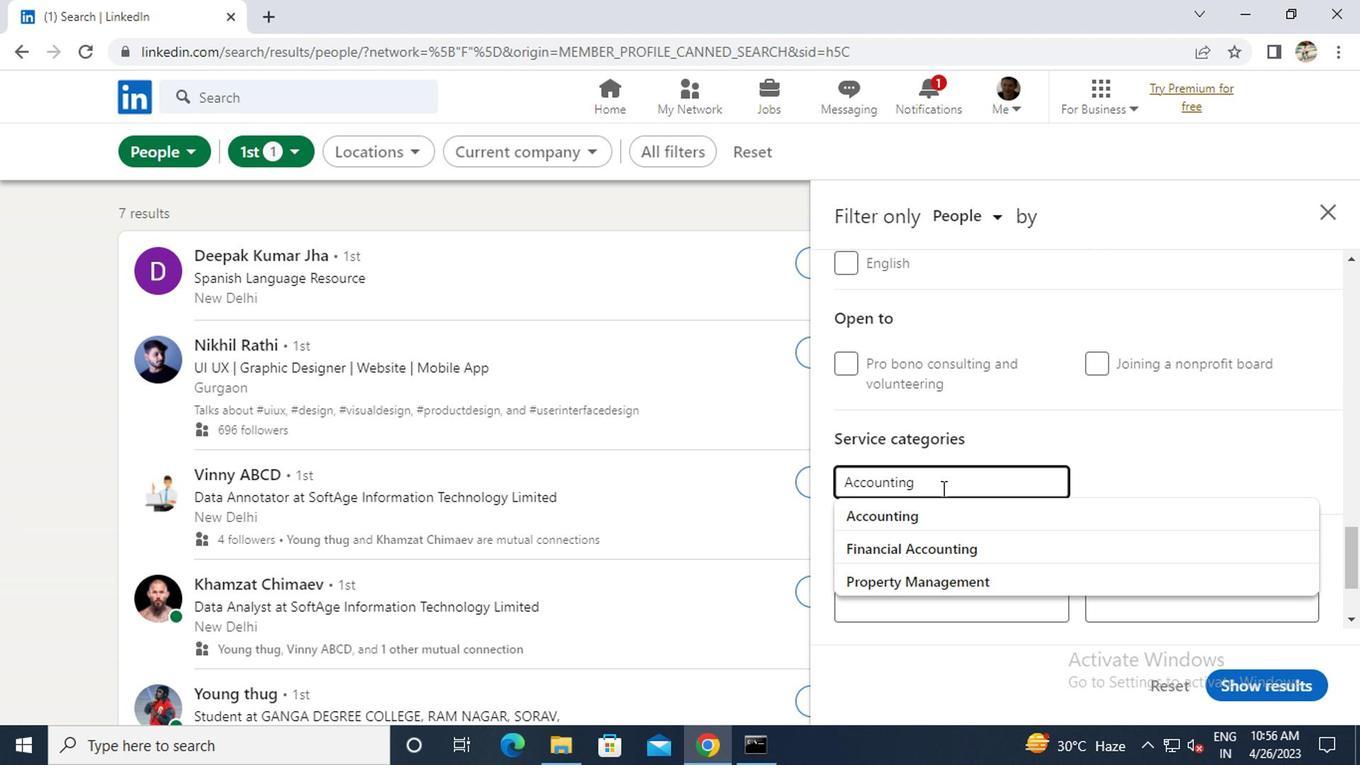 
Action: Mouse pressed left at (905, 507)
Screenshot: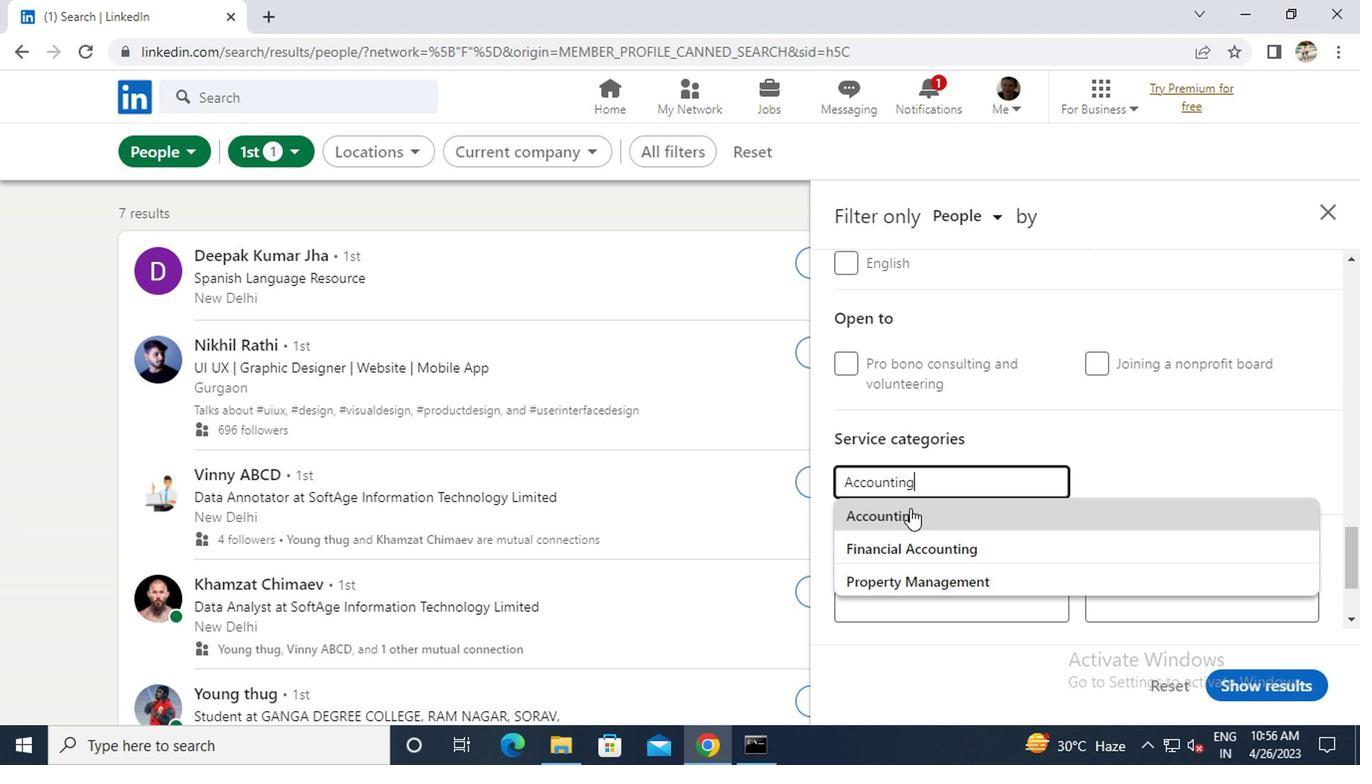 
Action: Mouse scrolled (905, 505) with delta (0, -1)
Screenshot: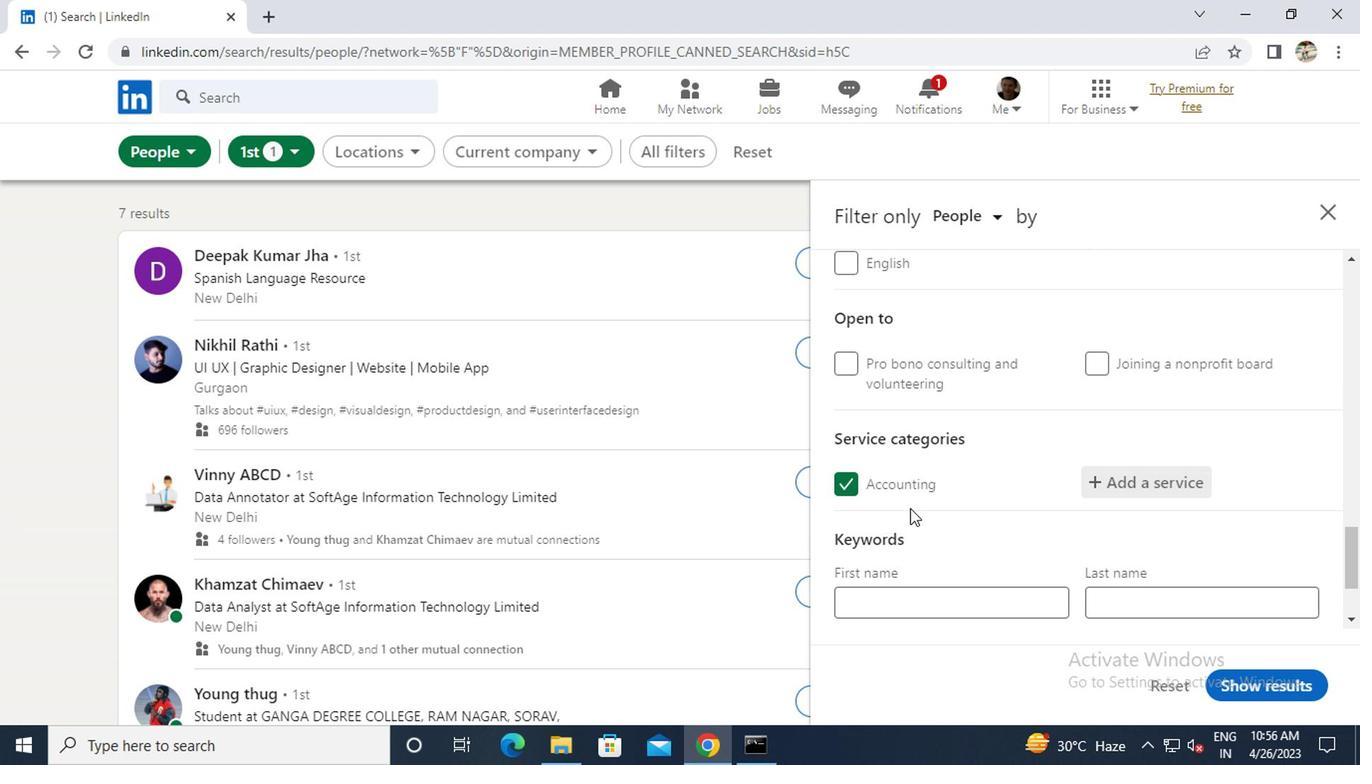 
Action: Mouse scrolled (905, 505) with delta (0, -1)
Screenshot: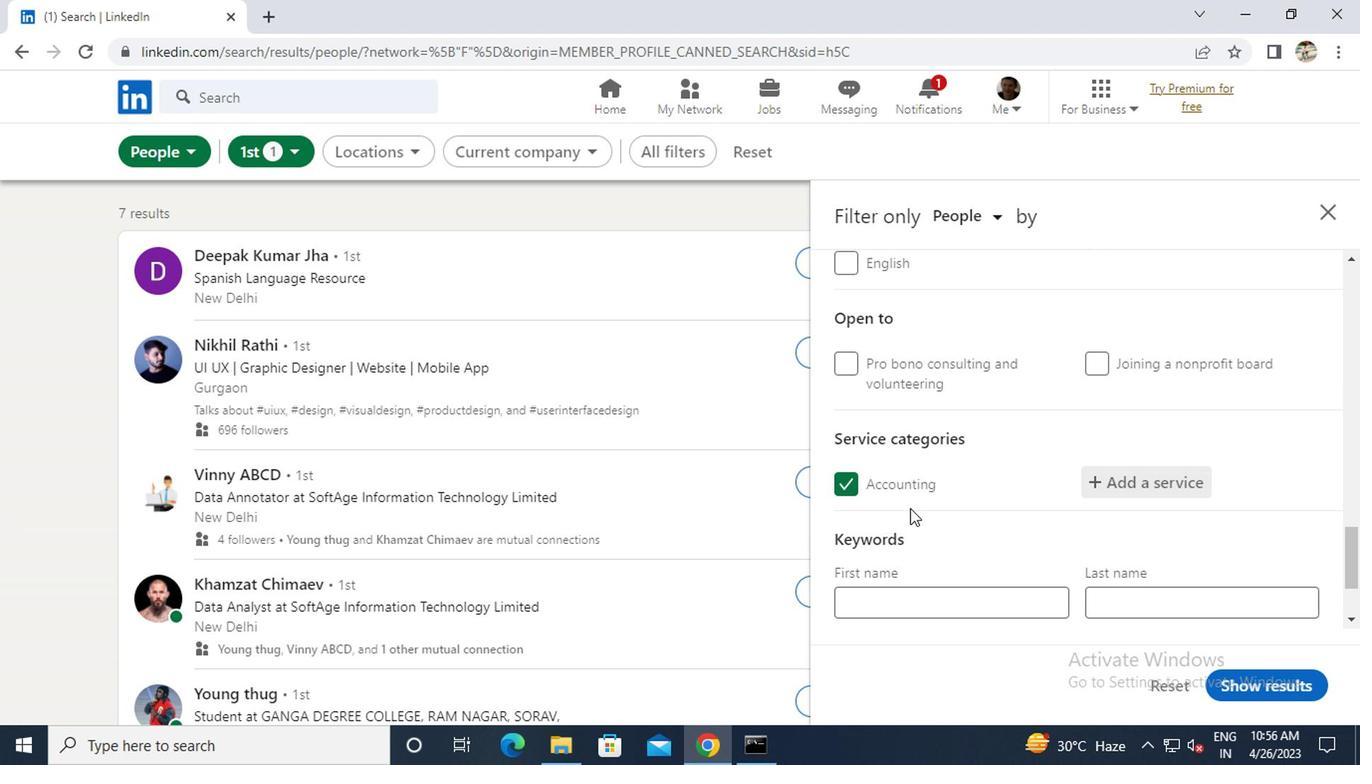 
Action: Mouse moved to (892, 531)
Screenshot: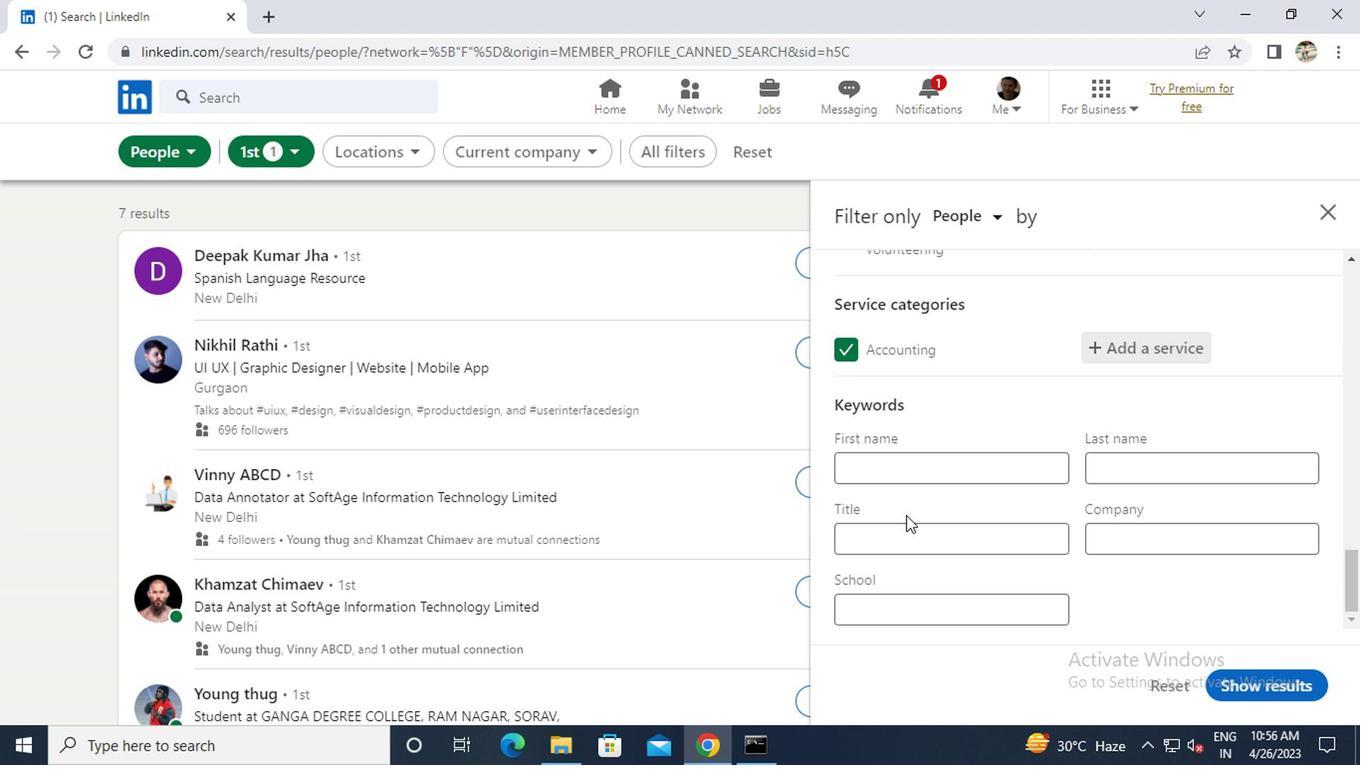 
Action: Mouse pressed left at (892, 531)
Screenshot: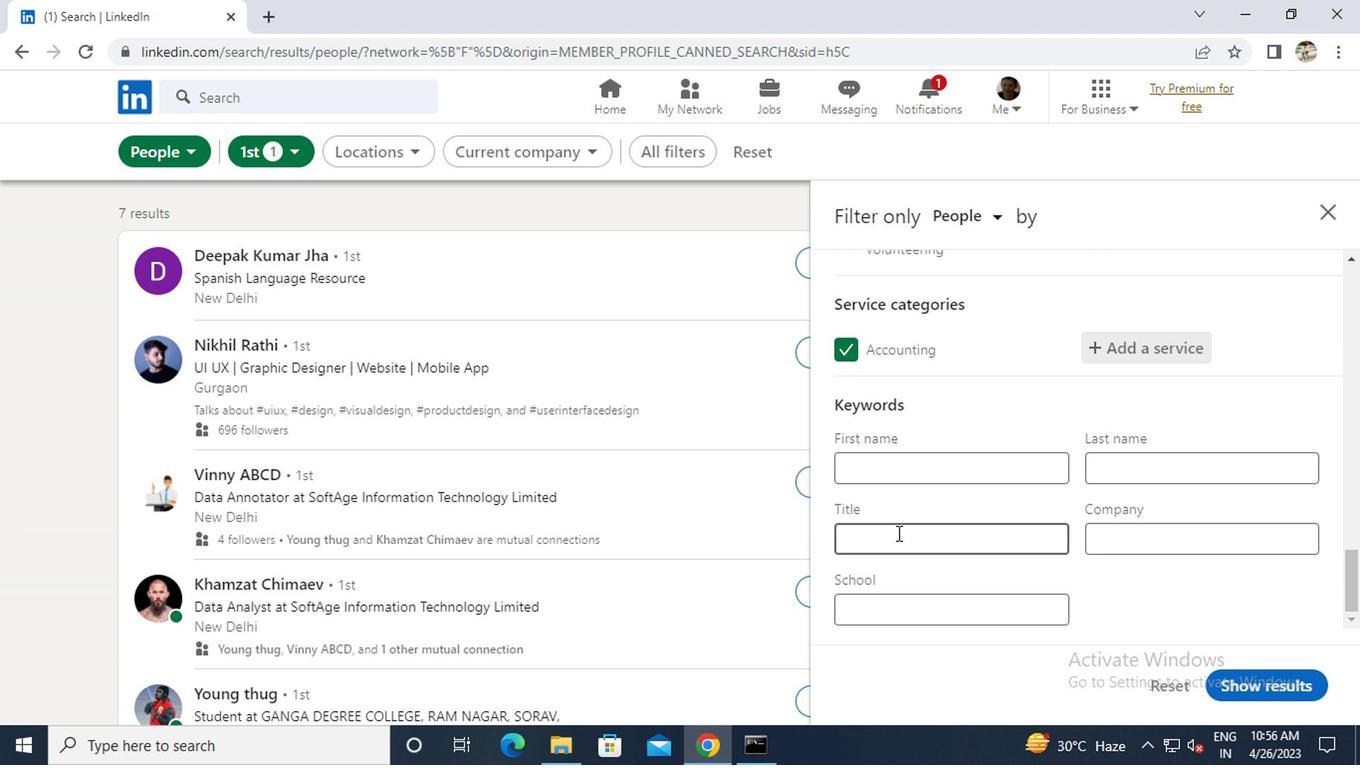 
Action: Key pressed <Key.caps_lock>O<Key.caps_lock>PERATIONS<Key.space><Key.caps_lock>A<Key.caps_lock>SSISTANT
Screenshot: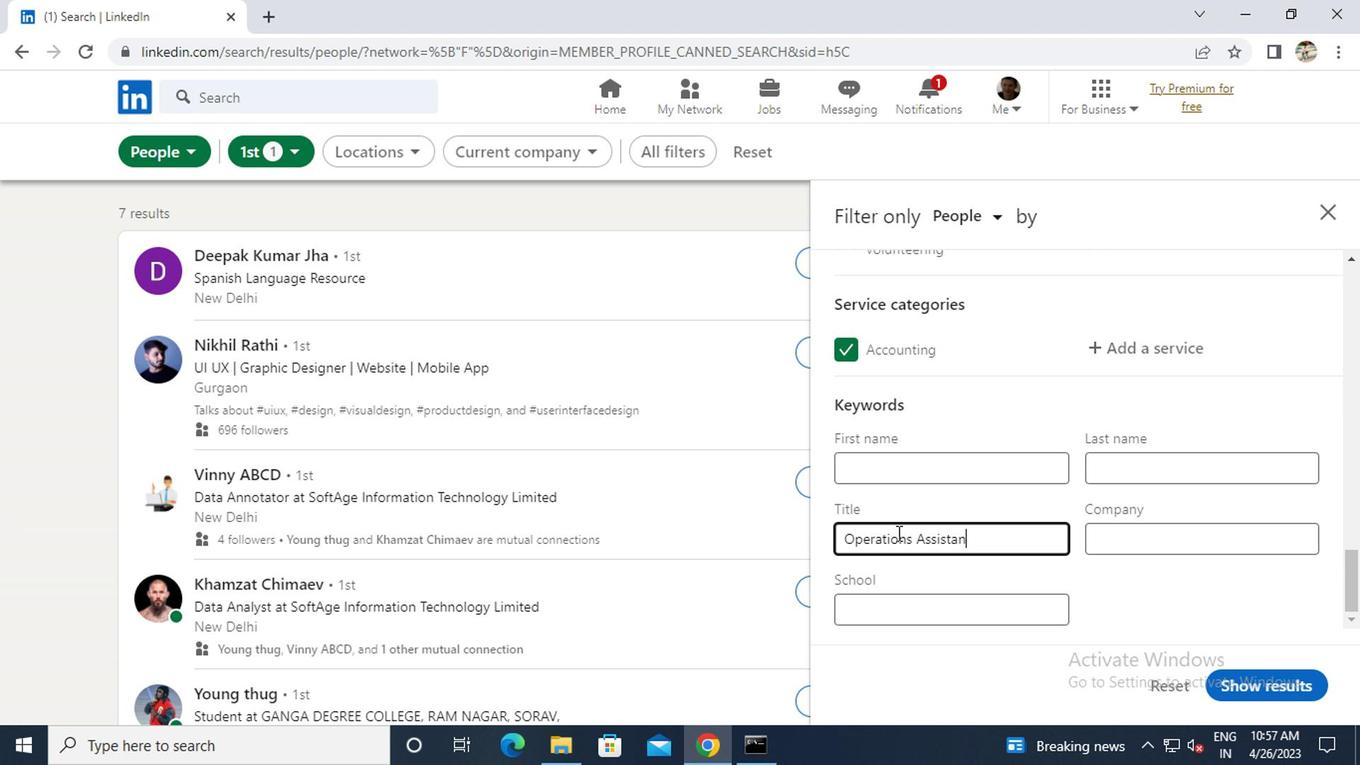 
Action: Mouse moved to (1243, 672)
Screenshot: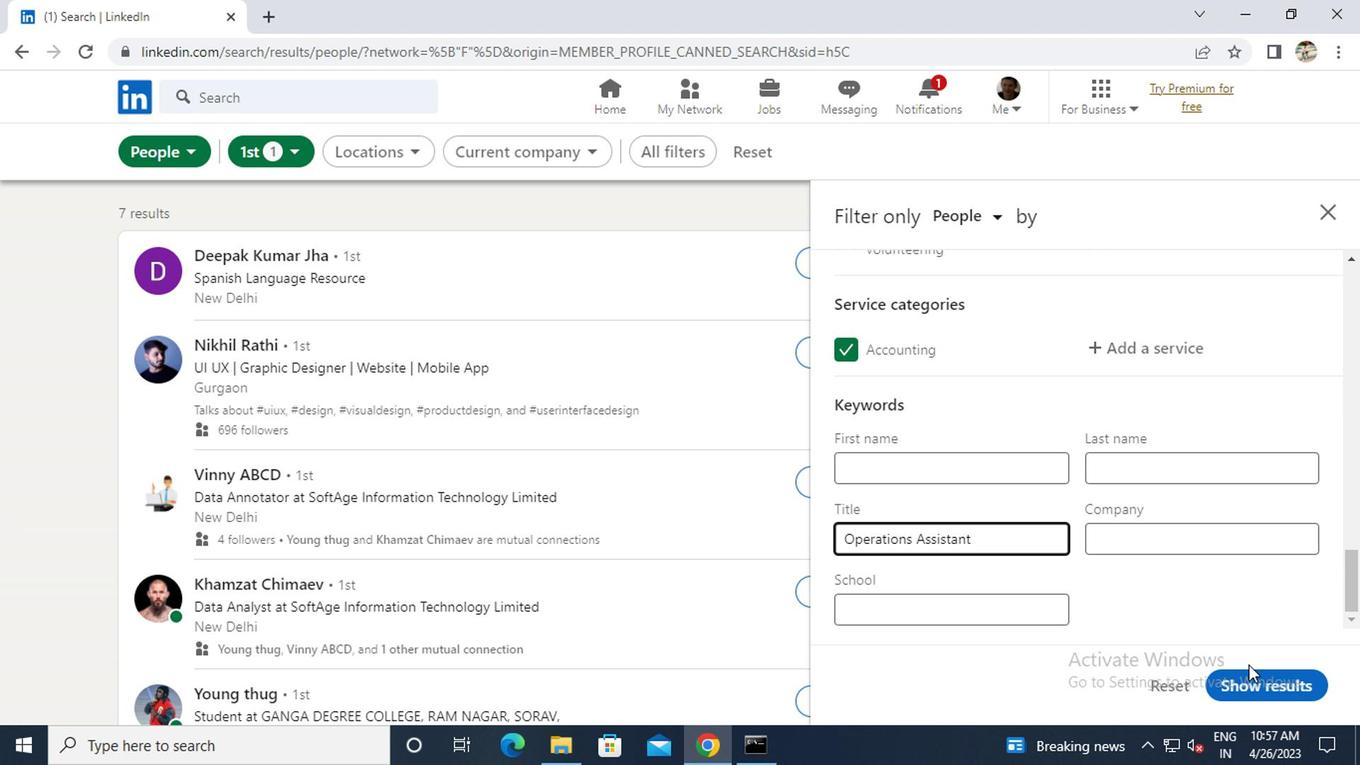 
Action: Mouse pressed left at (1243, 672)
Screenshot: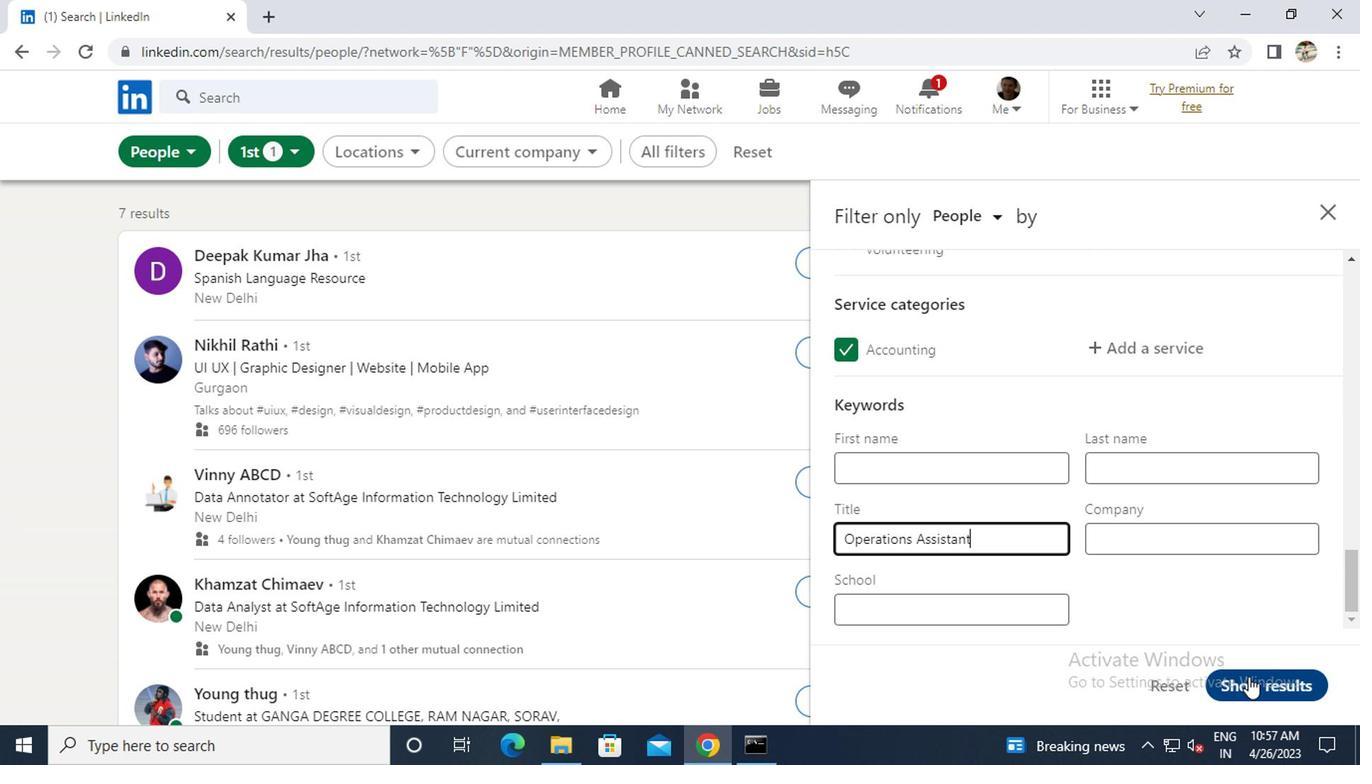 
